 Task: Create new customer invoice with Date Opened: 06-May-23, Select Customer: Meijer, Terms: Net 30. Make invoice entry for item-1 with Date: 06-May-23, Description: Suave Kids 3 in 1 Shampoo, Conditioner & Body Wash Watermelon Wonder (18 oz), Income Account: Income:Sales, Quantity: 5, Unit Price: 15.99, Sales Tax: Y, Sales Tax Included: N, Tax Table: Sales Tax. Make entry for item-2 with Date: 06-May-23, Description: Necessaire Eucalyptus Body Wash (8.4 oz)
, Income Account: Income:Sales, Quantity: 2, Unit Price: 14.29, Sales Tax: Y, Sales Tax Included: N, Tax Table: Sales Tax. Post Invoice with Post Date: 06-May-23, Post to Accounts: Assets:Accounts Receivable. Pay / Process Payment with Transaction Date: 04-Jun-23, Amount: 115.04, Transfer Account: Checking Account. Go to 'Print Invoice'.
Action: Mouse moved to (194, 22)
Screenshot: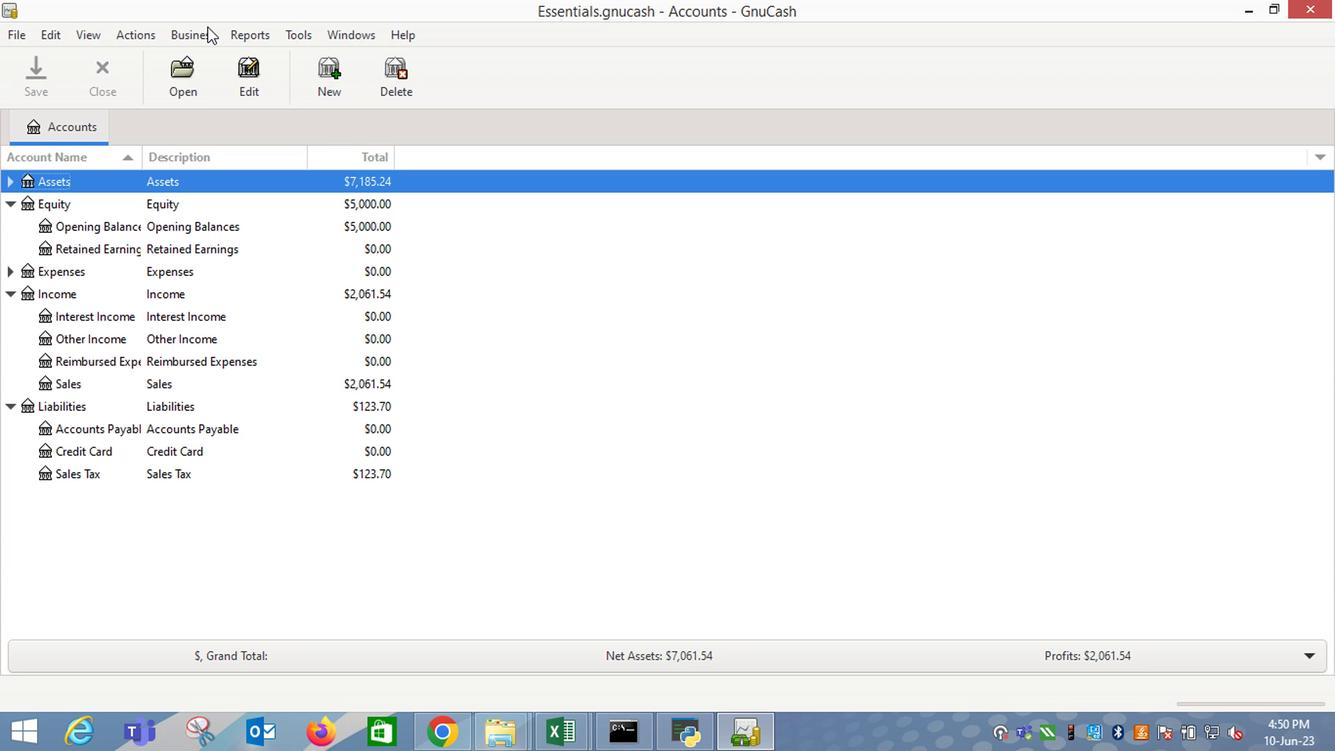 
Action: Mouse pressed left at (194, 22)
Screenshot: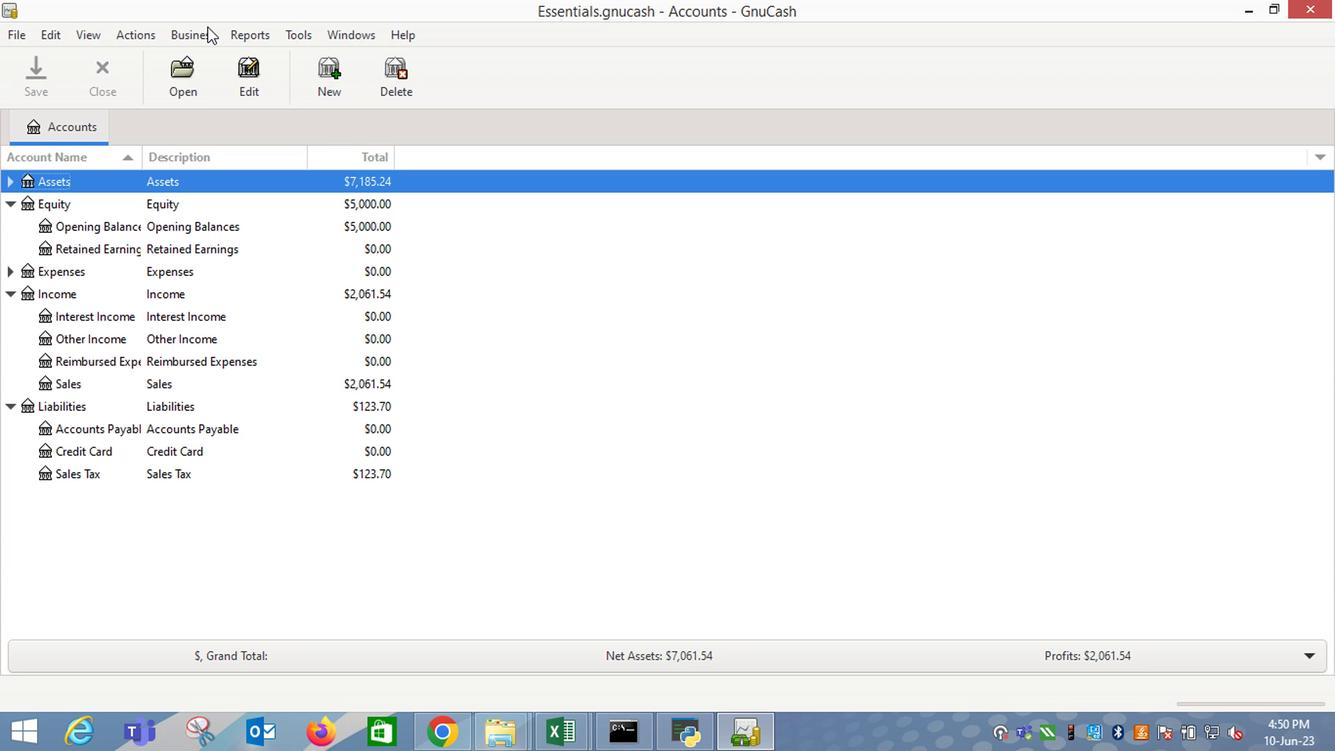 
Action: Mouse moved to (400, 129)
Screenshot: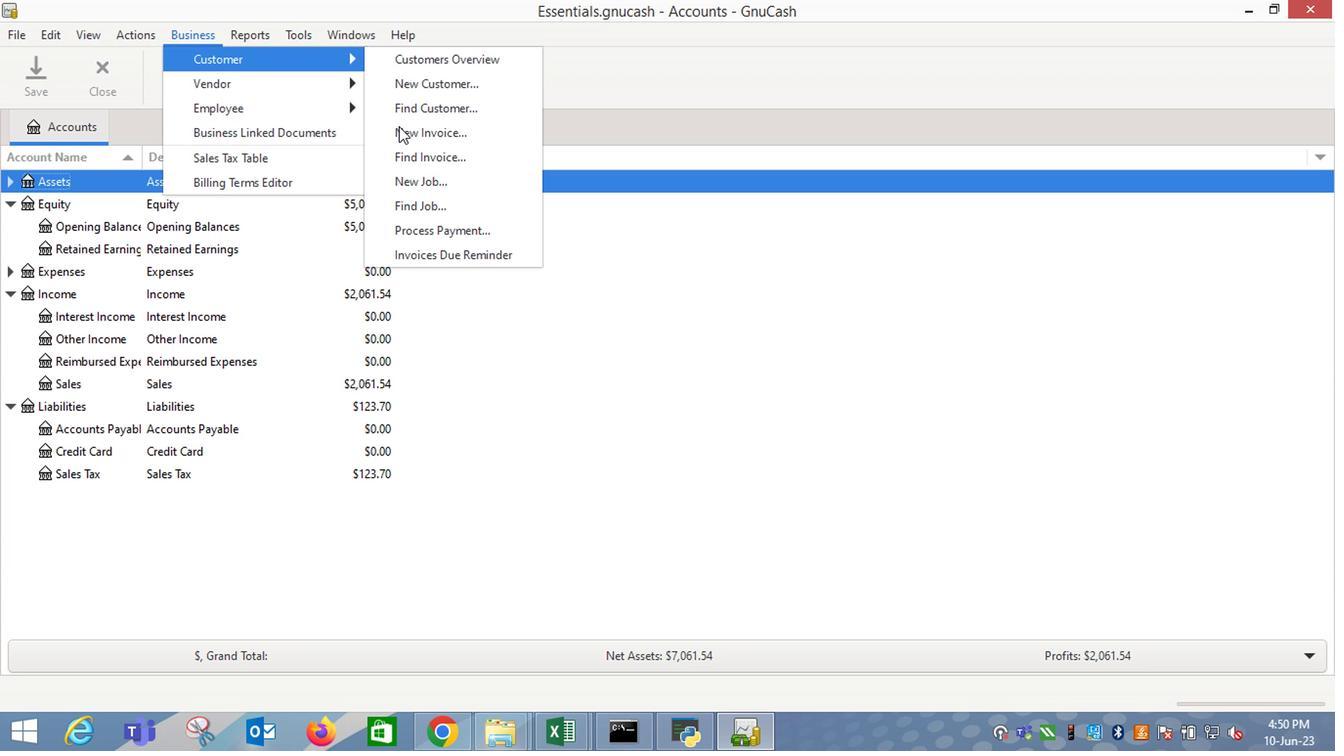 
Action: Mouse pressed left at (400, 129)
Screenshot: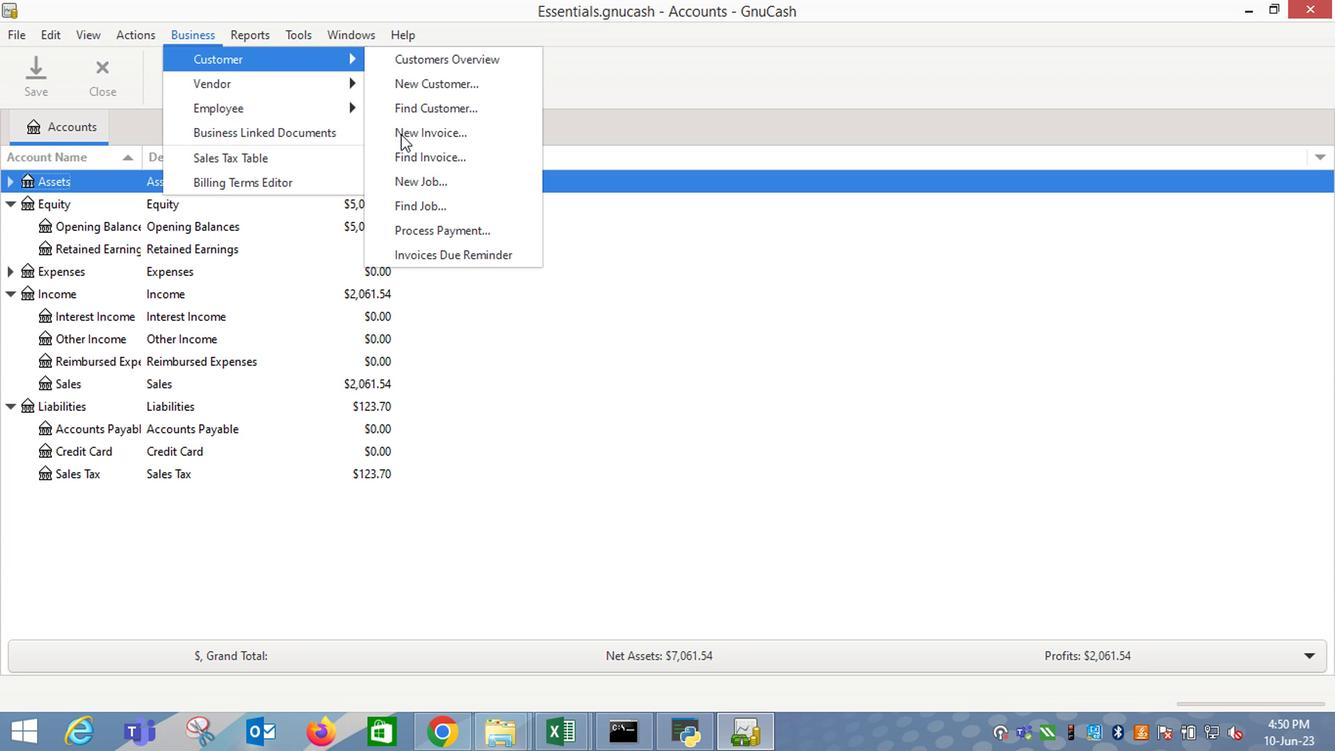 
Action: Mouse moved to (799, 301)
Screenshot: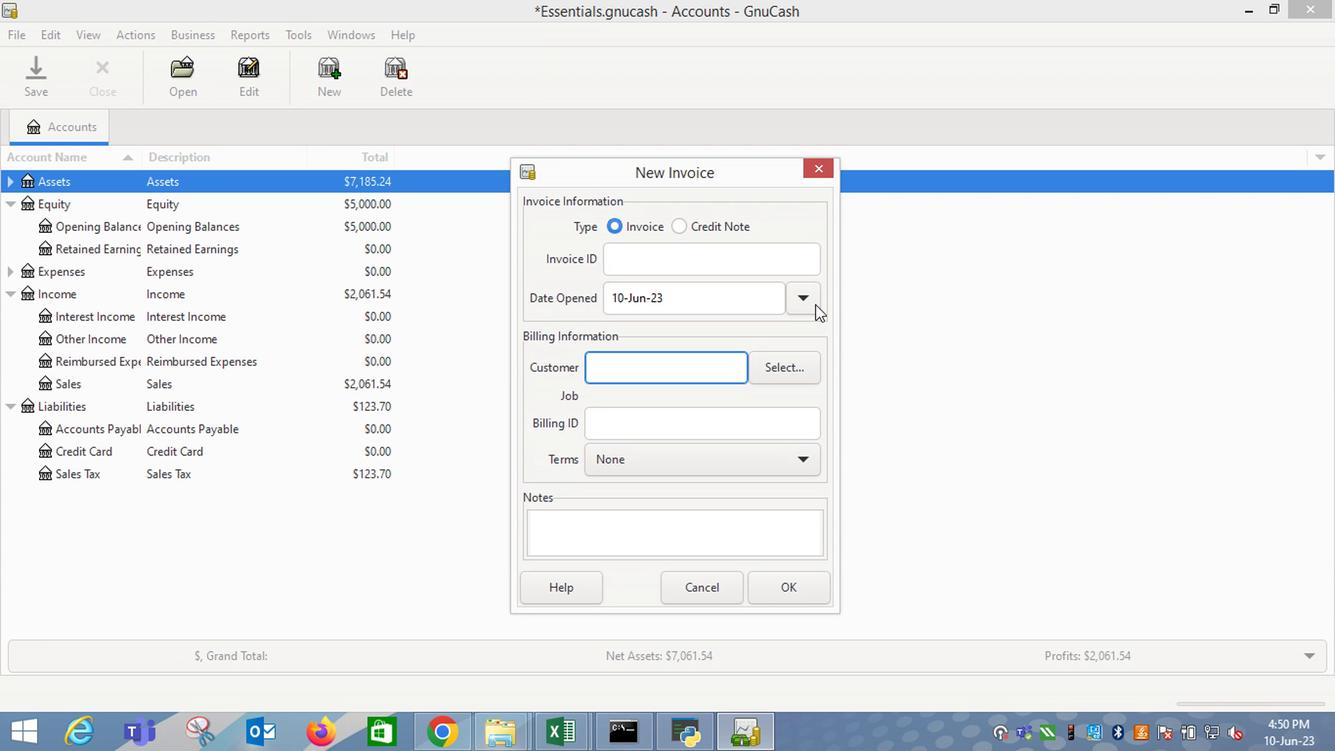
Action: Mouse pressed left at (799, 301)
Screenshot: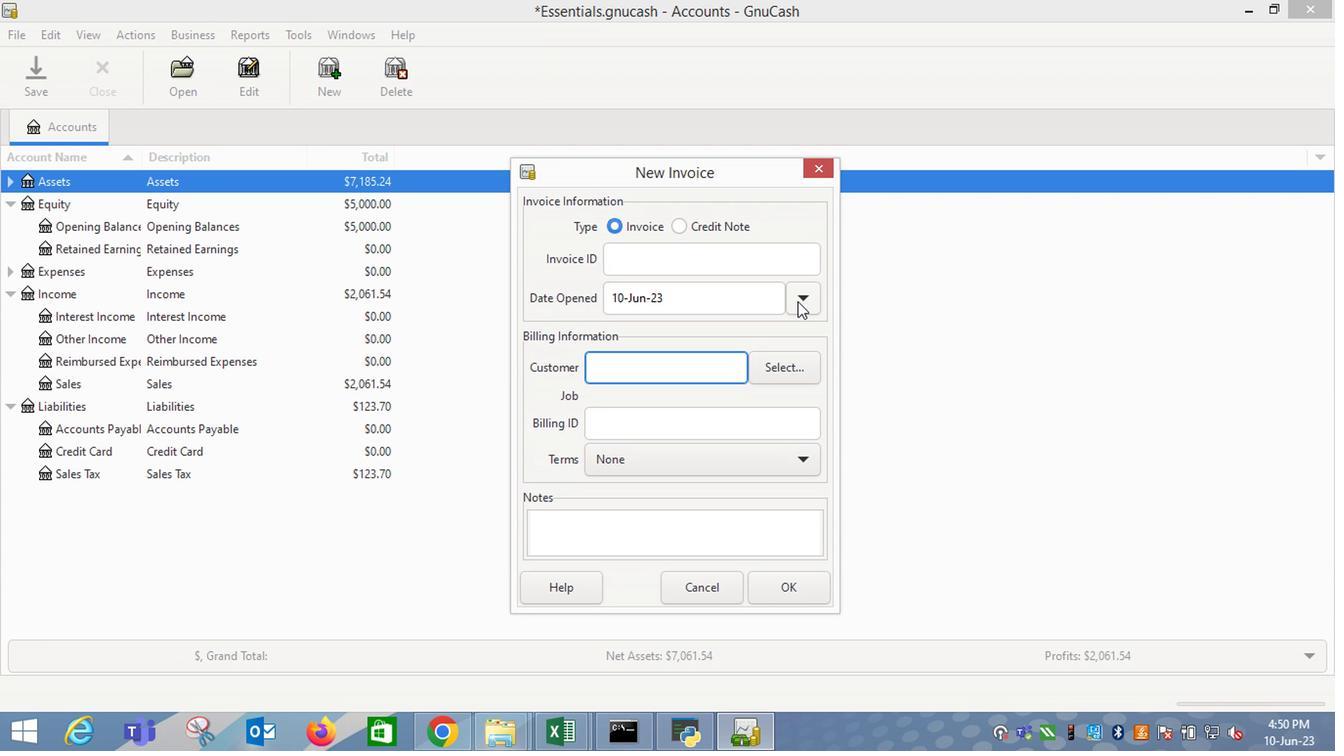 
Action: Mouse moved to (651, 330)
Screenshot: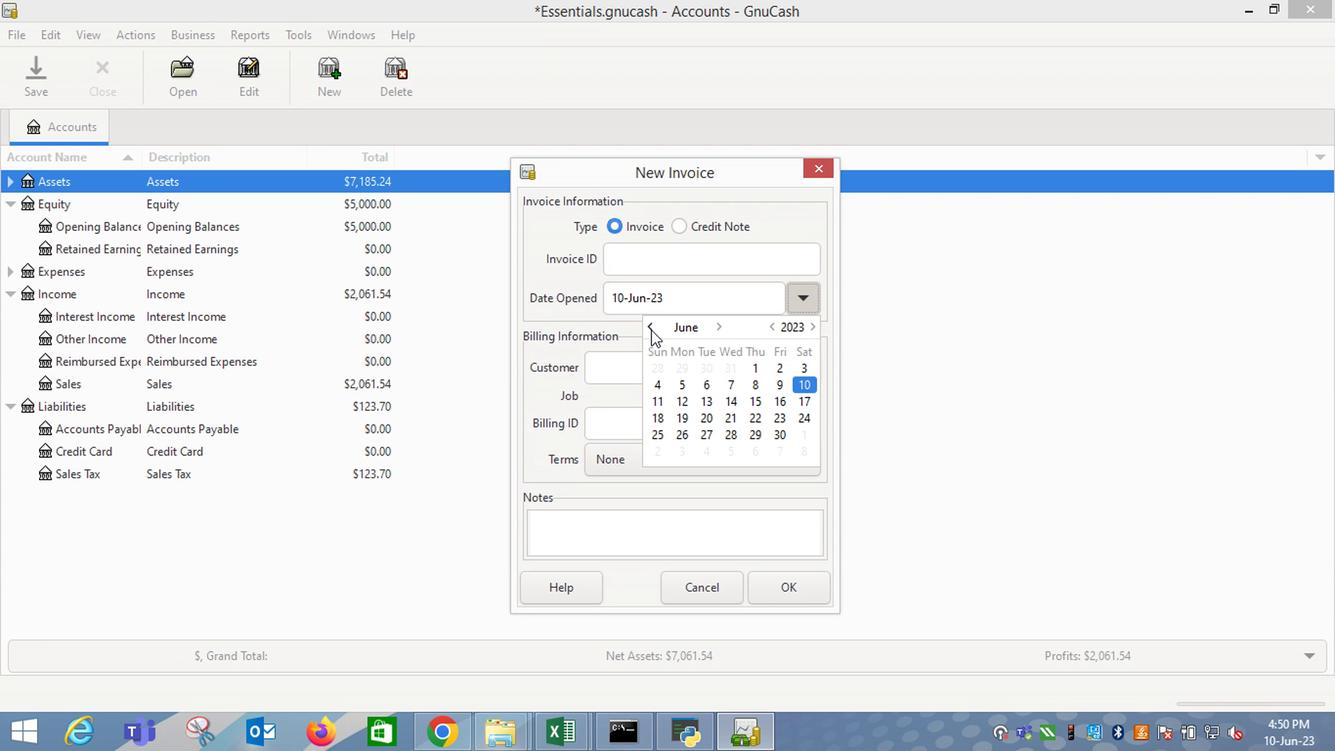 
Action: Mouse pressed left at (651, 330)
Screenshot: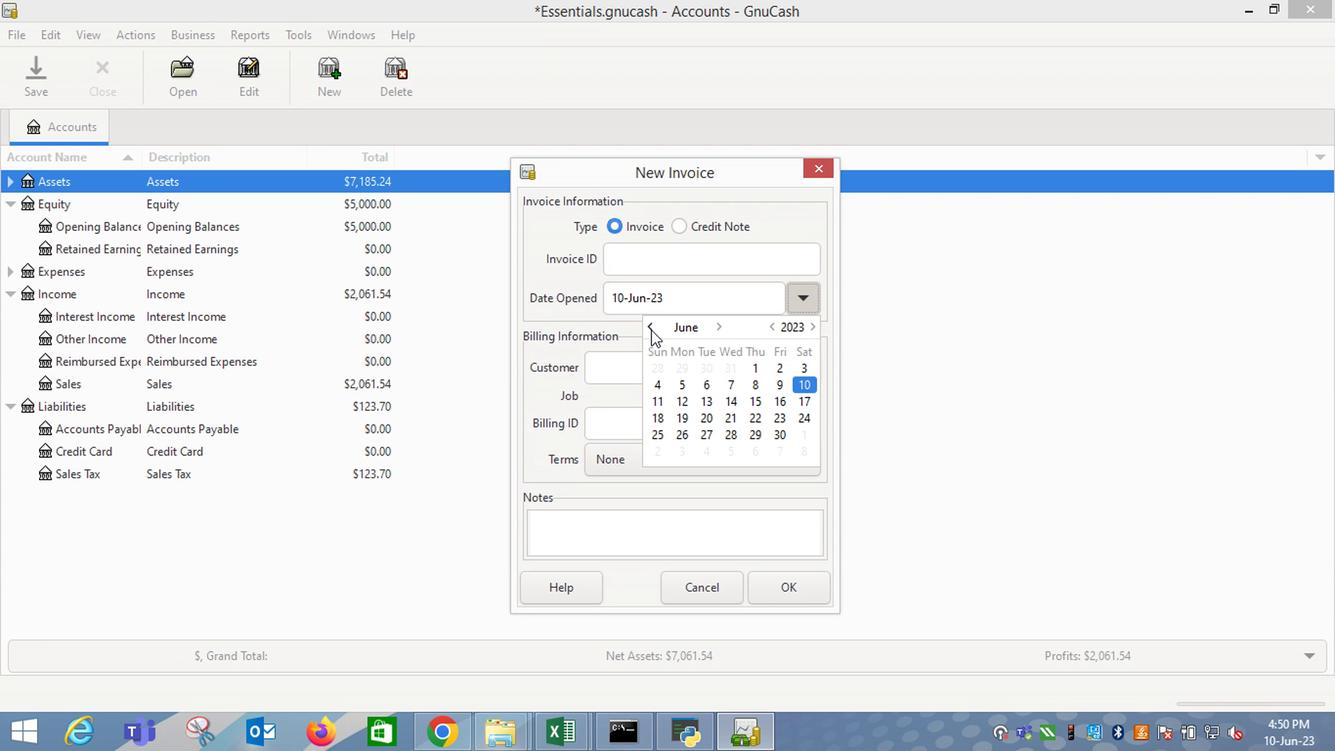
Action: Mouse moved to (804, 374)
Screenshot: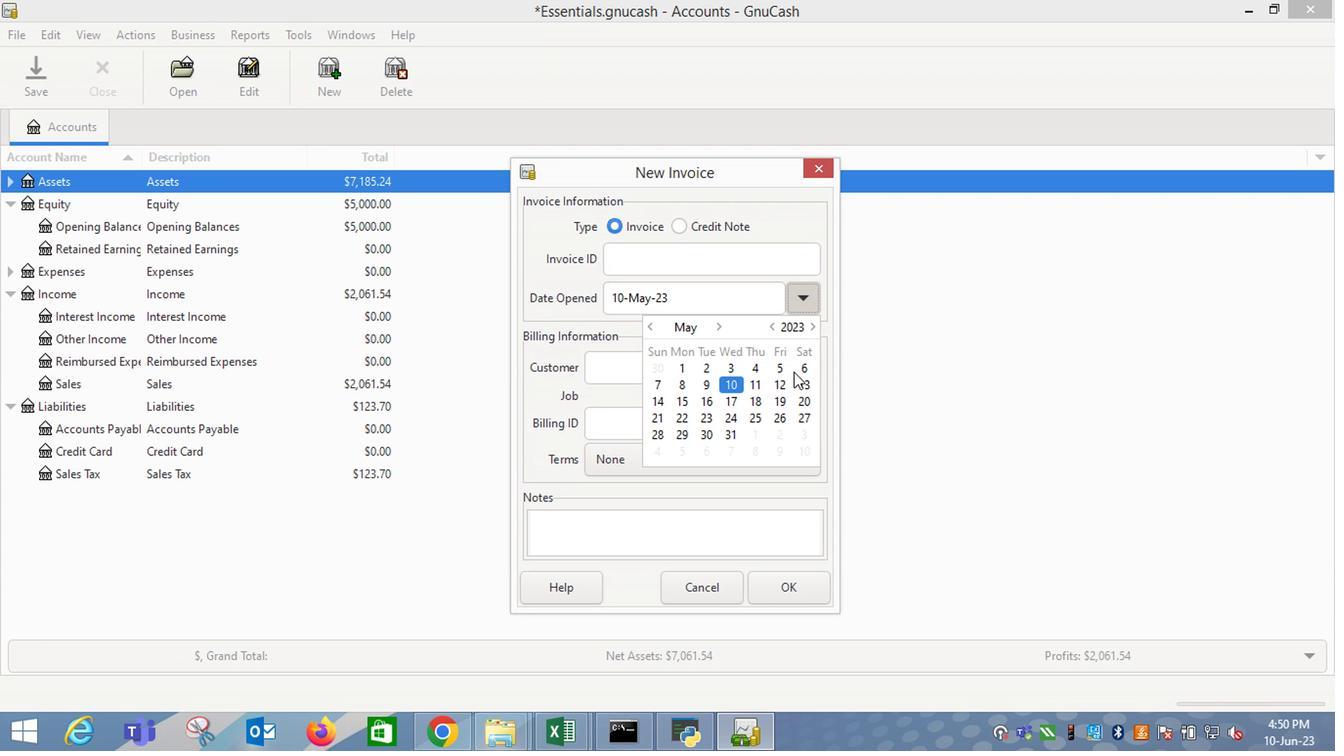 
Action: Mouse pressed left at (804, 374)
Screenshot: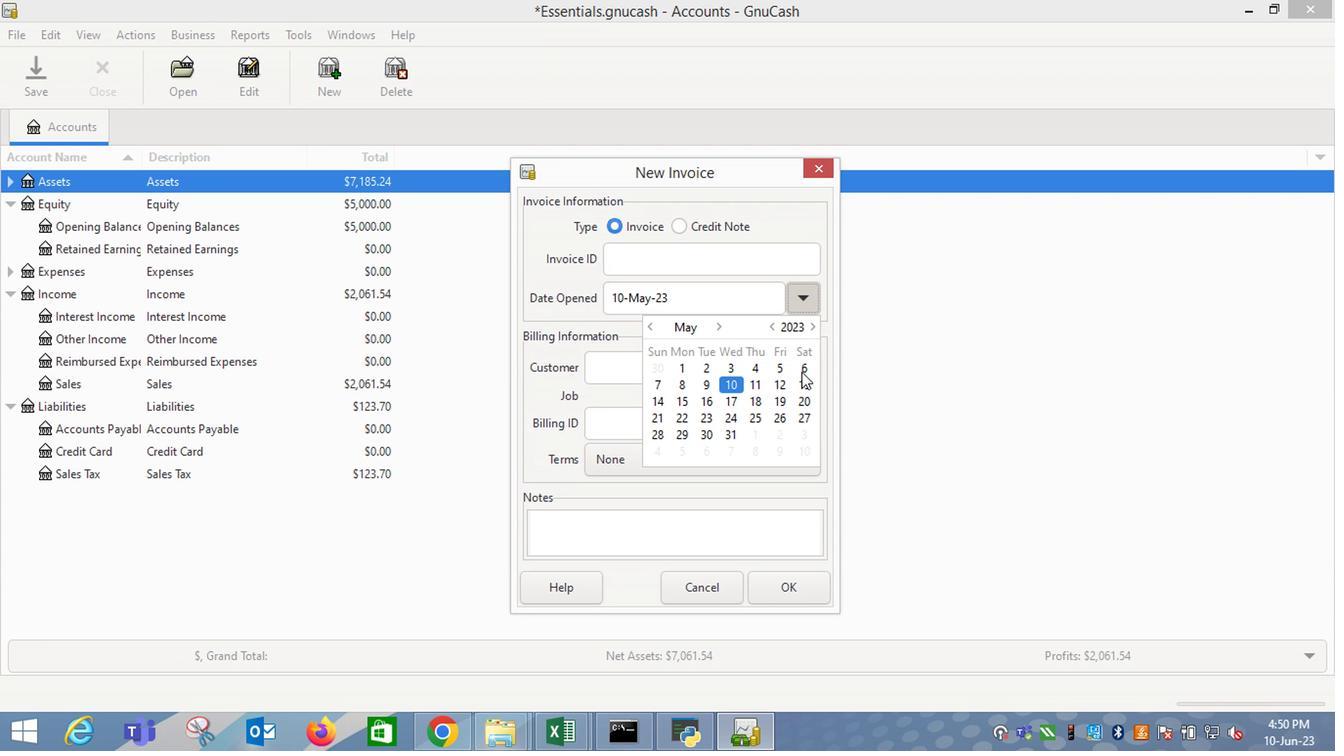 
Action: Mouse moved to (706, 379)
Screenshot: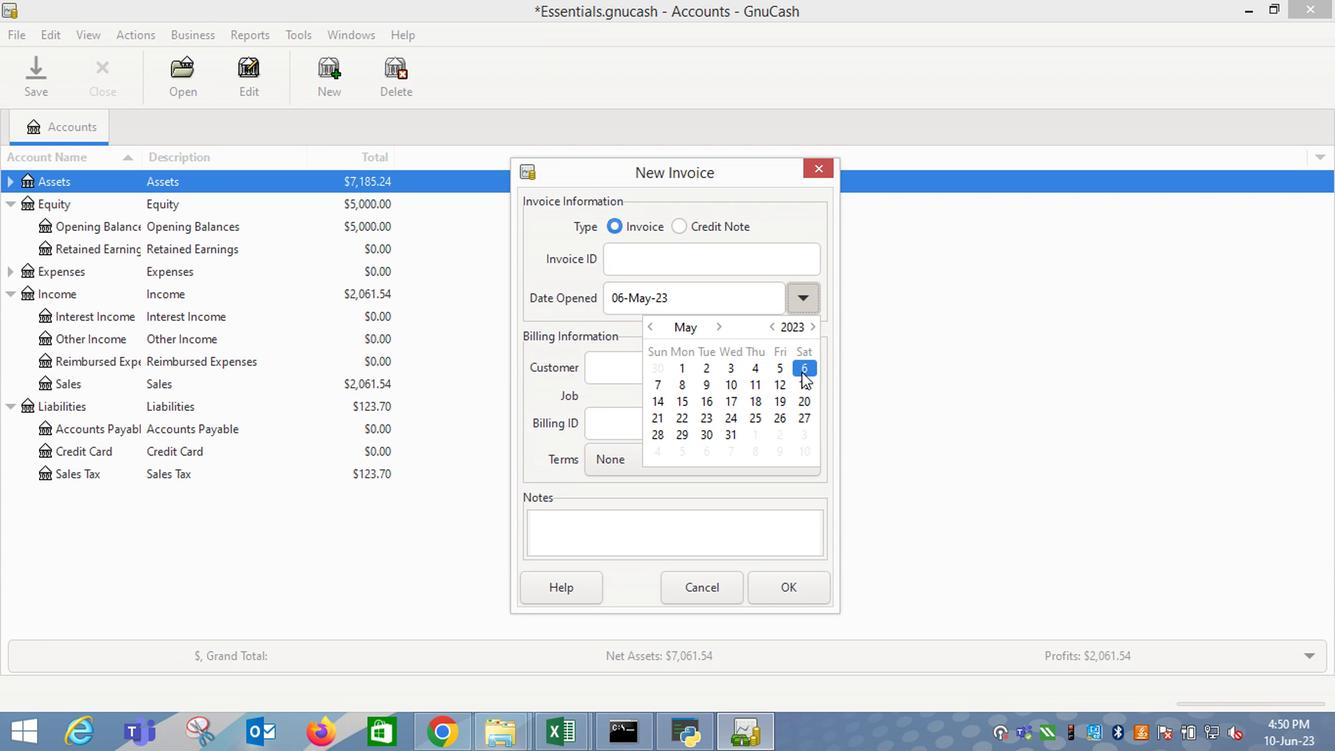
Action: Key pressed <Key.tab>
Screenshot: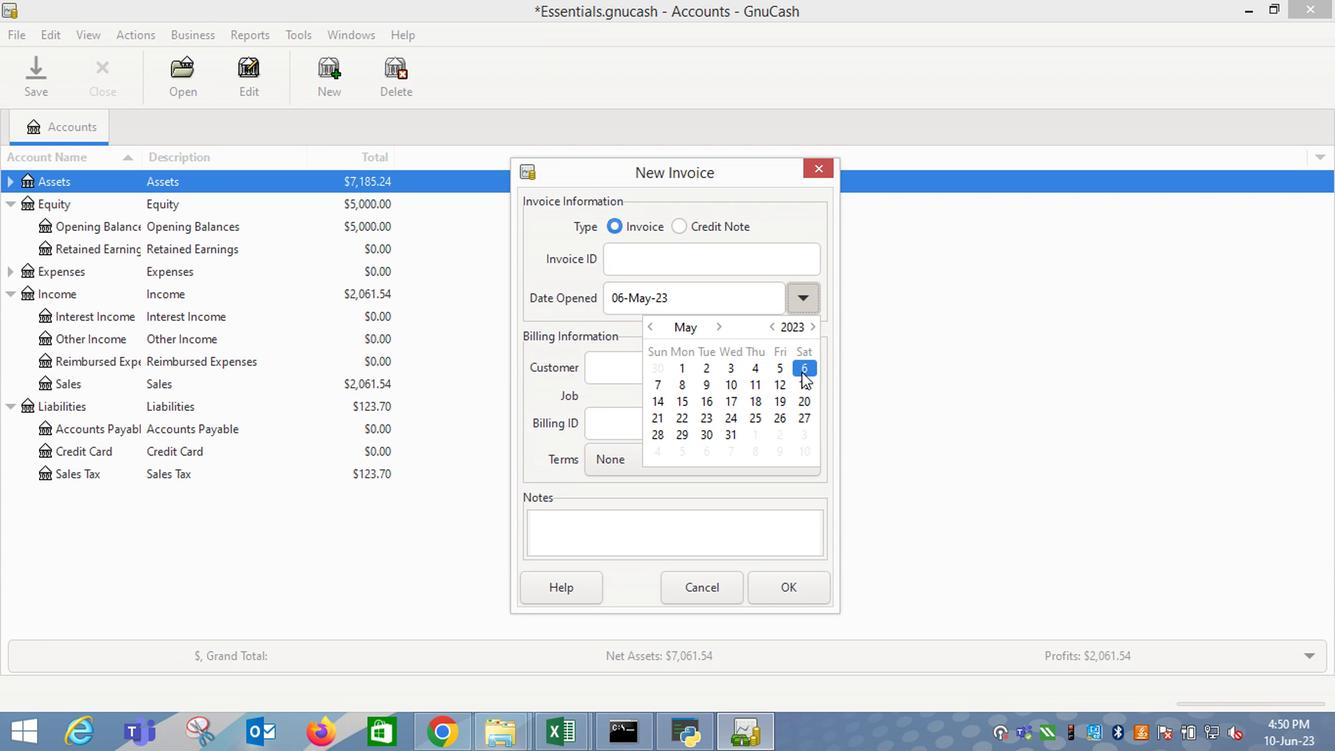 
Action: Mouse moved to (626, 370)
Screenshot: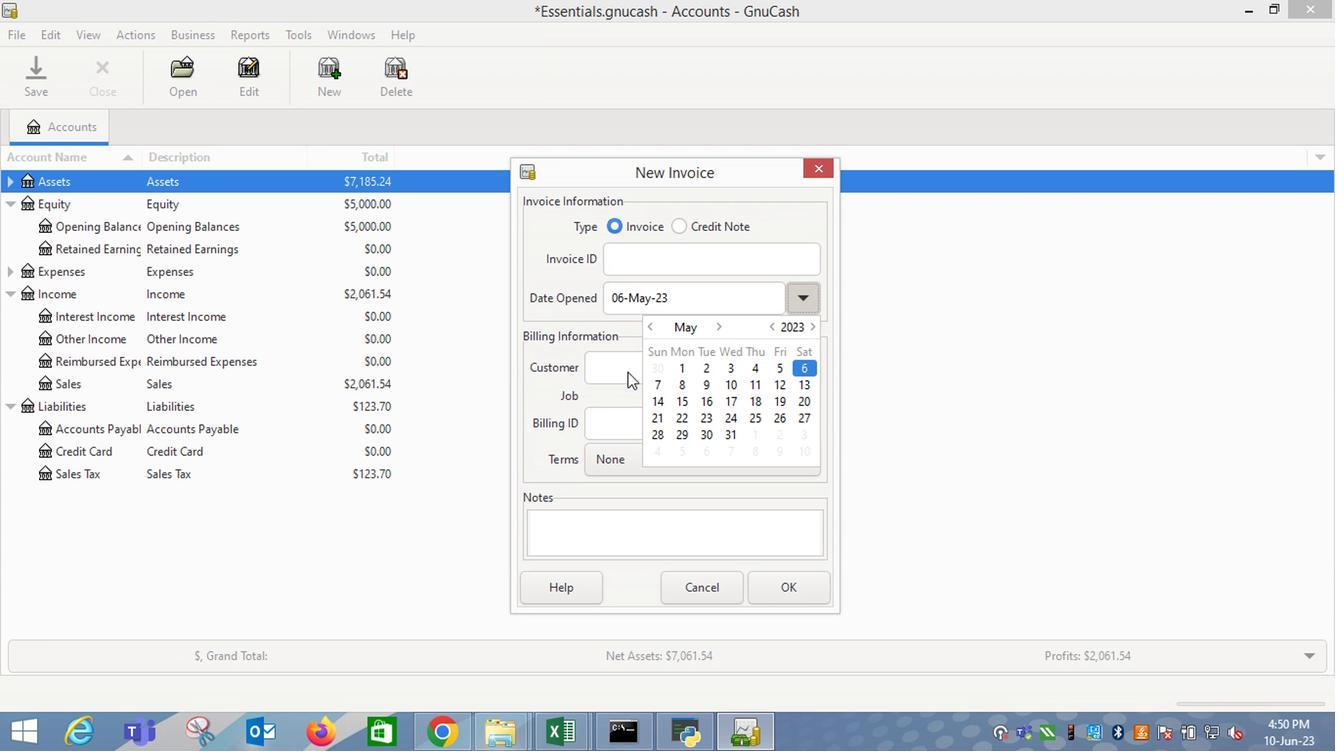 
Action: Mouse pressed left at (626, 370)
Screenshot: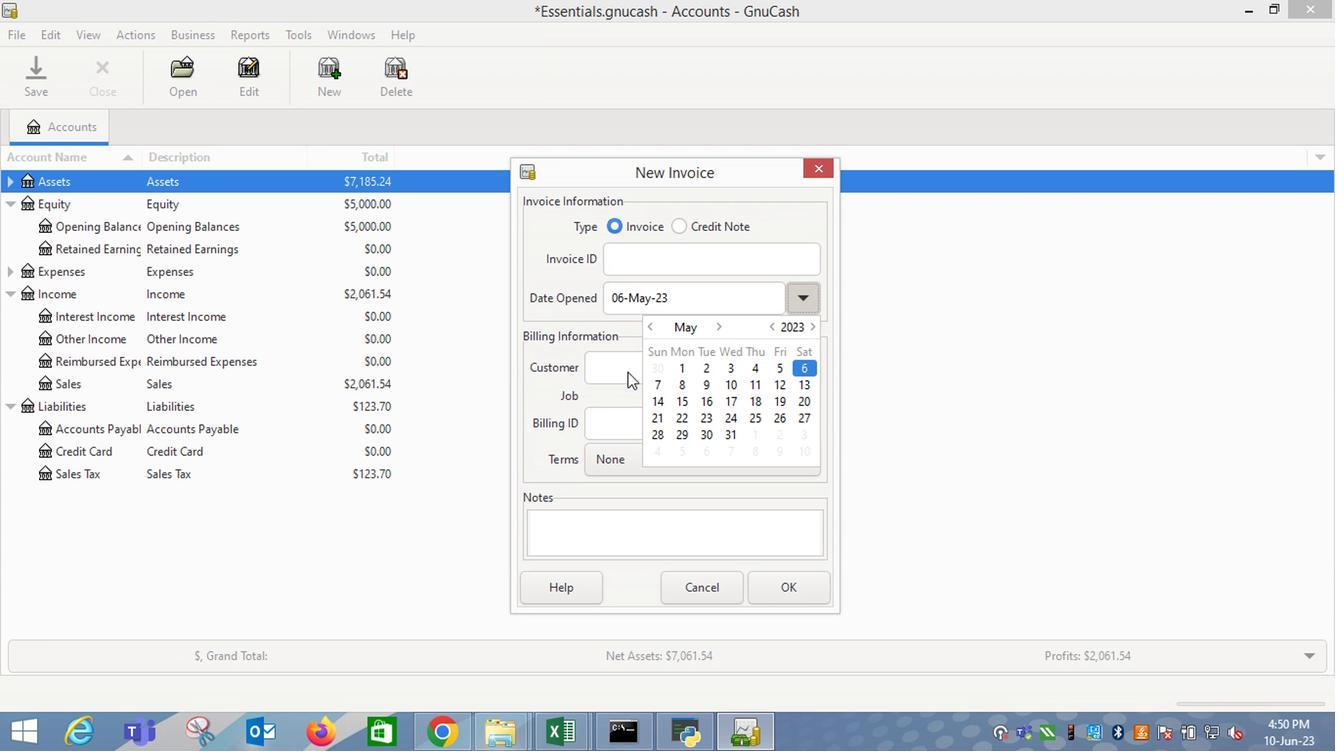 
Action: Mouse pressed left at (626, 370)
Screenshot: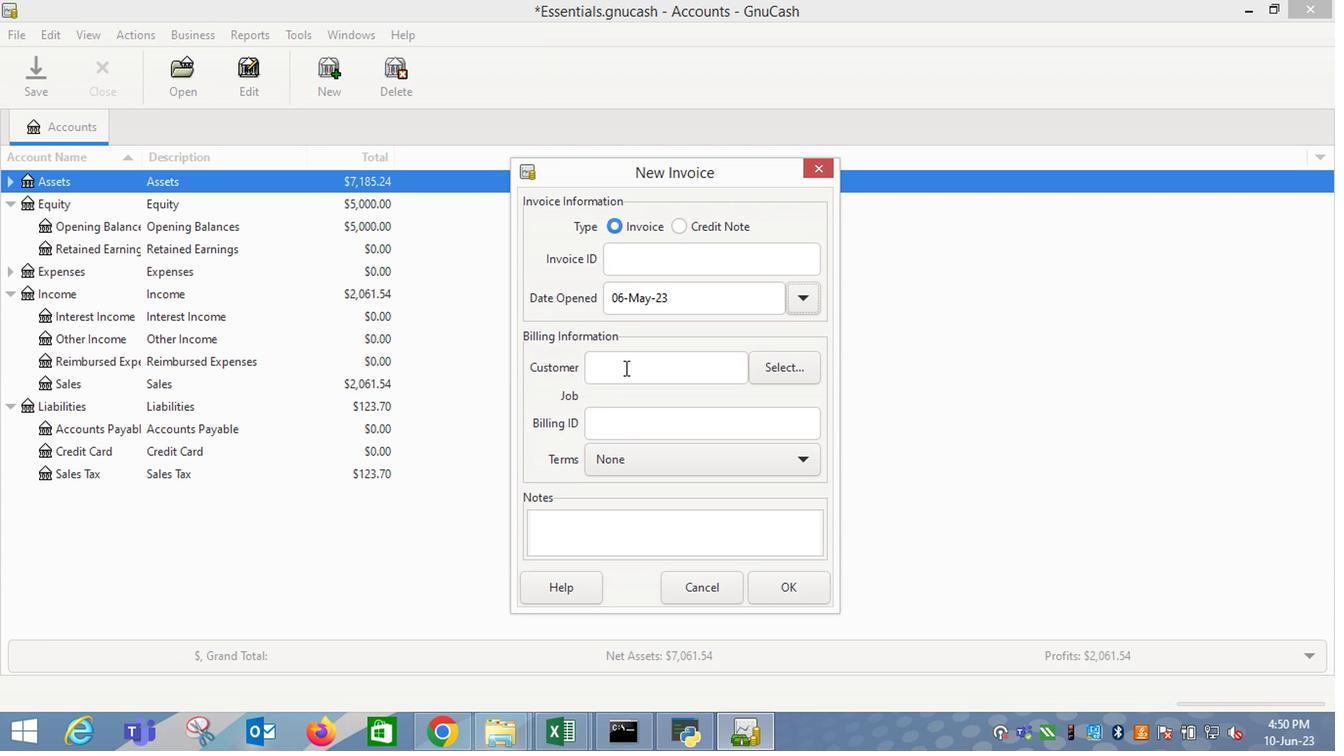 
Action: Key pressed <Key.shift_r>Mei
Screenshot: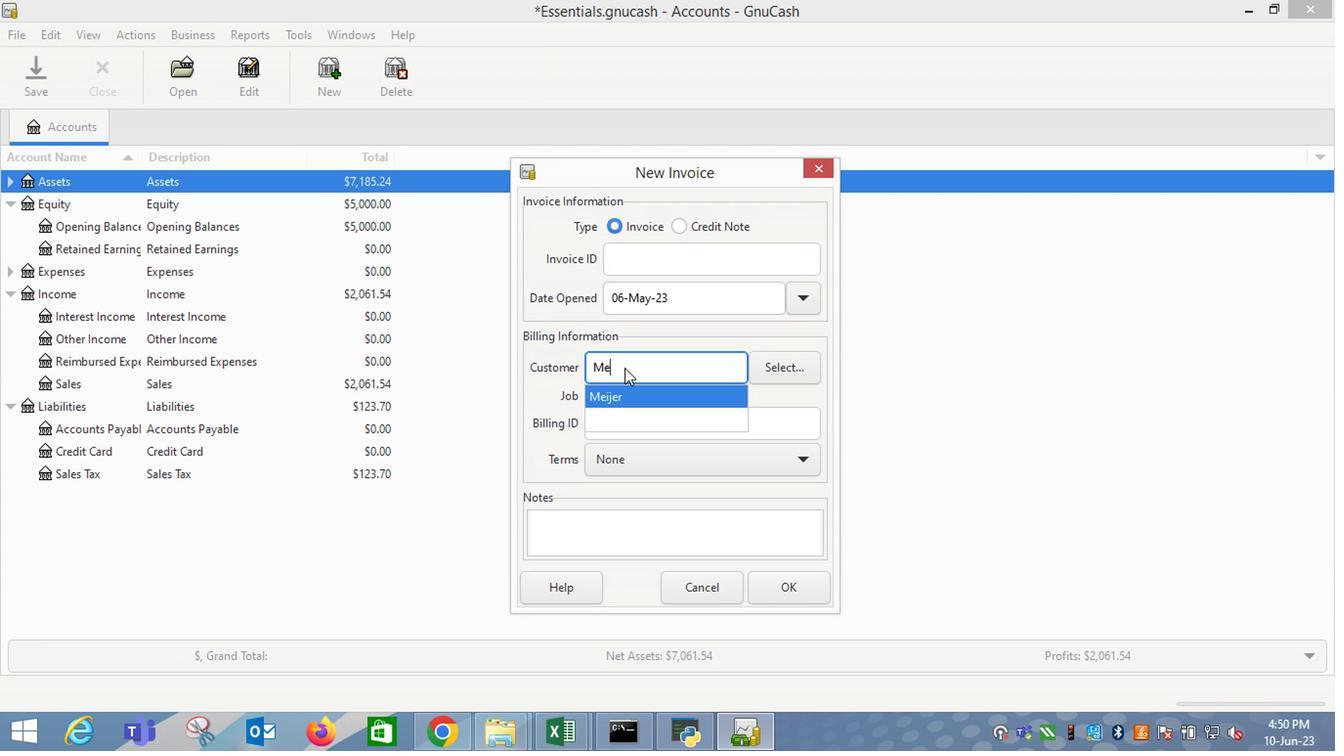 
Action: Mouse moved to (623, 402)
Screenshot: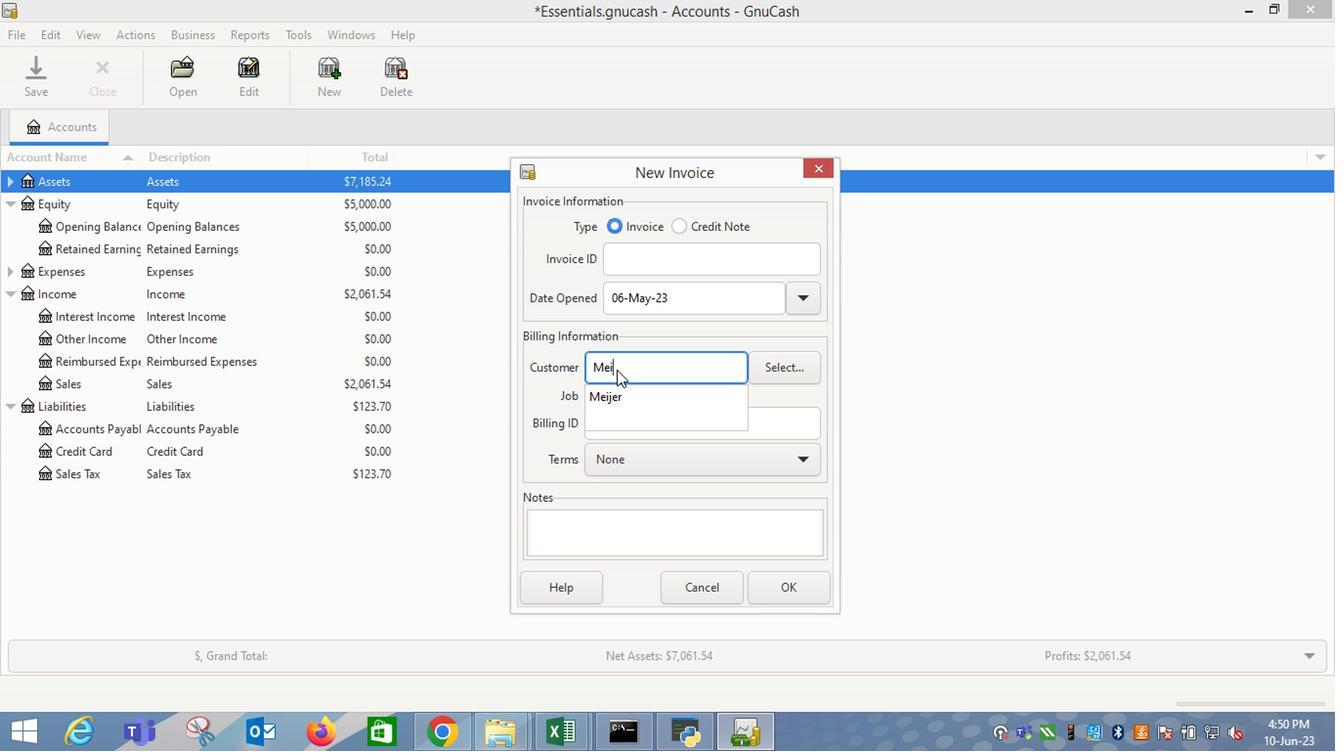 
Action: Mouse pressed left at (623, 402)
Screenshot: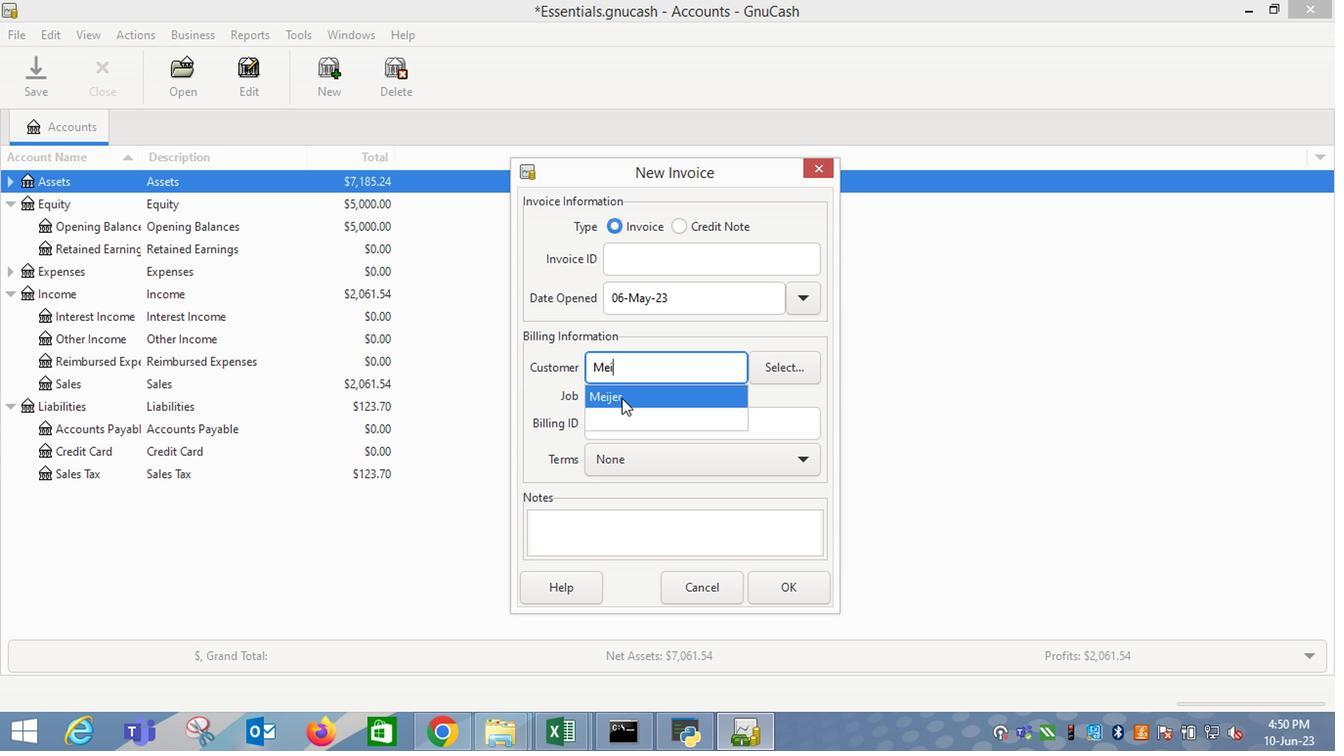 
Action: Mouse moved to (626, 491)
Screenshot: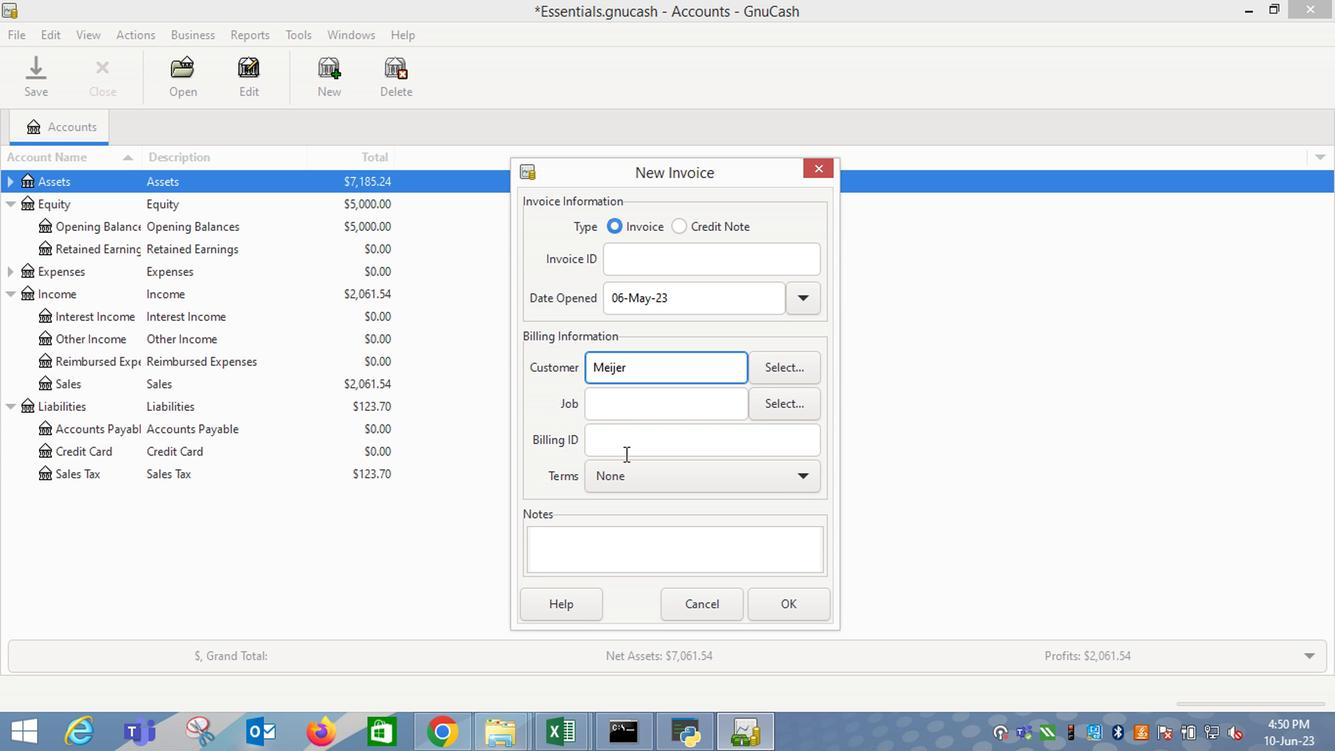 
Action: Mouse pressed left at (626, 491)
Screenshot: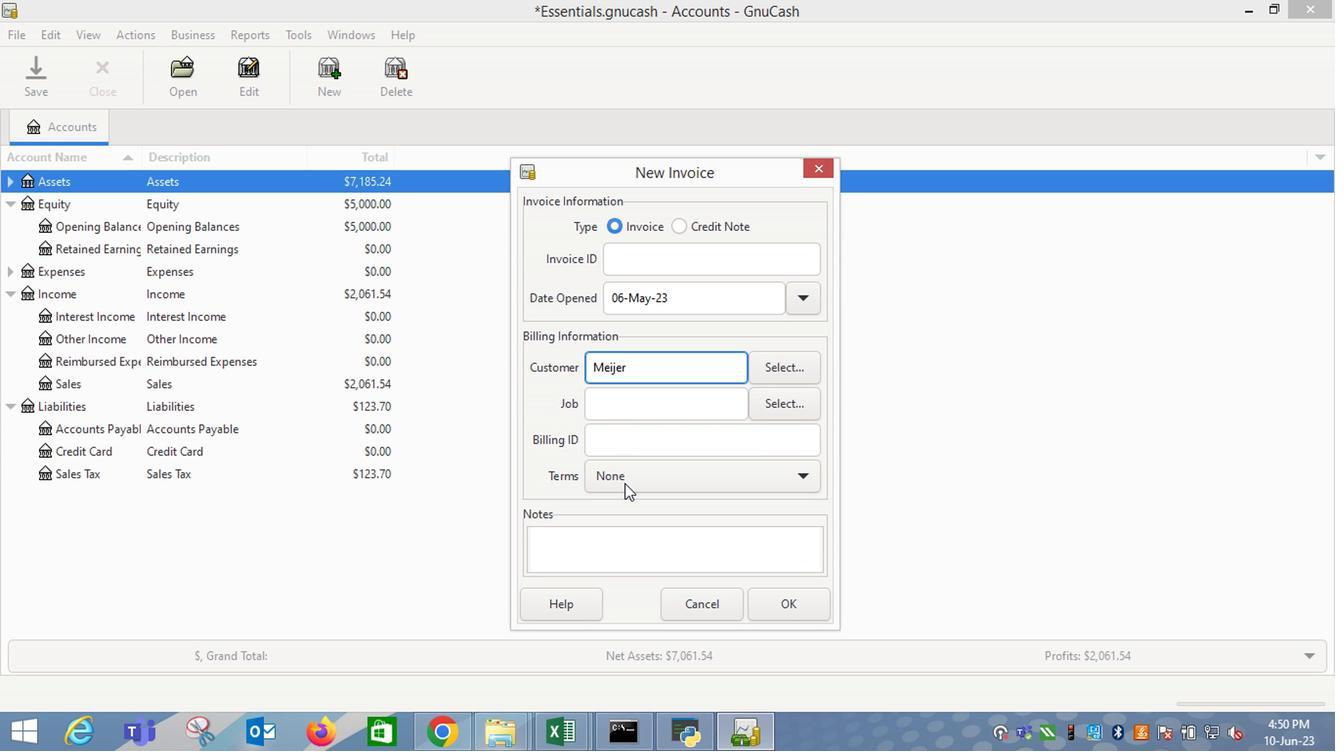 
Action: Mouse moved to (642, 549)
Screenshot: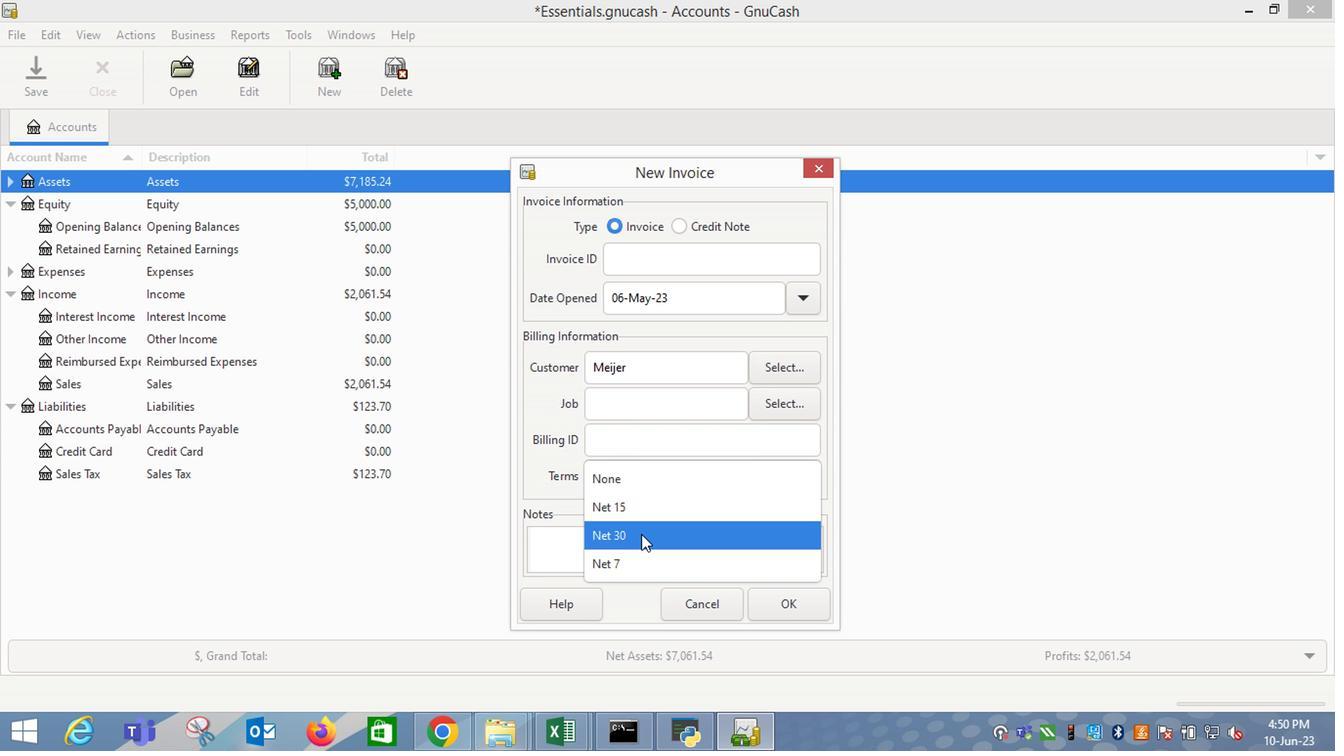
Action: Mouse pressed left at (642, 549)
Screenshot: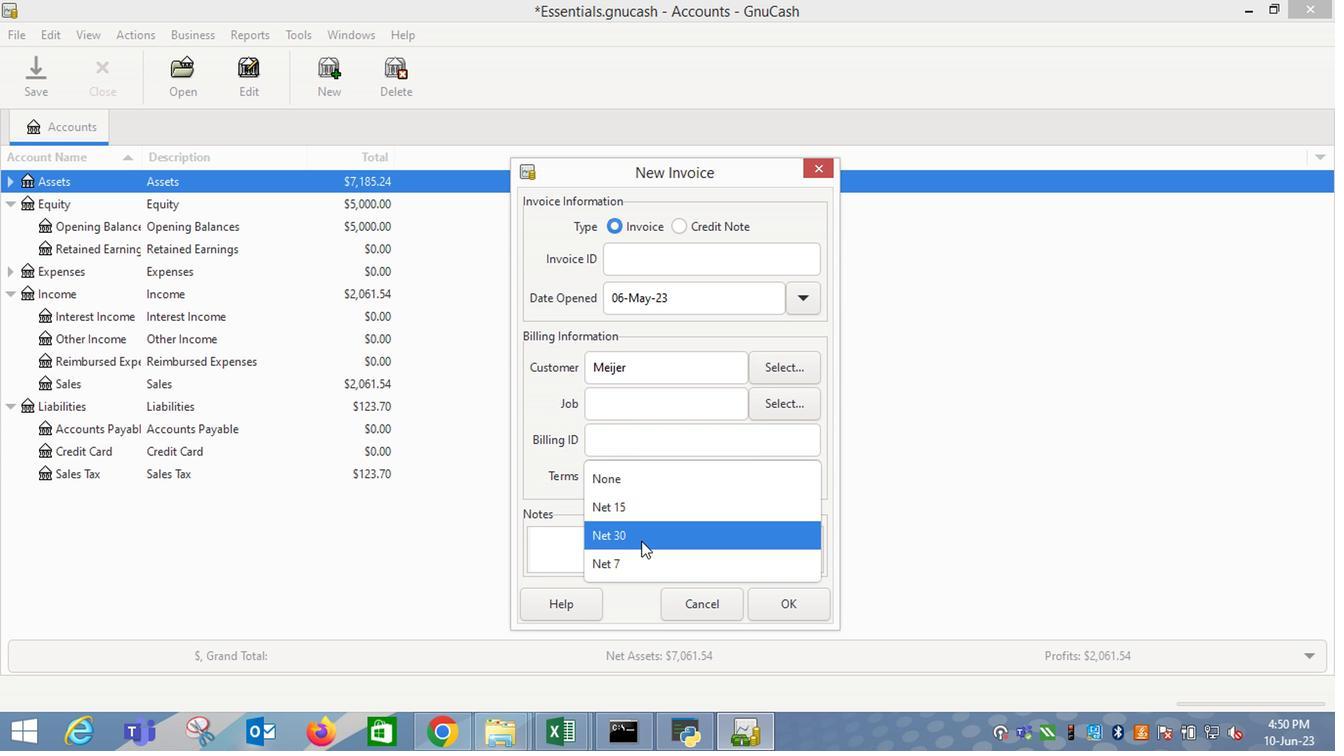 
Action: Mouse moved to (806, 619)
Screenshot: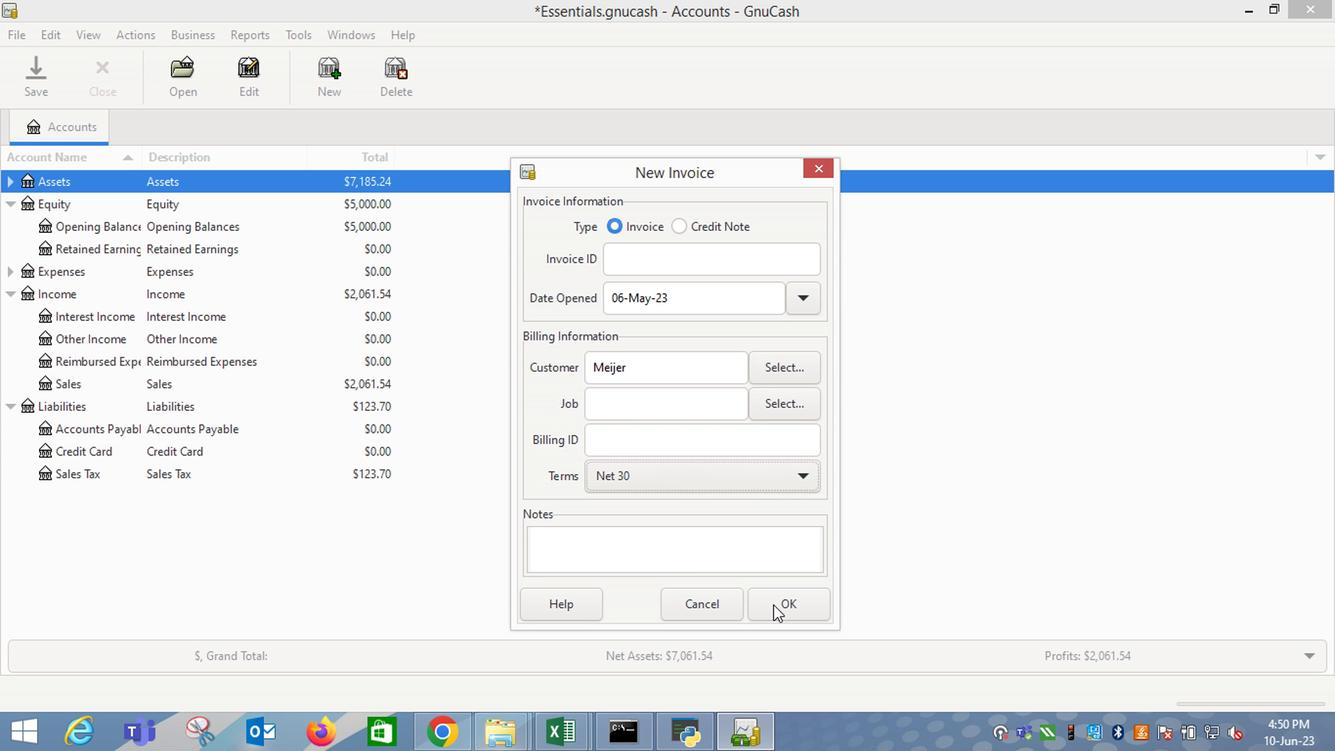 
Action: Mouse pressed left at (806, 619)
Screenshot: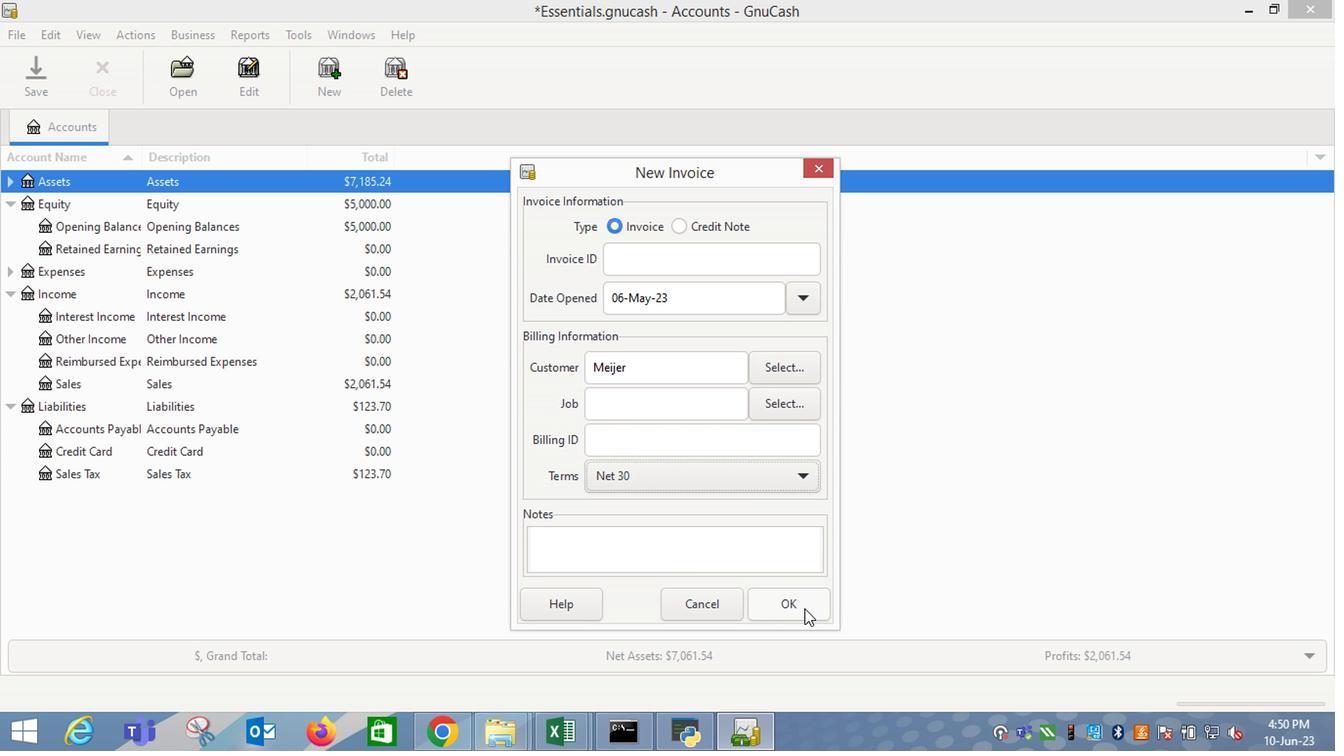 
Action: Mouse moved to (89, 386)
Screenshot: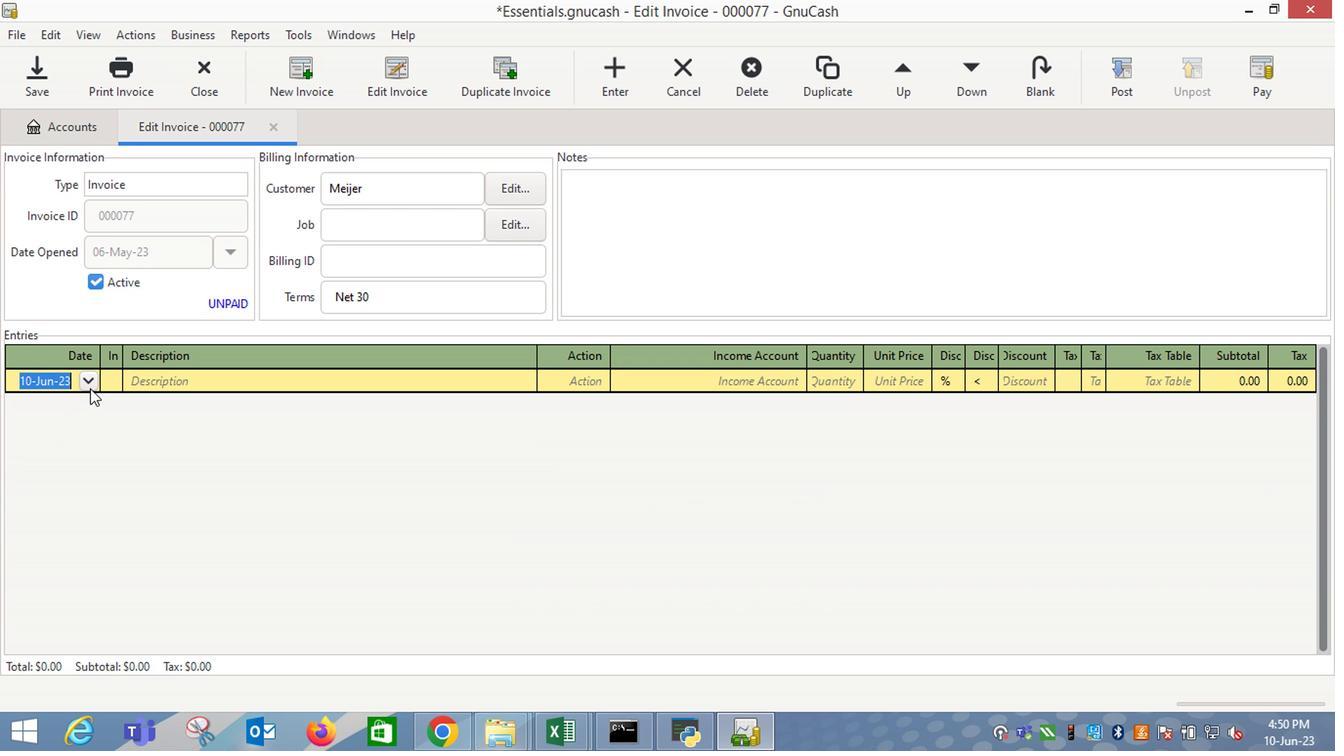 
Action: Mouse pressed left at (89, 386)
Screenshot: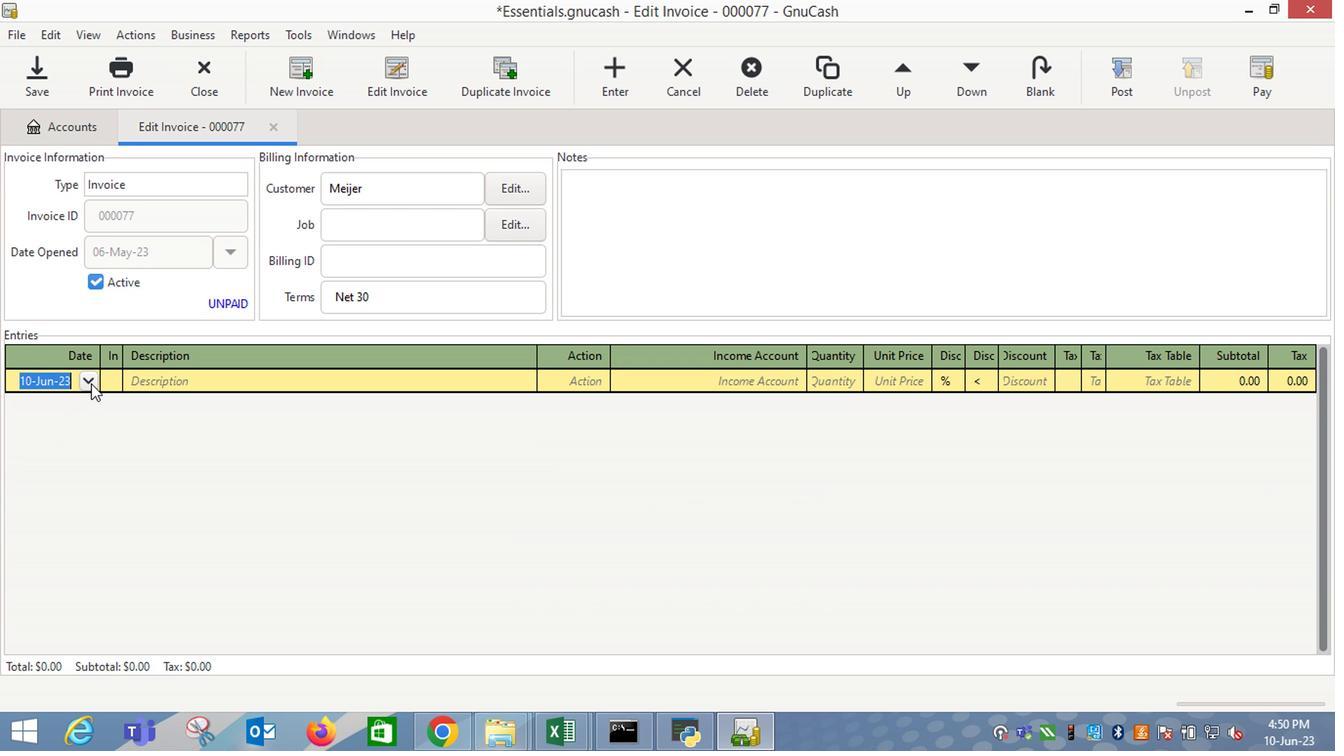 
Action: Mouse moved to (11, 409)
Screenshot: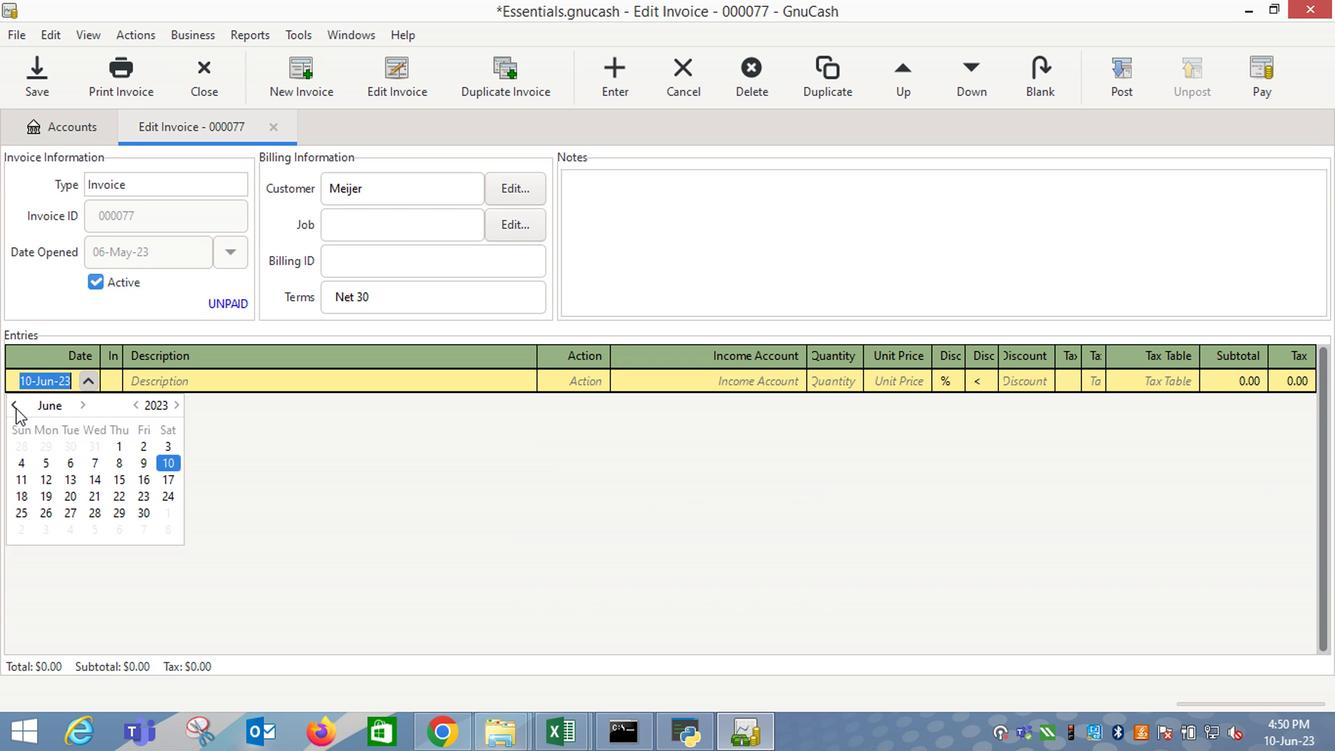 
Action: Mouse pressed left at (11, 409)
Screenshot: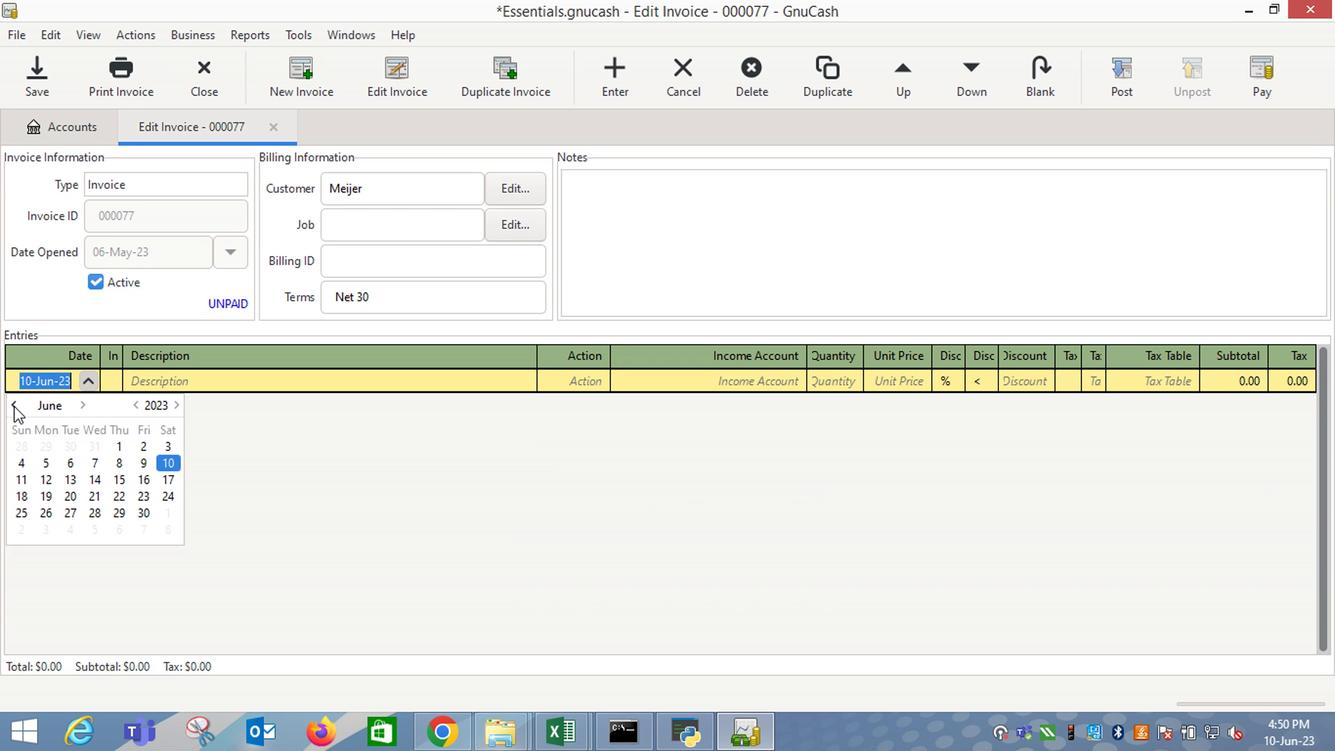 
Action: Mouse moved to (168, 452)
Screenshot: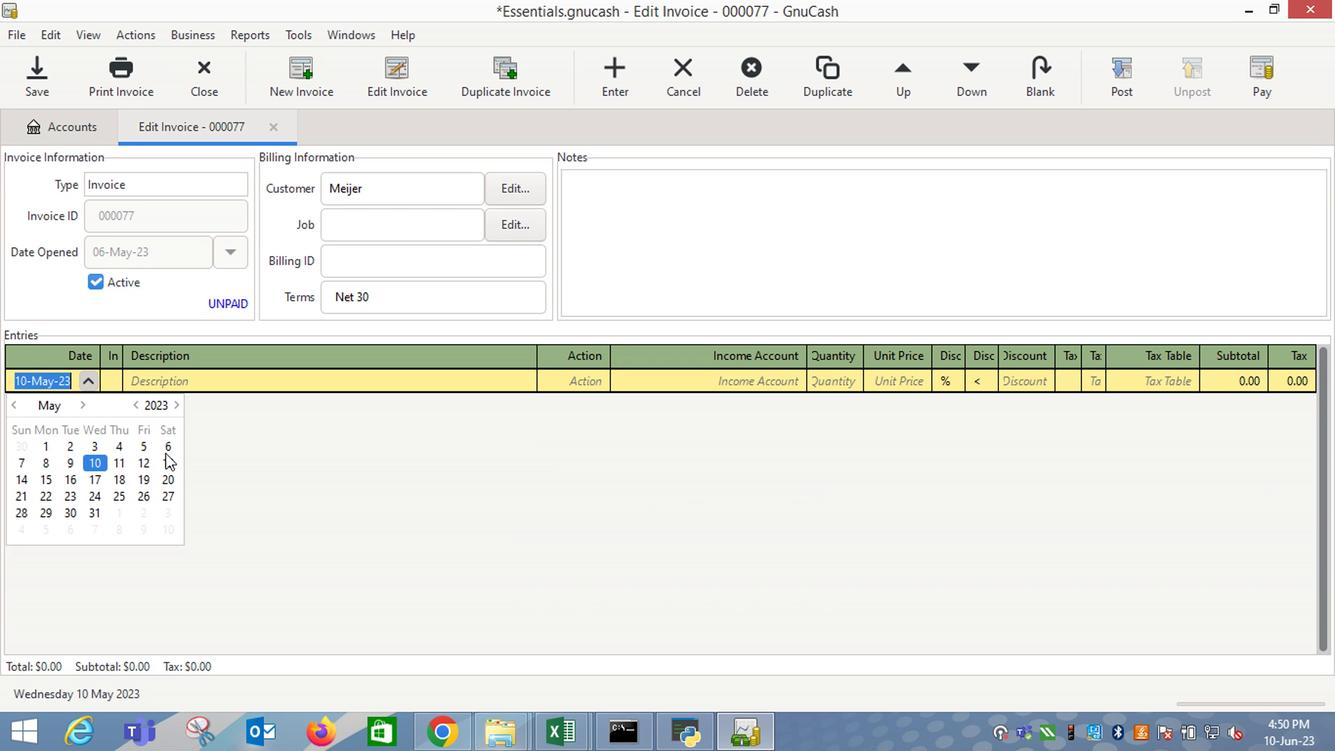 
Action: Mouse pressed left at (168, 452)
Screenshot: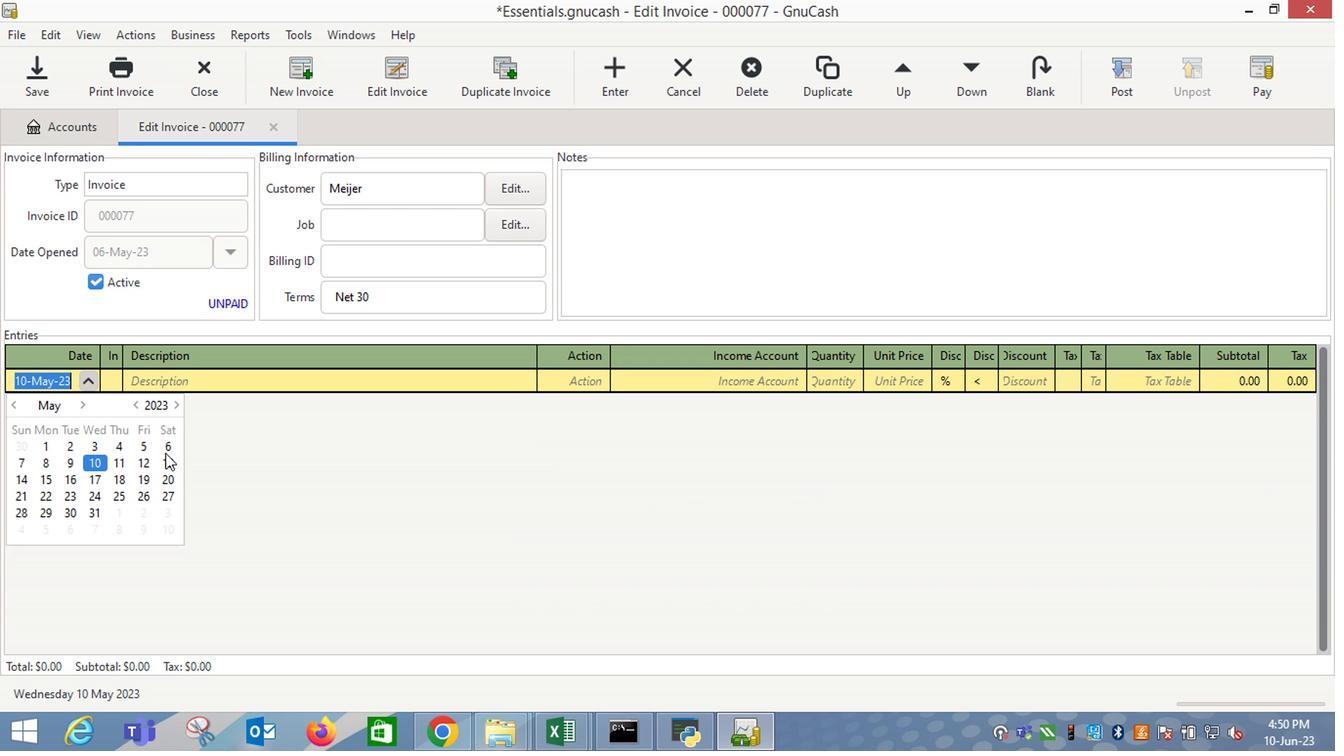 
Action: Key pressed <Key.tab><Key.shift_r>Su<Key.tab>5<Key.tab>15.99<Key.tab>
Screenshot: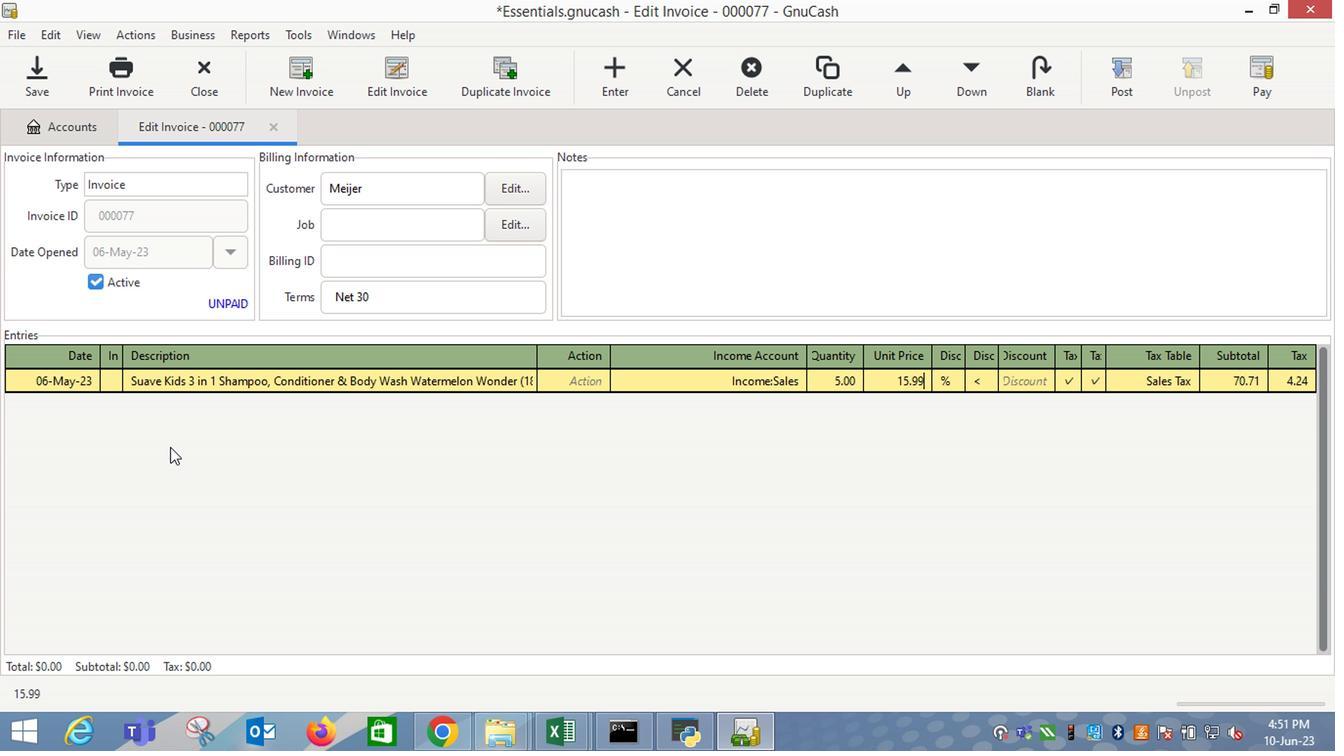
Action: Mouse moved to (1098, 381)
Screenshot: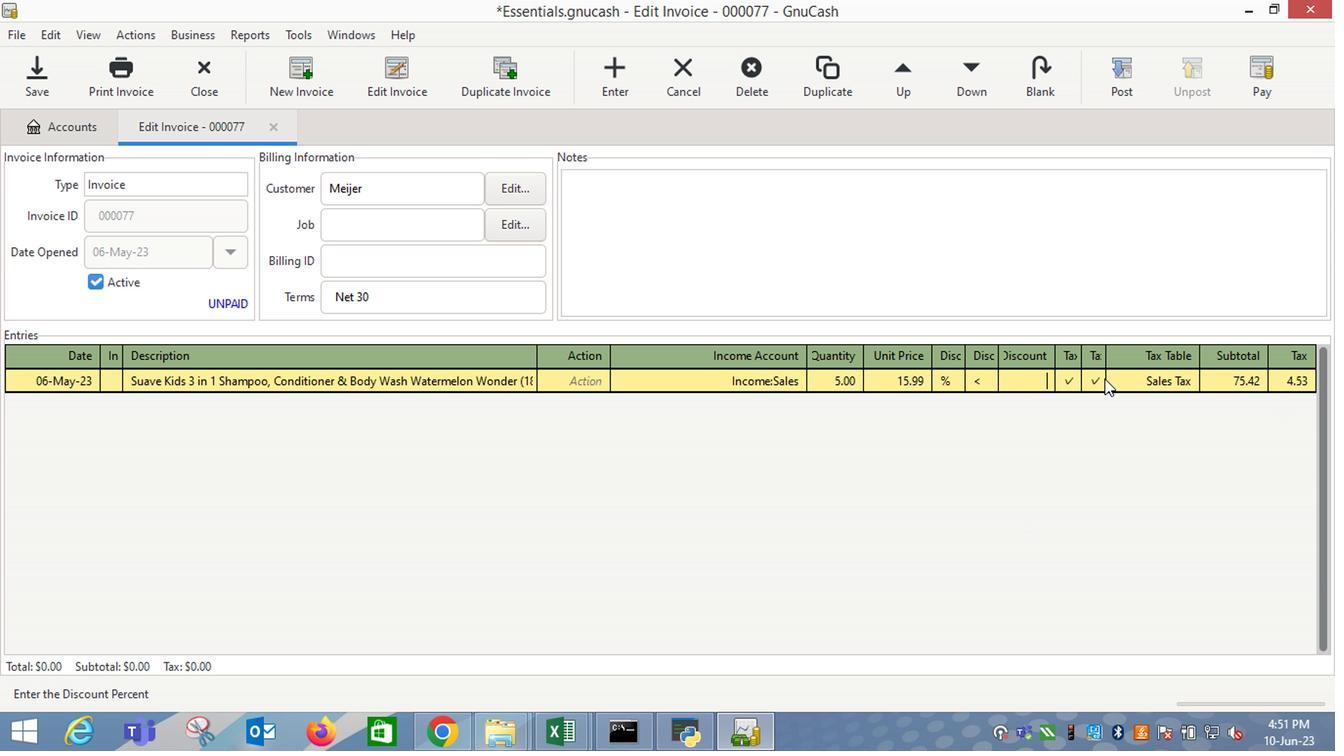 
Action: Mouse pressed left at (1098, 381)
Screenshot: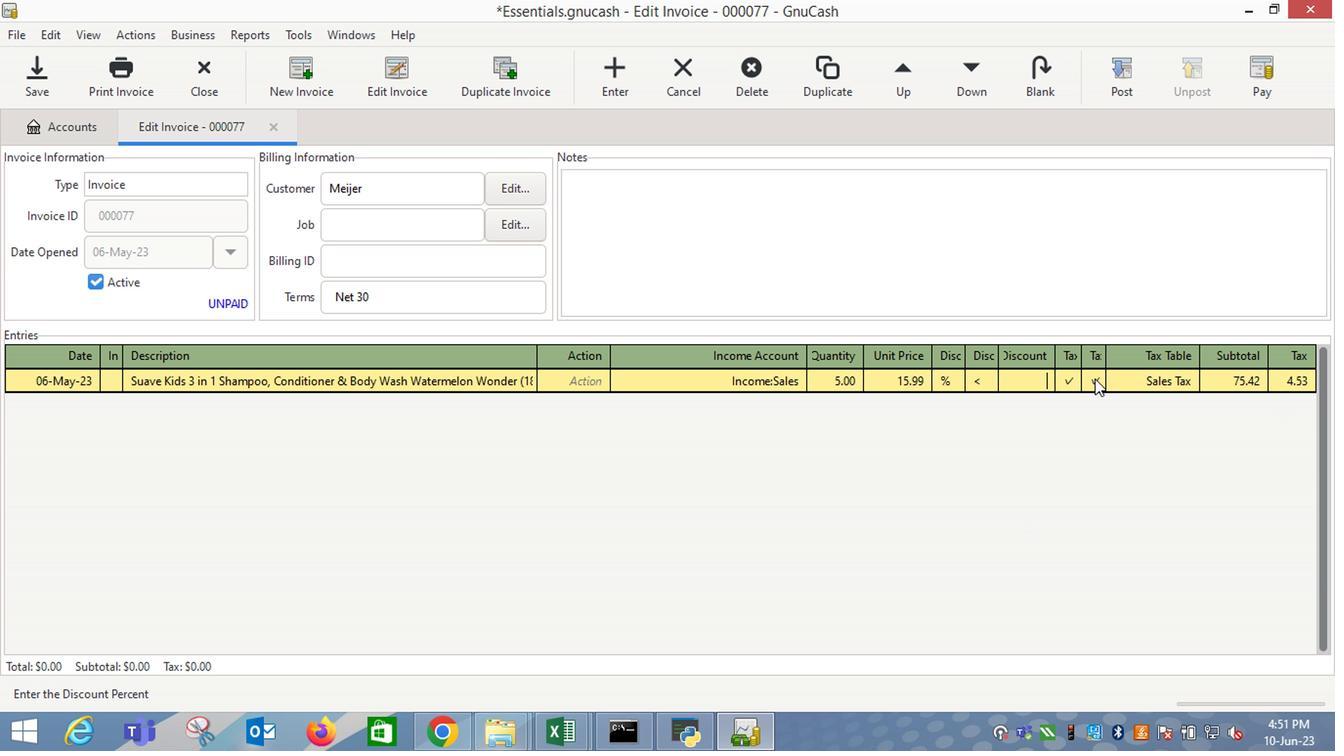 
Action: Mouse moved to (1146, 386)
Screenshot: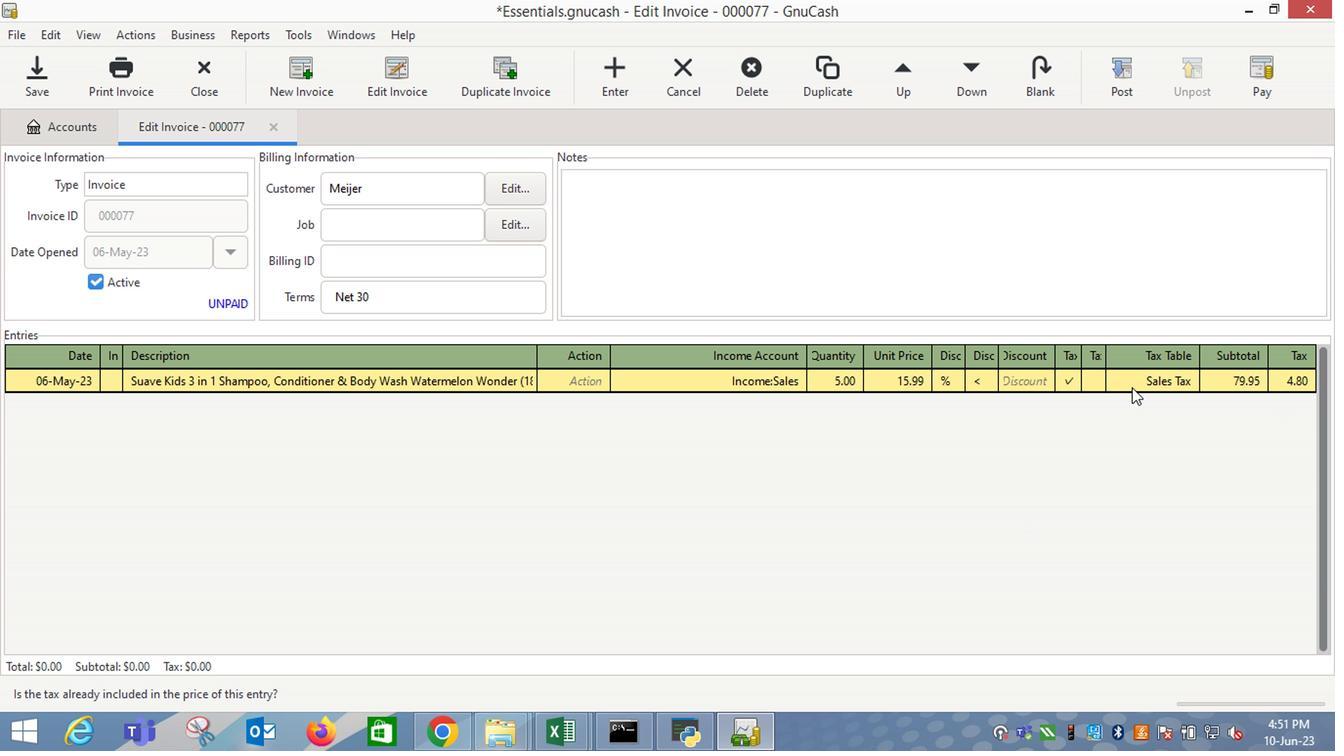 
Action: Mouse pressed left at (1146, 386)
Screenshot: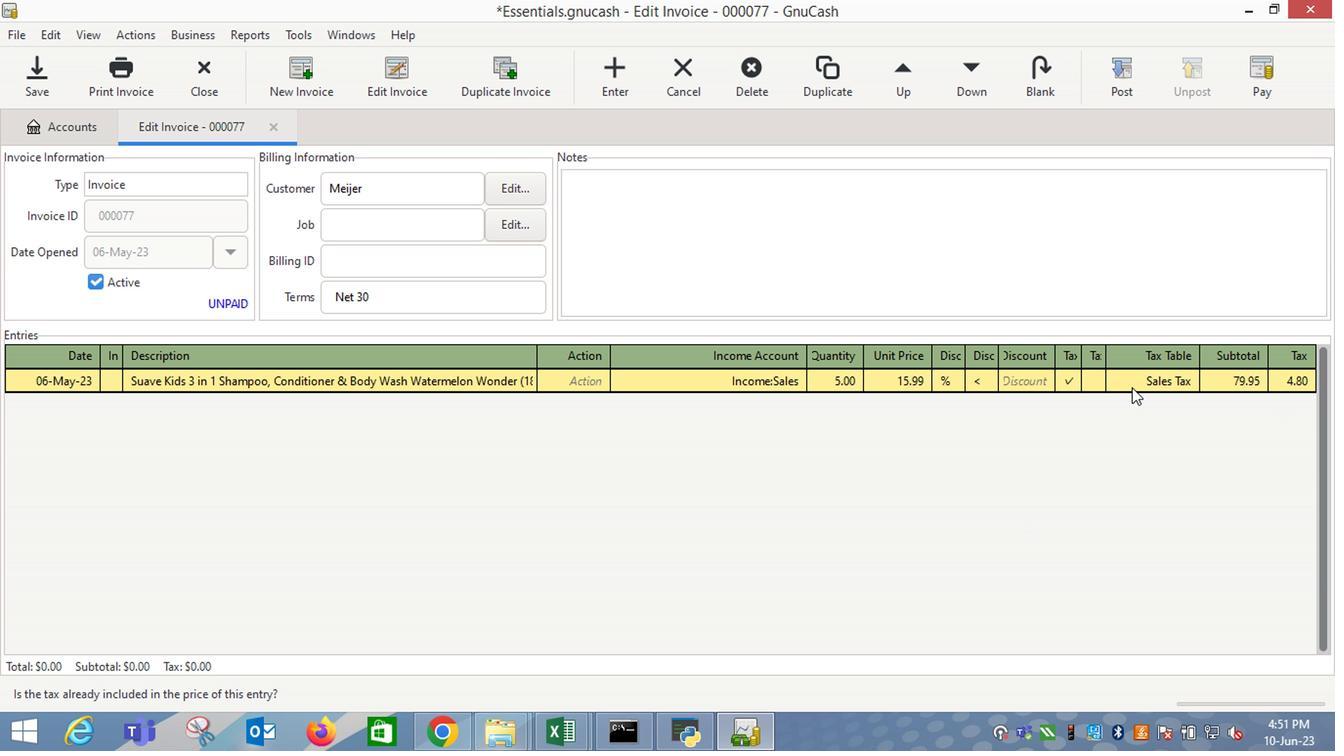 
Action: Key pressed <Key.enter><Key.tab><Key.shift_r>Necessaire<Key.space><Key.shift_r>E<Key.tab>2<Key.tab>14.29<Key.tab>
Screenshot: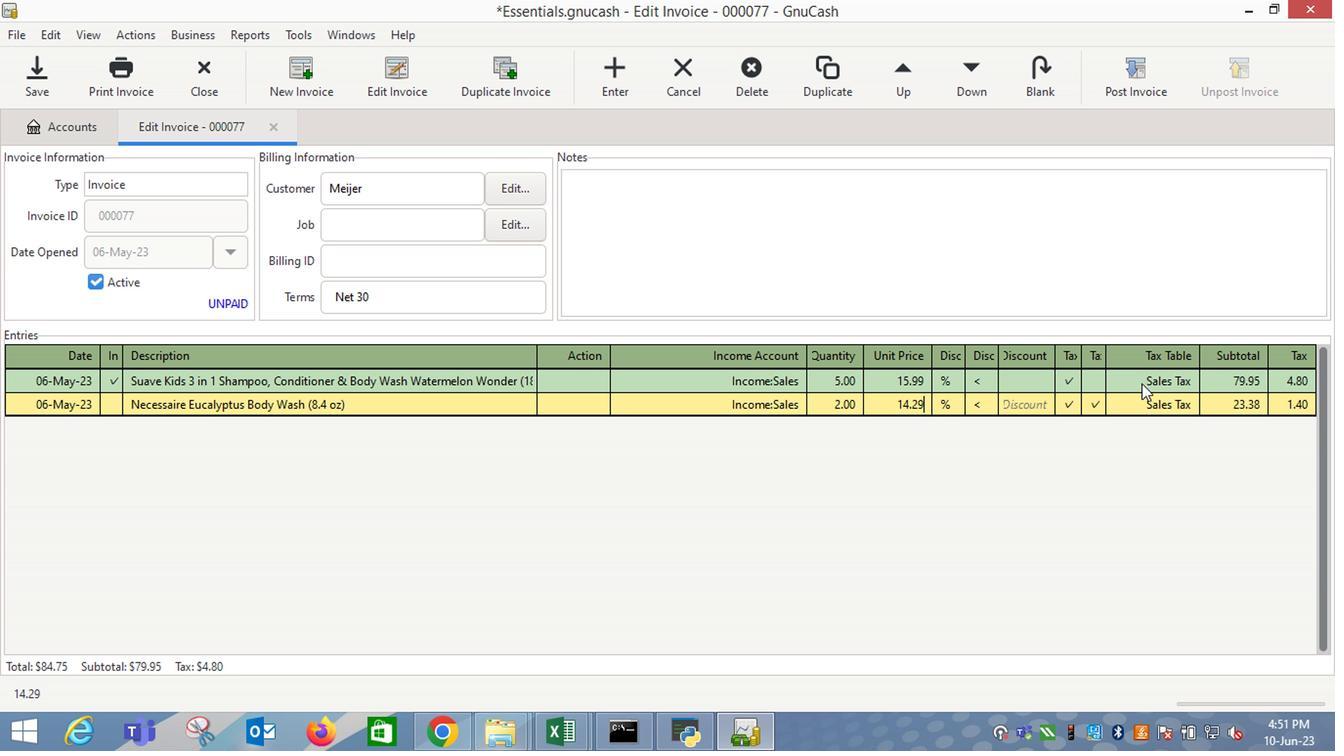 
Action: Mouse moved to (1101, 417)
Screenshot: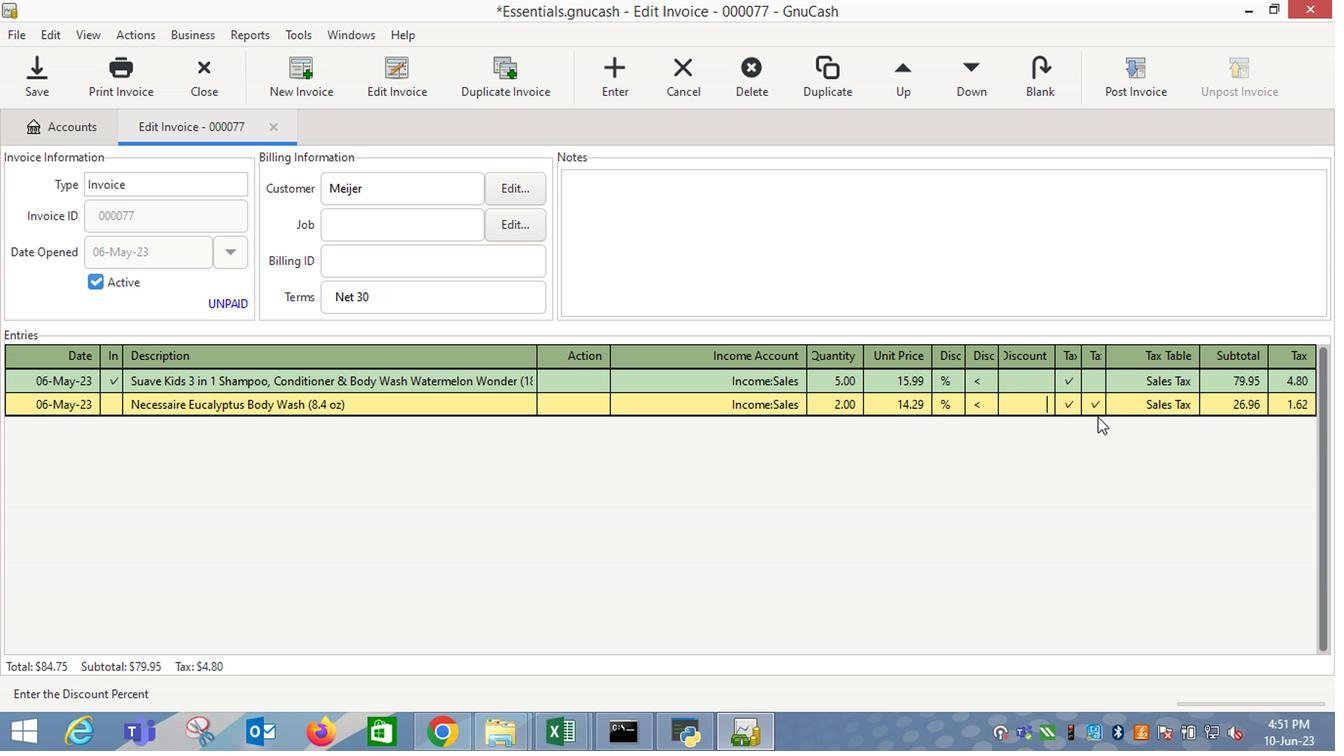 
Action: Mouse pressed left at (1101, 417)
Screenshot: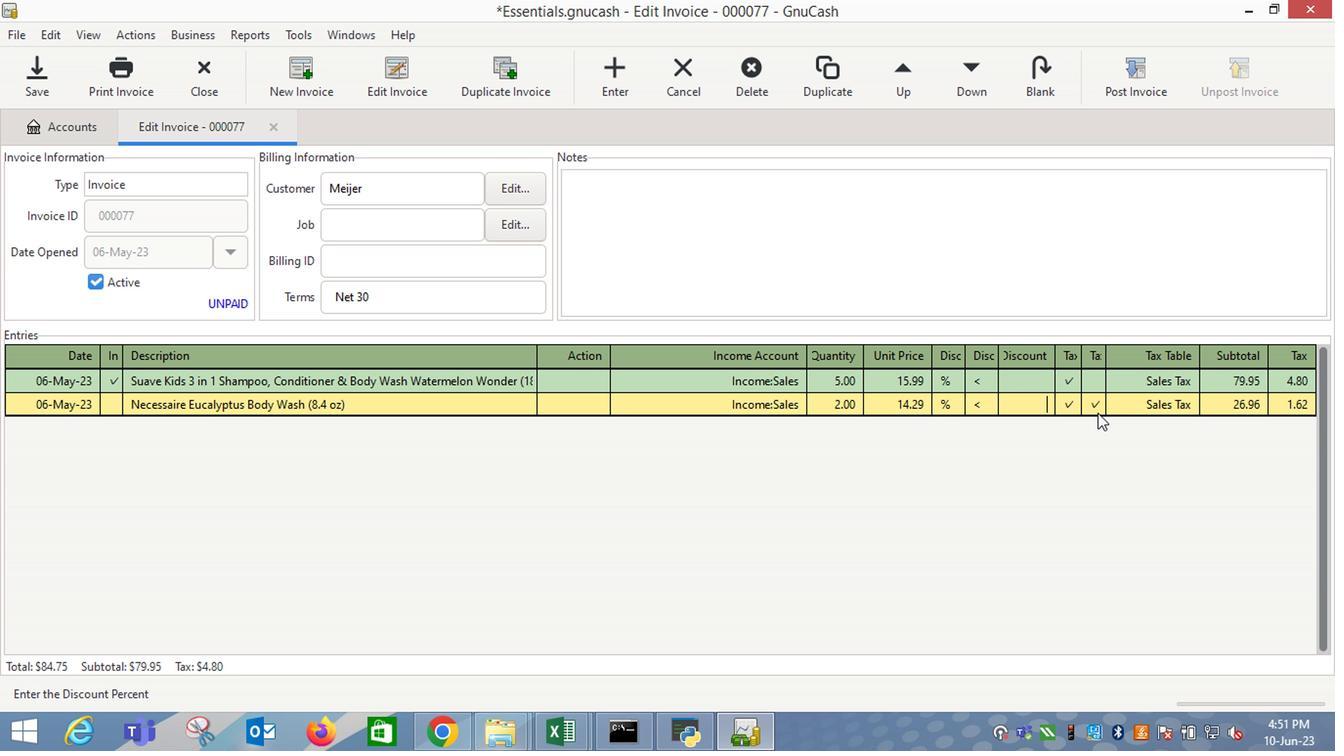 
Action: Mouse moved to (1174, 406)
Screenshot: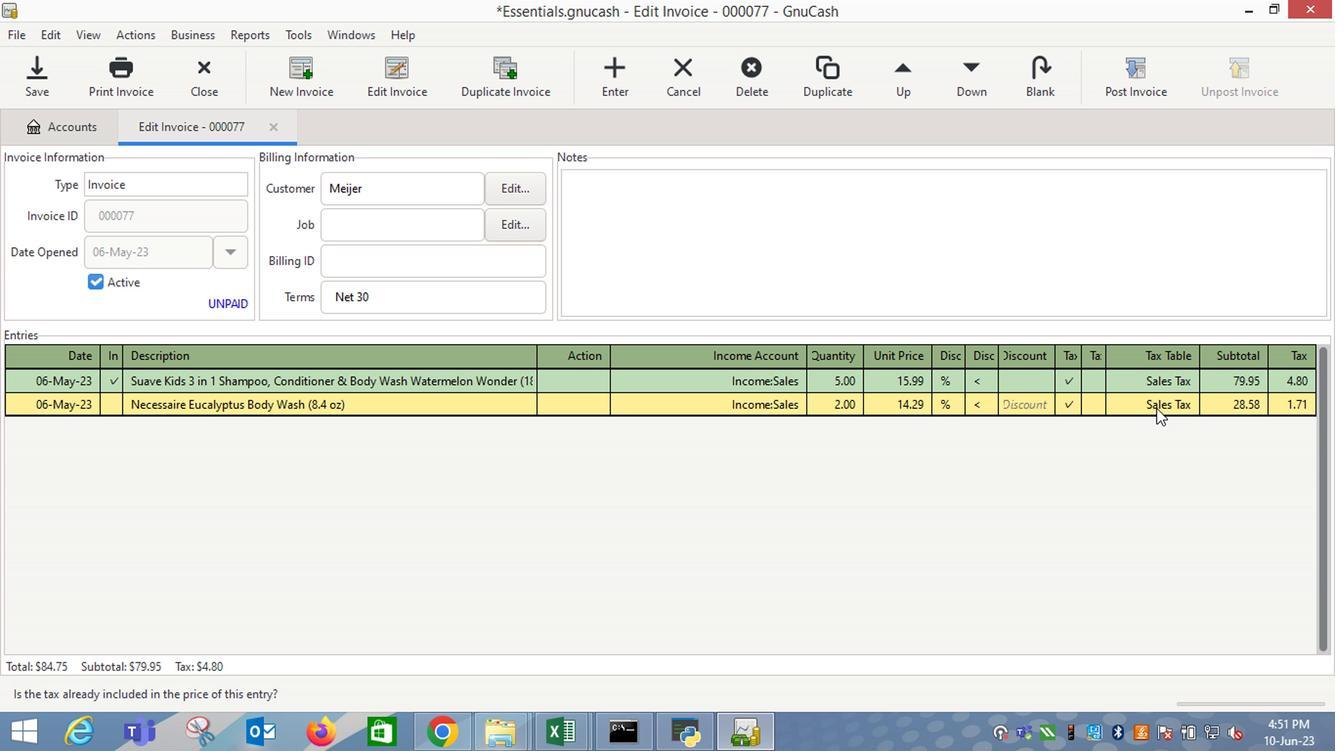 
Action: Mouse pressed left at (1174, 406)
Screenshot: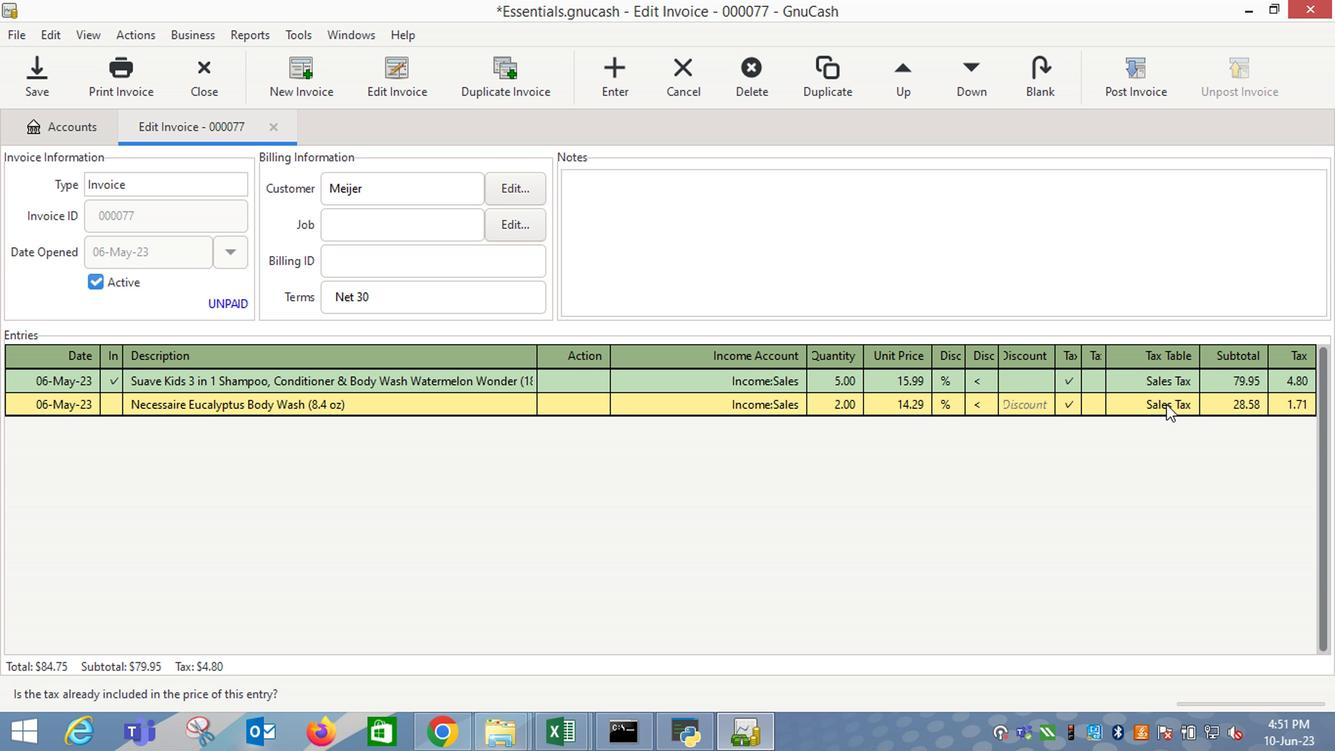
Action: Mouse moved to (1170, 406)
Screenshot: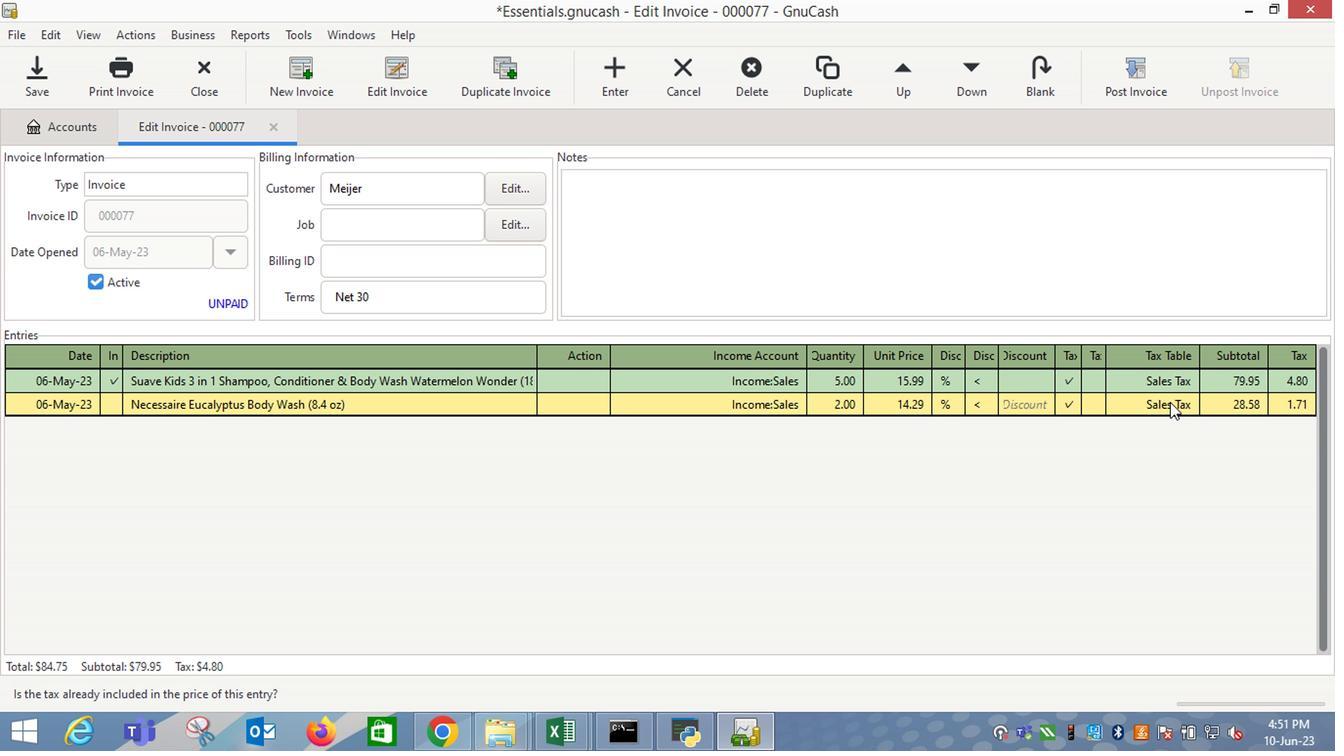 
Action: Key pressed <Key.enter>
Screenshot: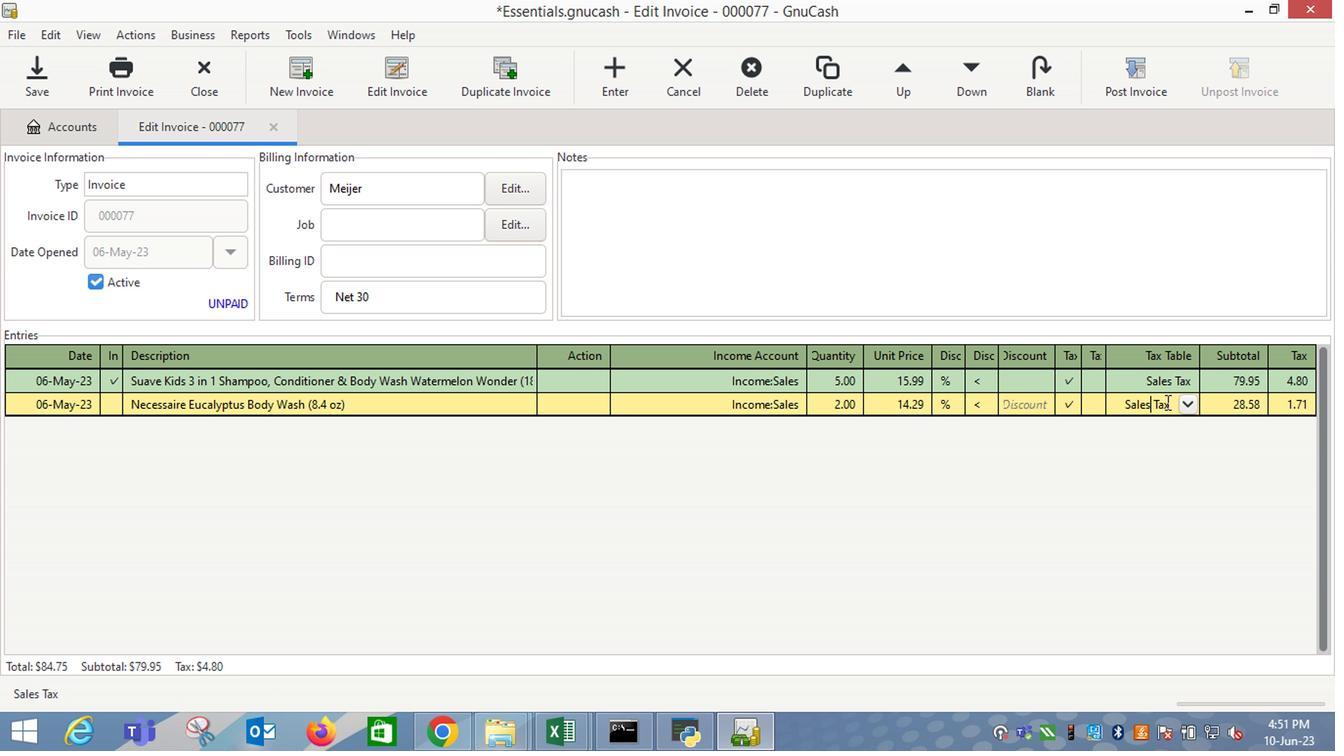 
Action: Mouse moved to (1136, 81)
Screenshot: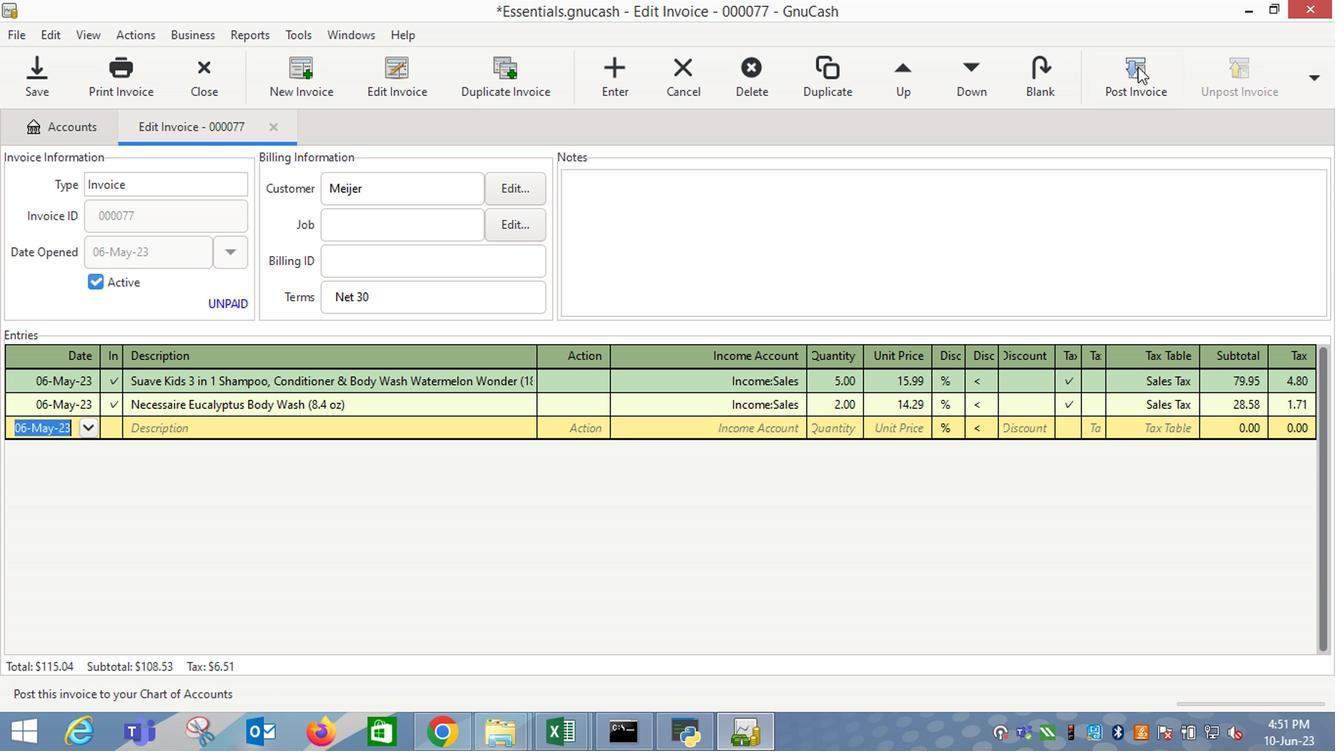 
Action: Mouse pressed left at (1136, 81)
Screenshot: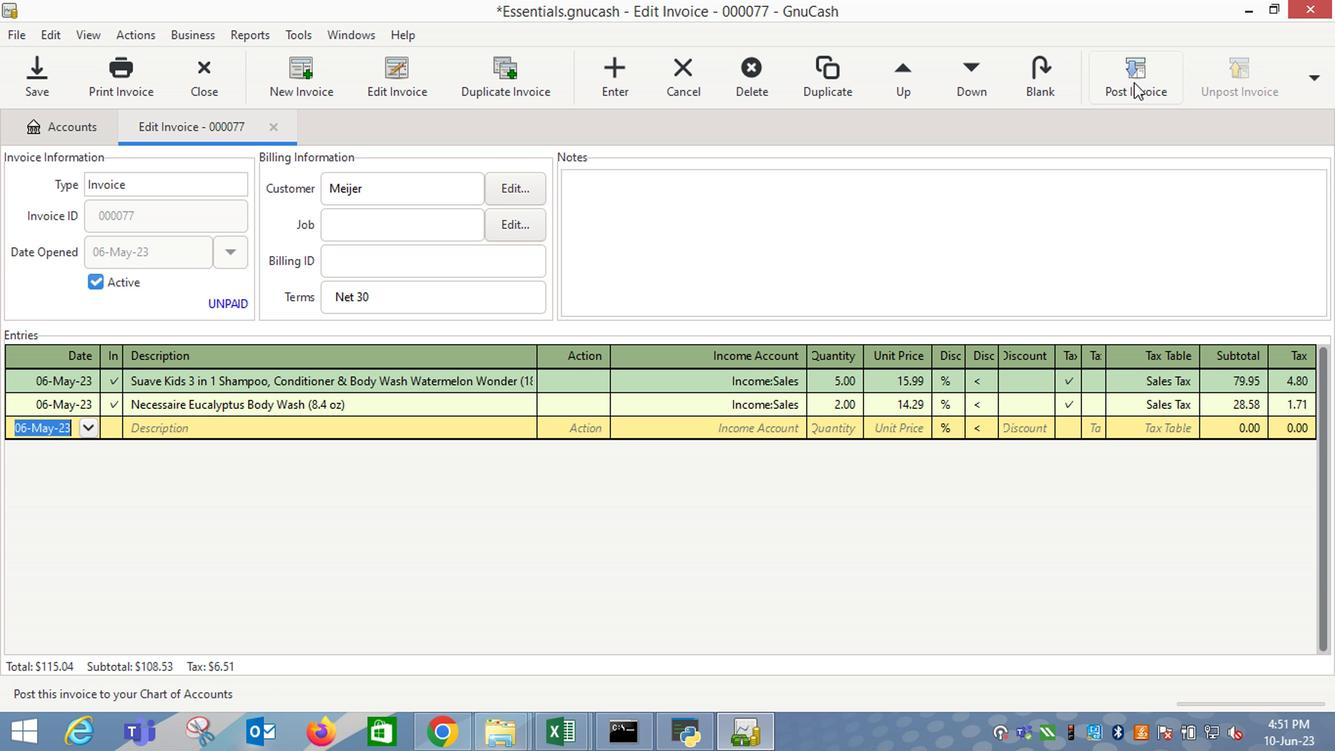 
Action: Mouse moved to (835, 322)
Screenshot: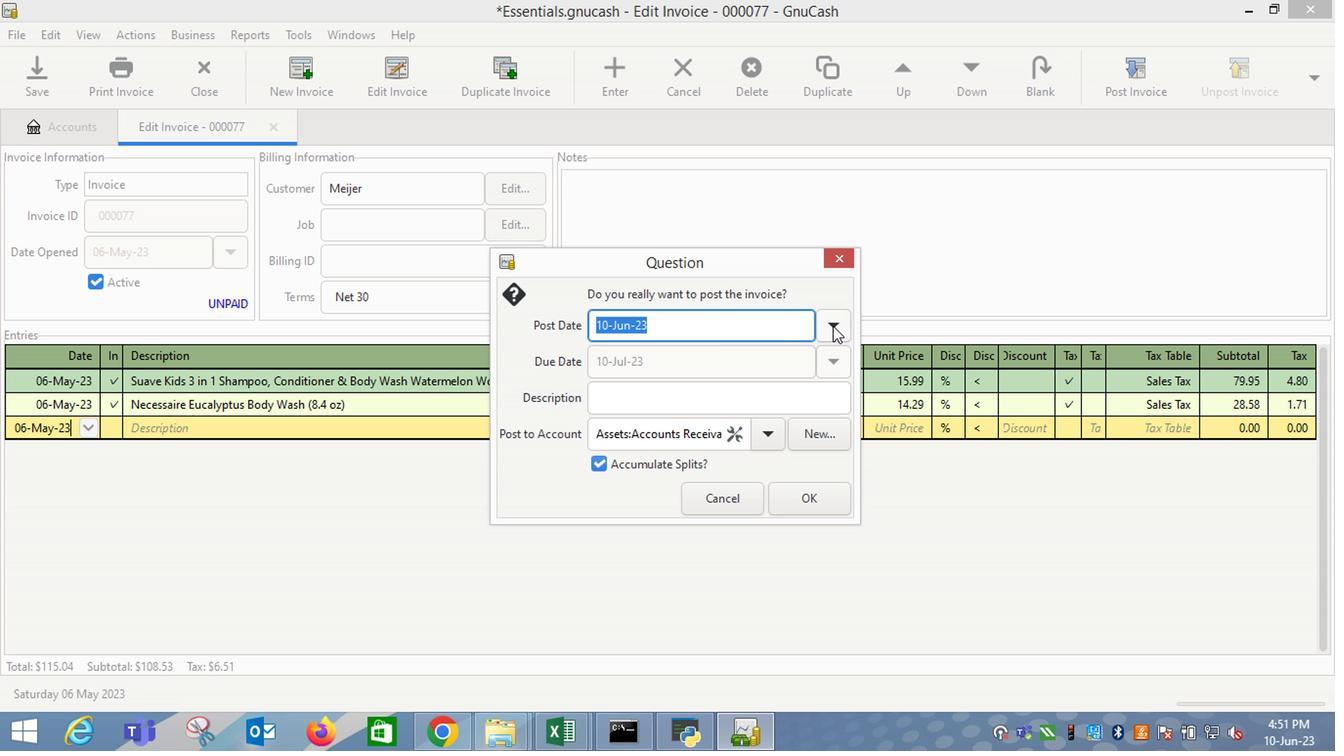 
Action: Mouse pressed left at (835, 322)
Screenshot: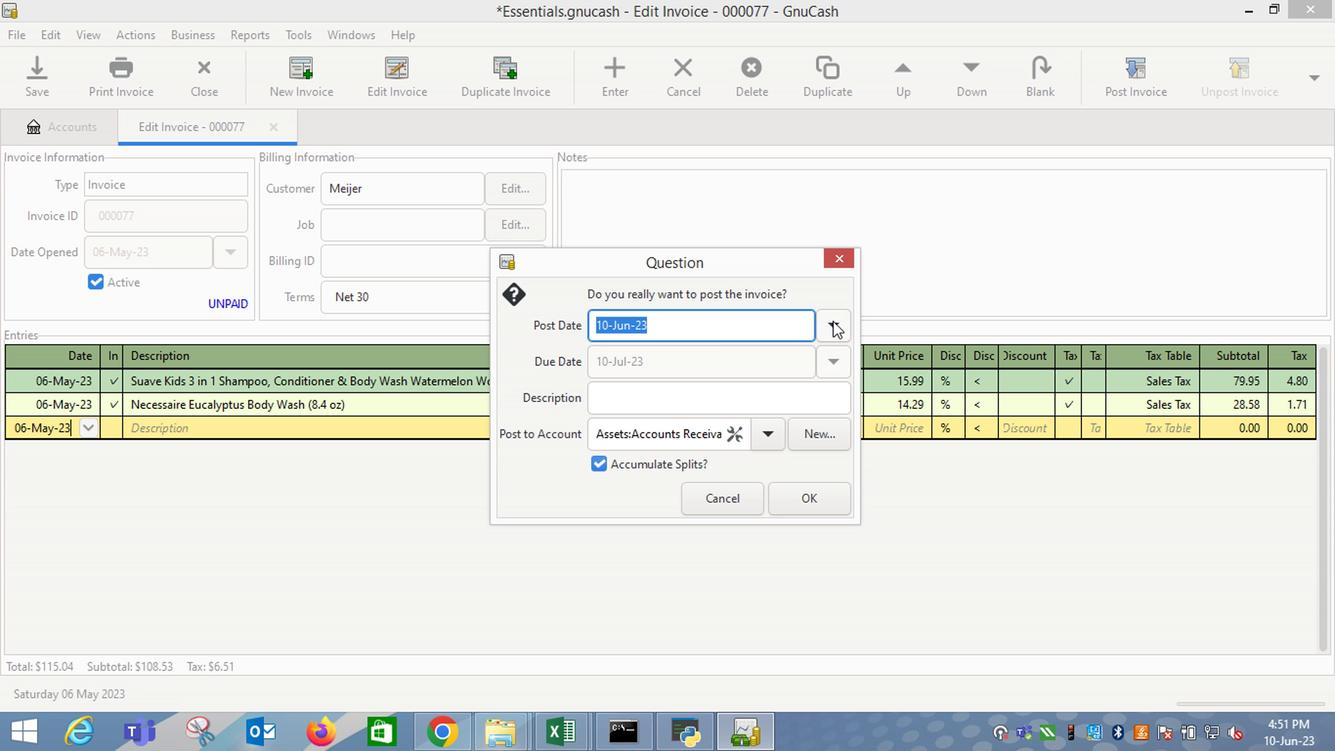
Action: Mouse moved to (681, 356)
Screenshot: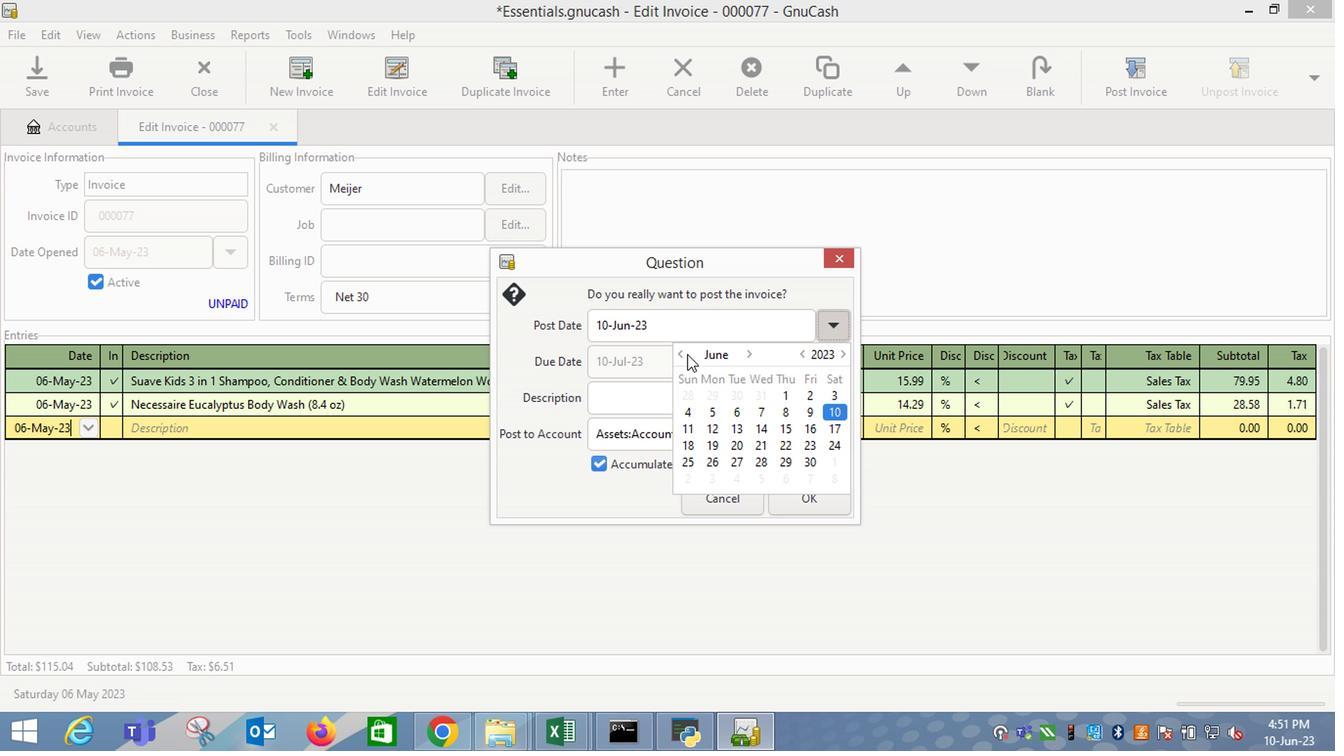 
Action: Mouse pressed left at (681, 356)
Screenshot: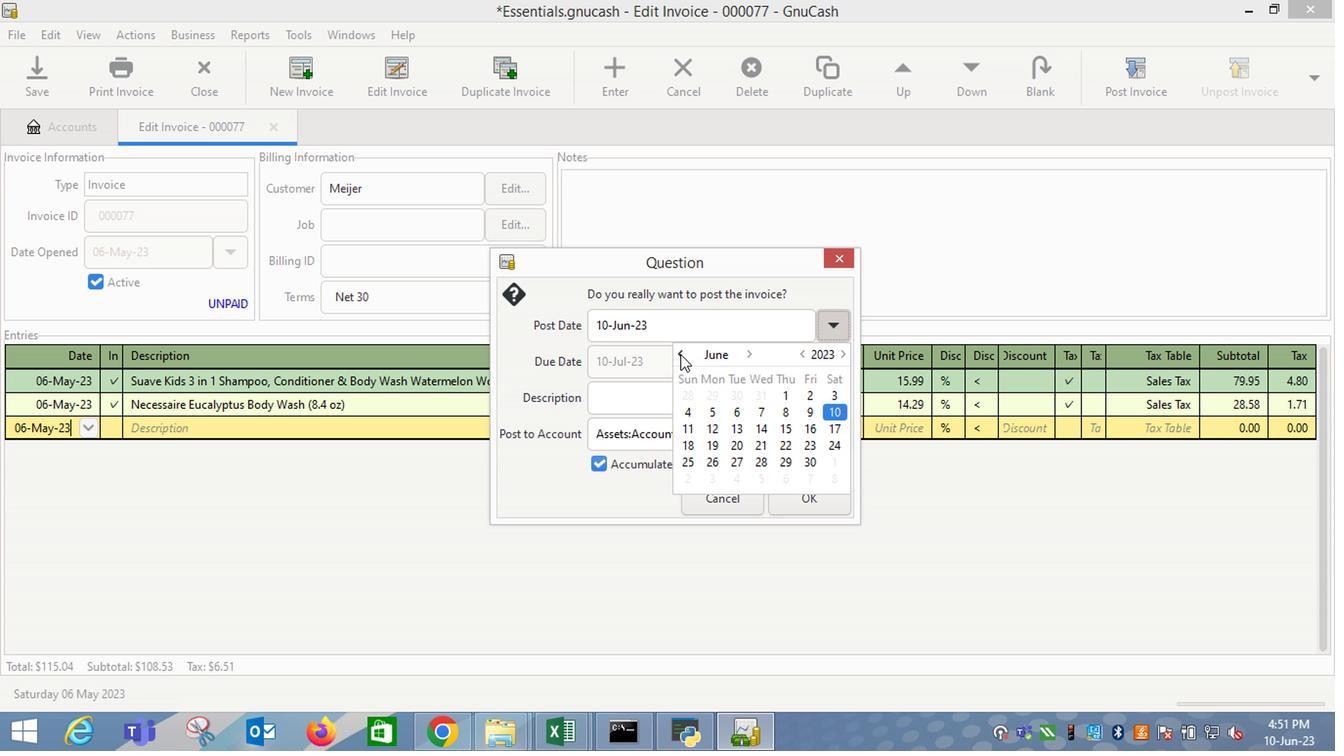 
Action: Mouse moved to (845, 400)
Screenshot: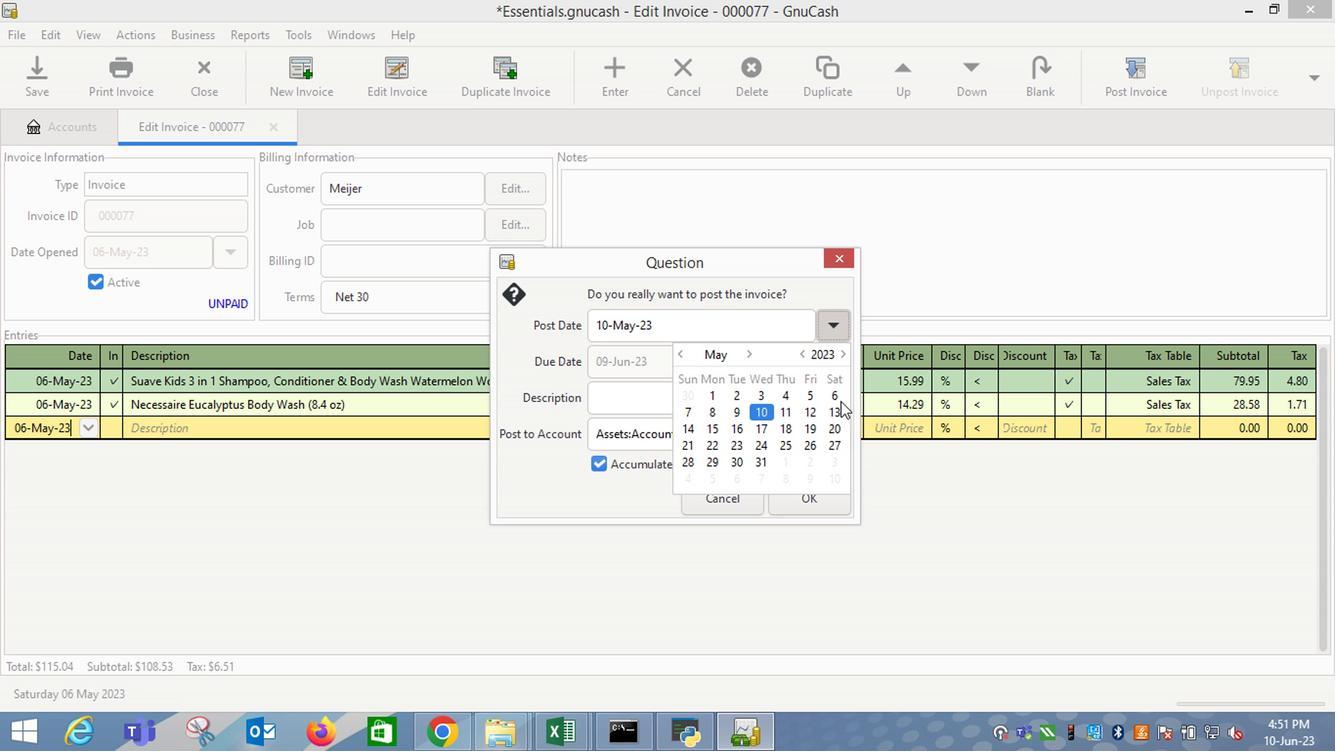 
Action: Mouse pressed left at (845, 400)
Screenshot: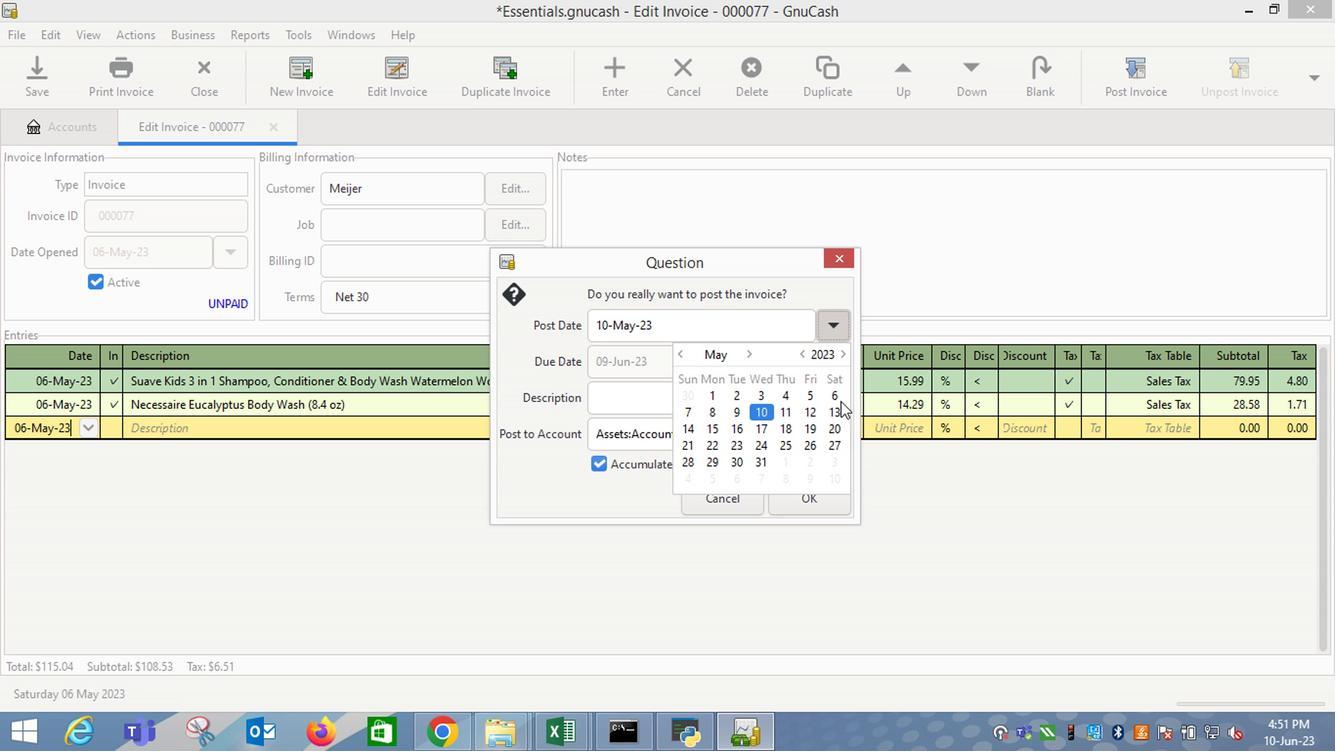 
Action: Mouse moved to (630, 393)
Screenshot: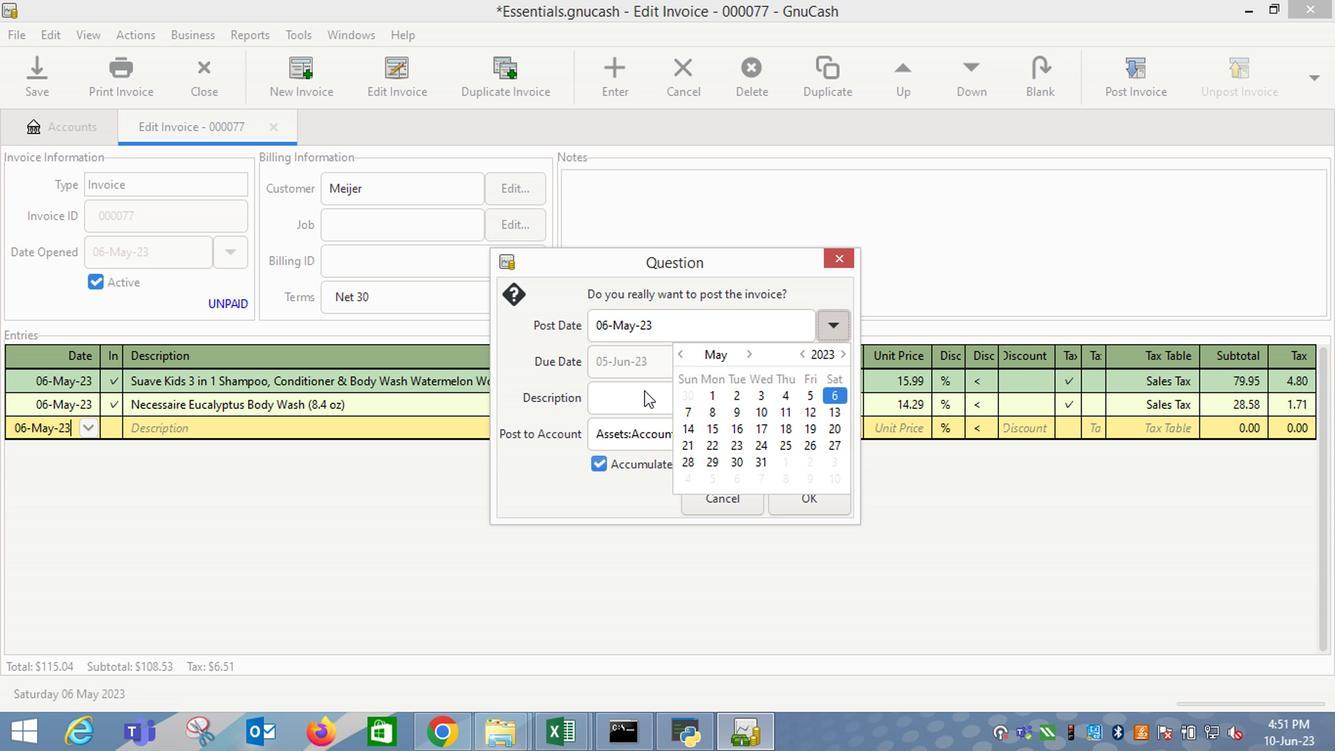 
Action: Mouse pressed left at (630, 393)
Screenshot: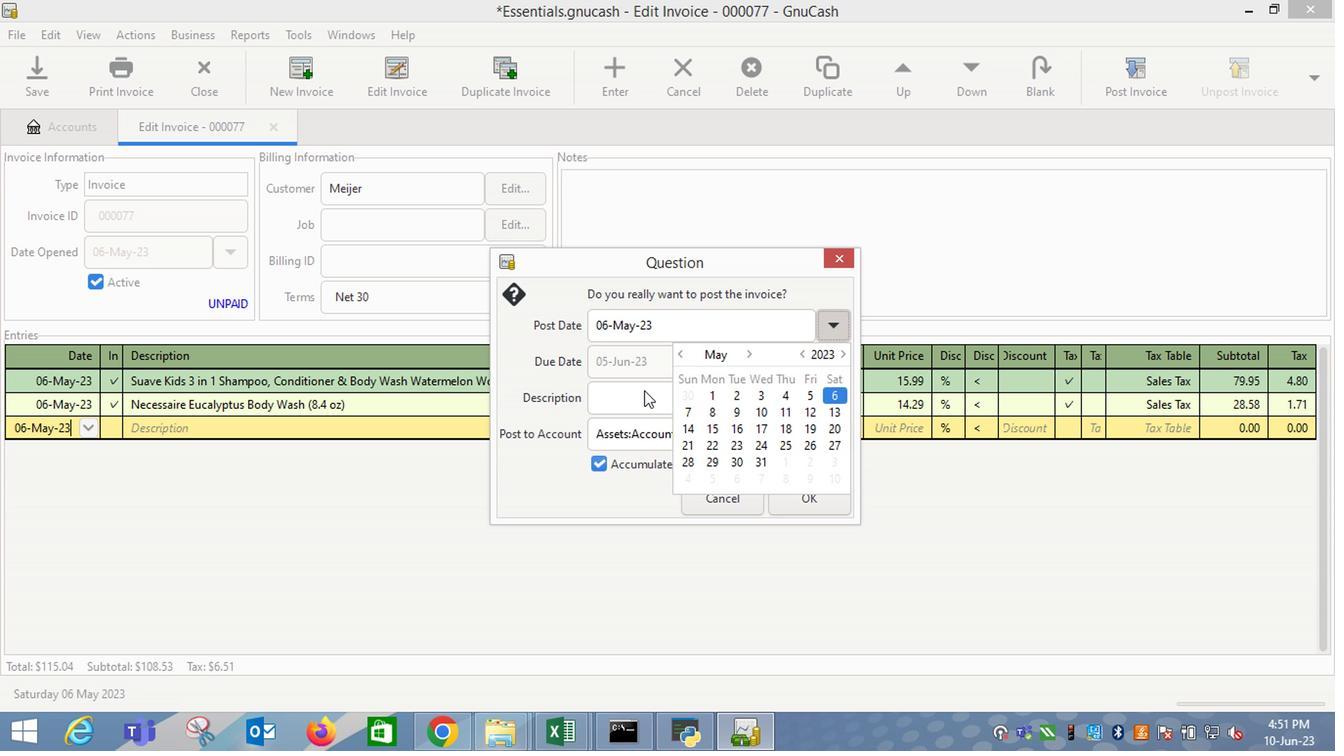
Action: Mouse moved to (823, 509)
Screenshot: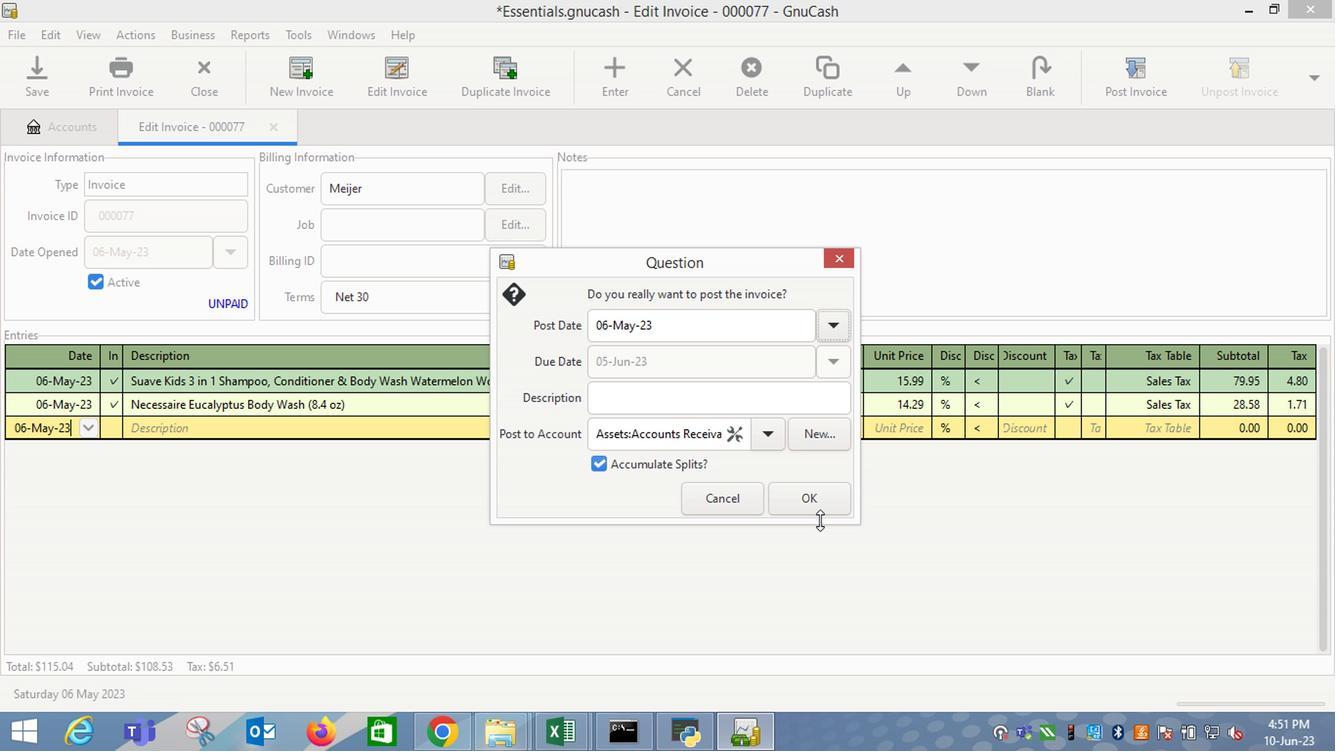
Action: Mouse pressed left at (823, 509)
Screenshot: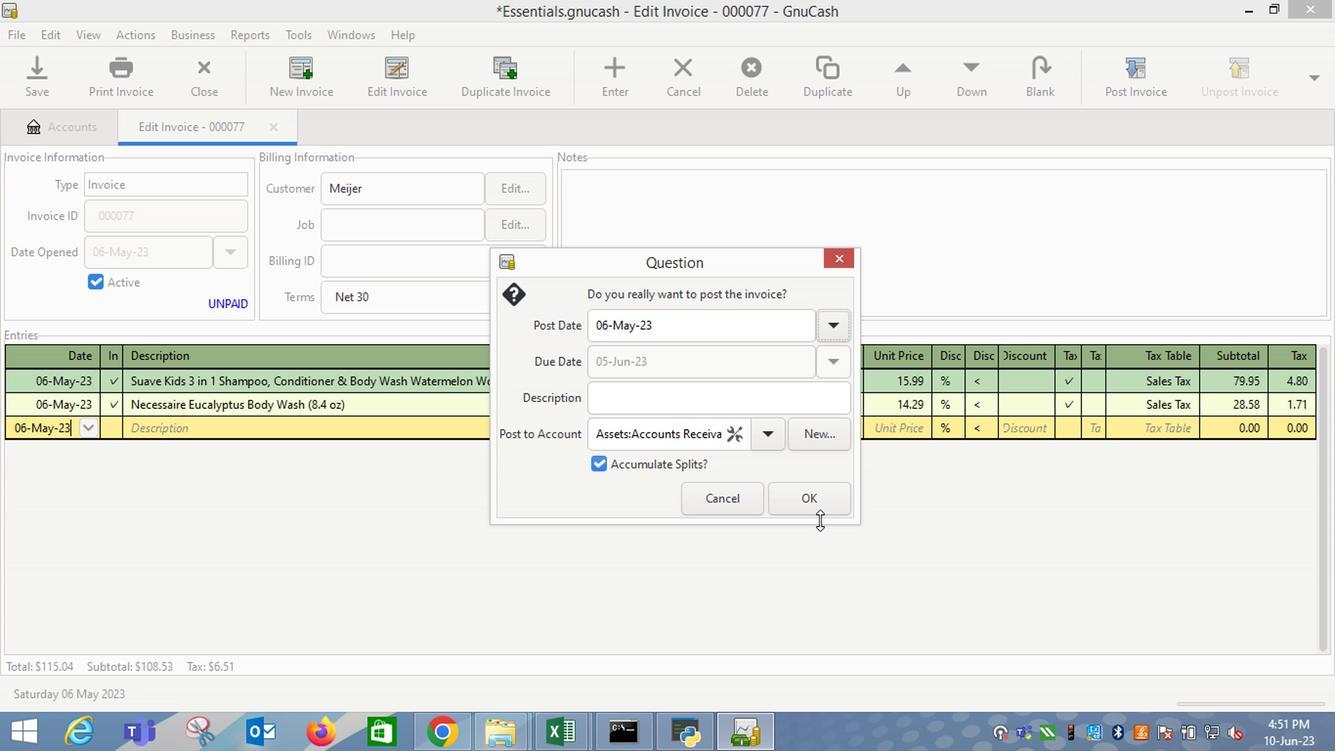 
Action: Mouse moved to (1265, 80)
Screenshot: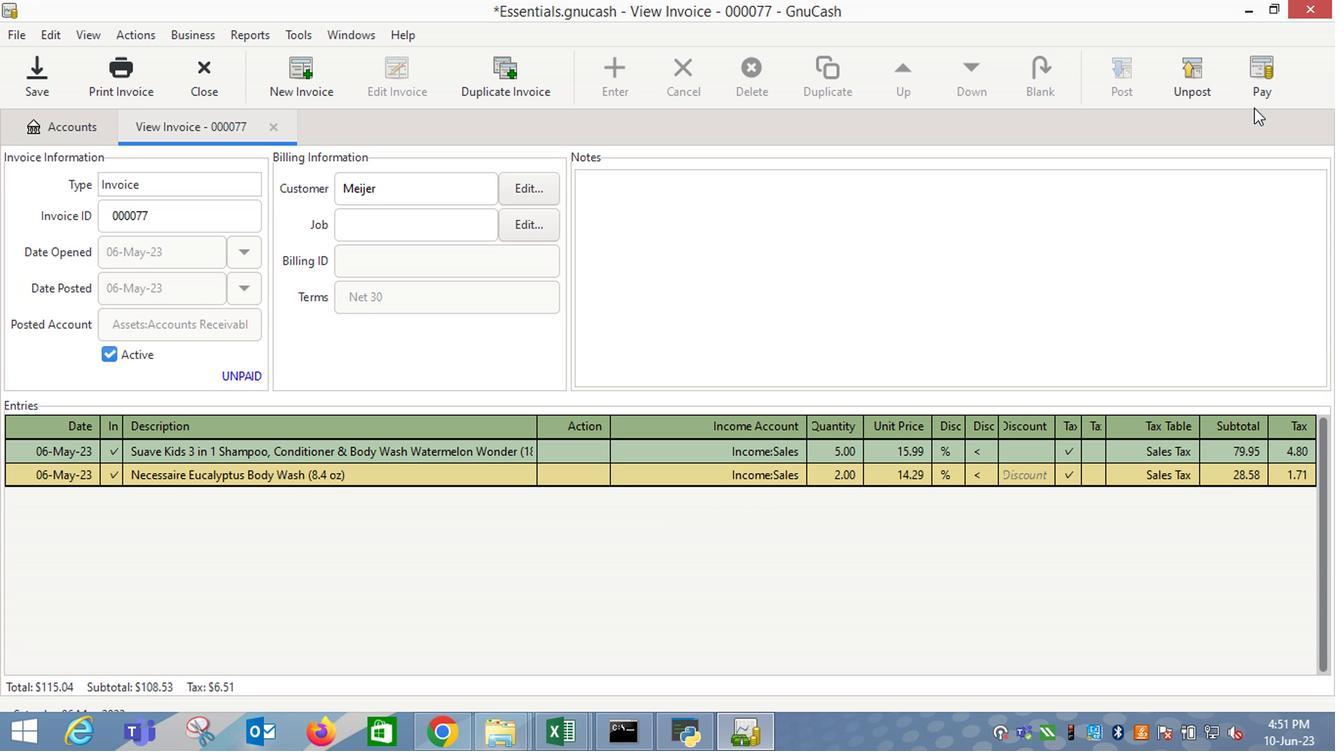
Action: Mouse pressed left at (1265, 80)
Screenshot: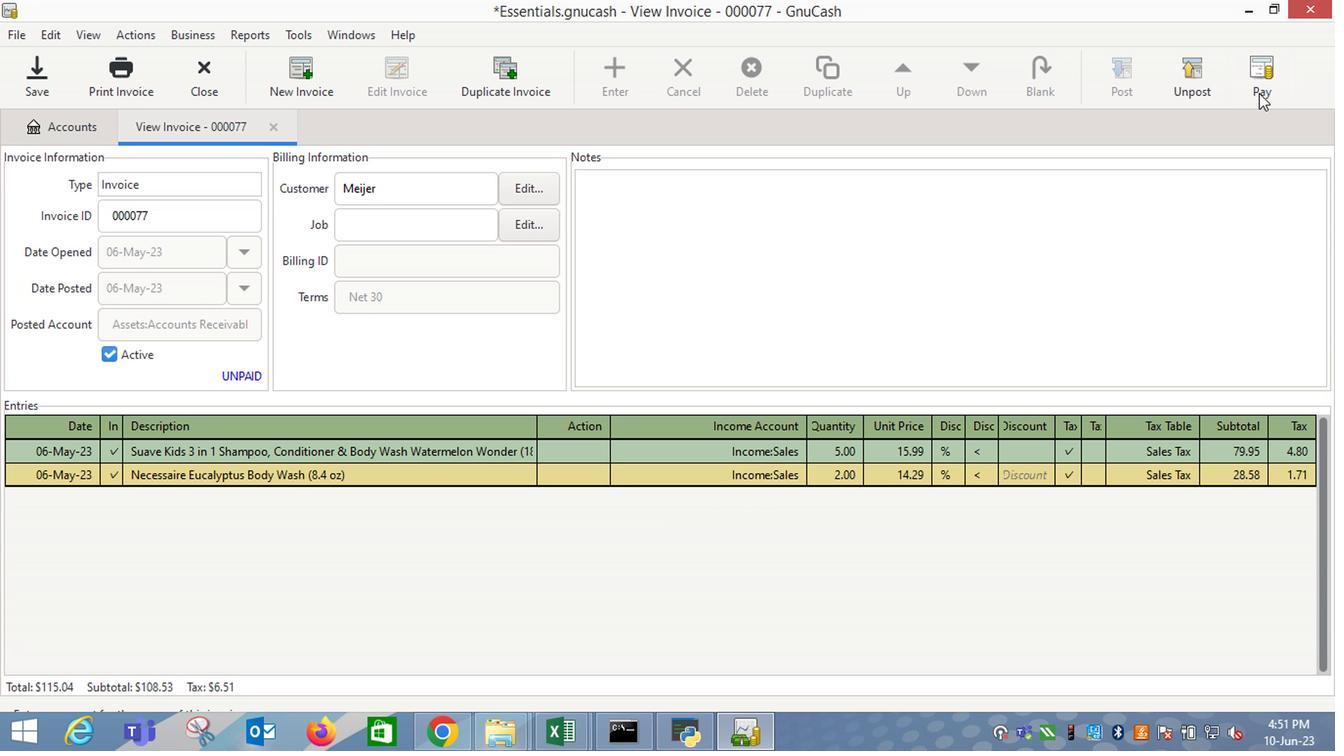 
Action: Mouse moved to (592, 395)
Screenshot: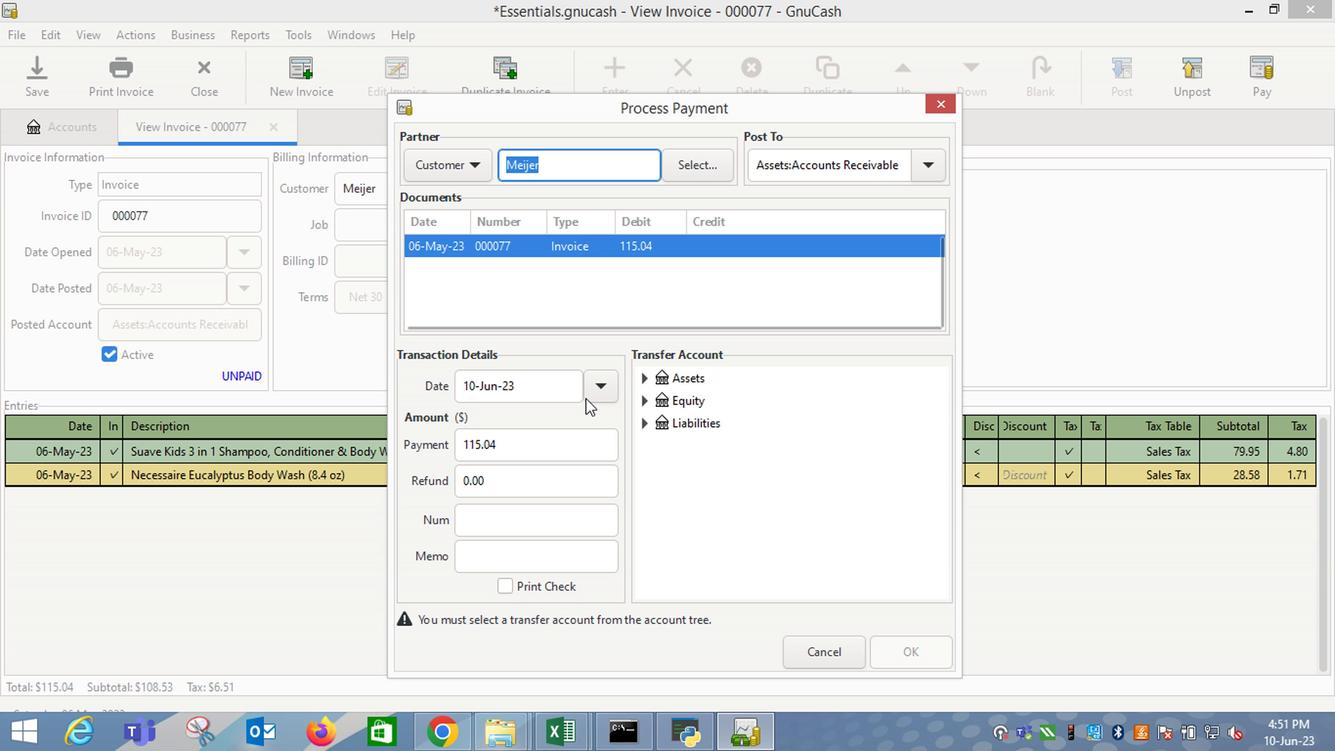 
Action: Mouse pressed left at (592, 395)
Screenshot: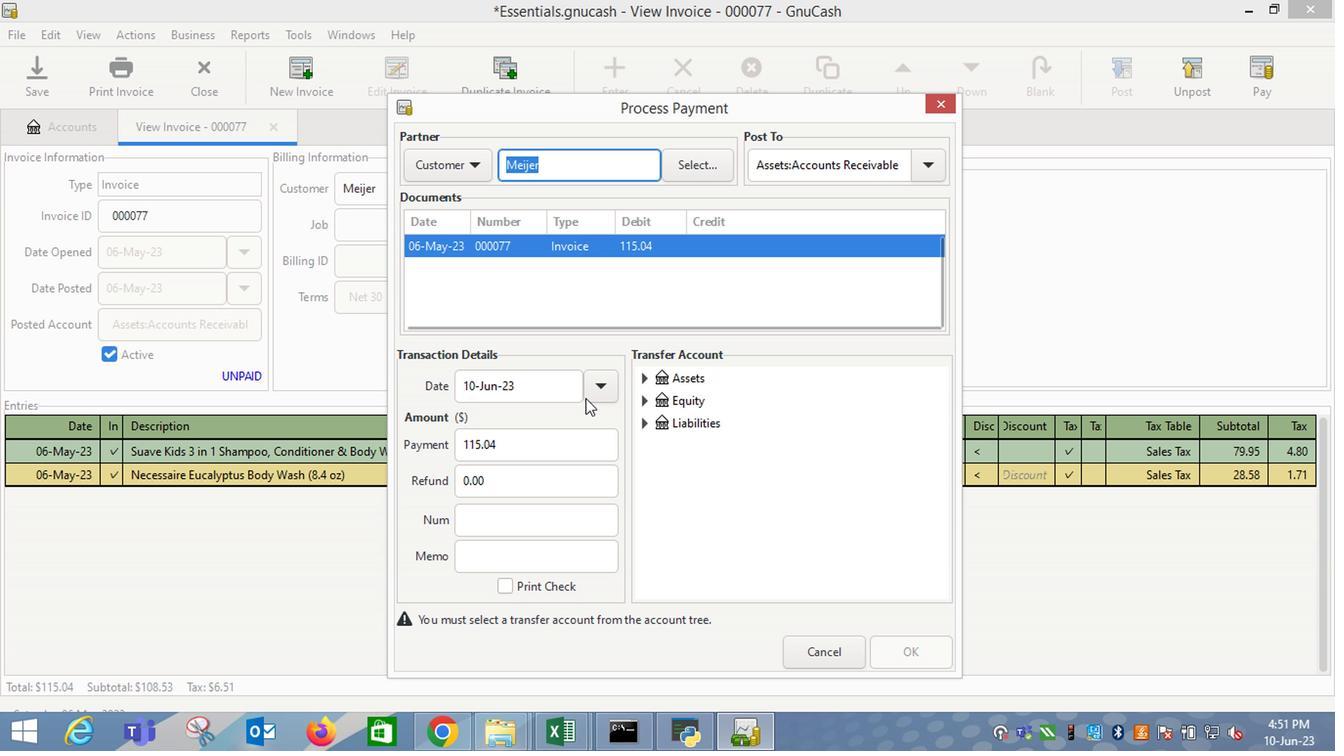 
Action: Mouse moved to (450, 479)
Screenshot: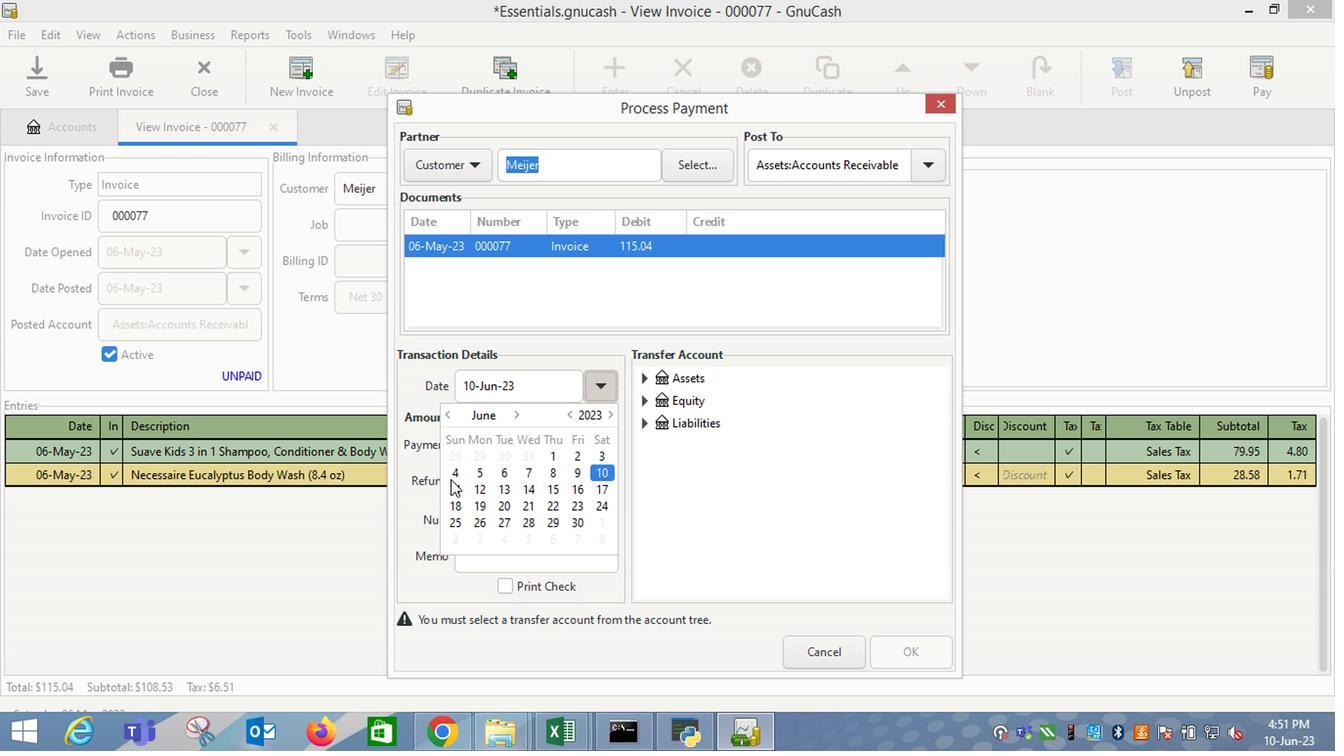 
Action: Mouse pressed left at (450, 479)
Screenshot: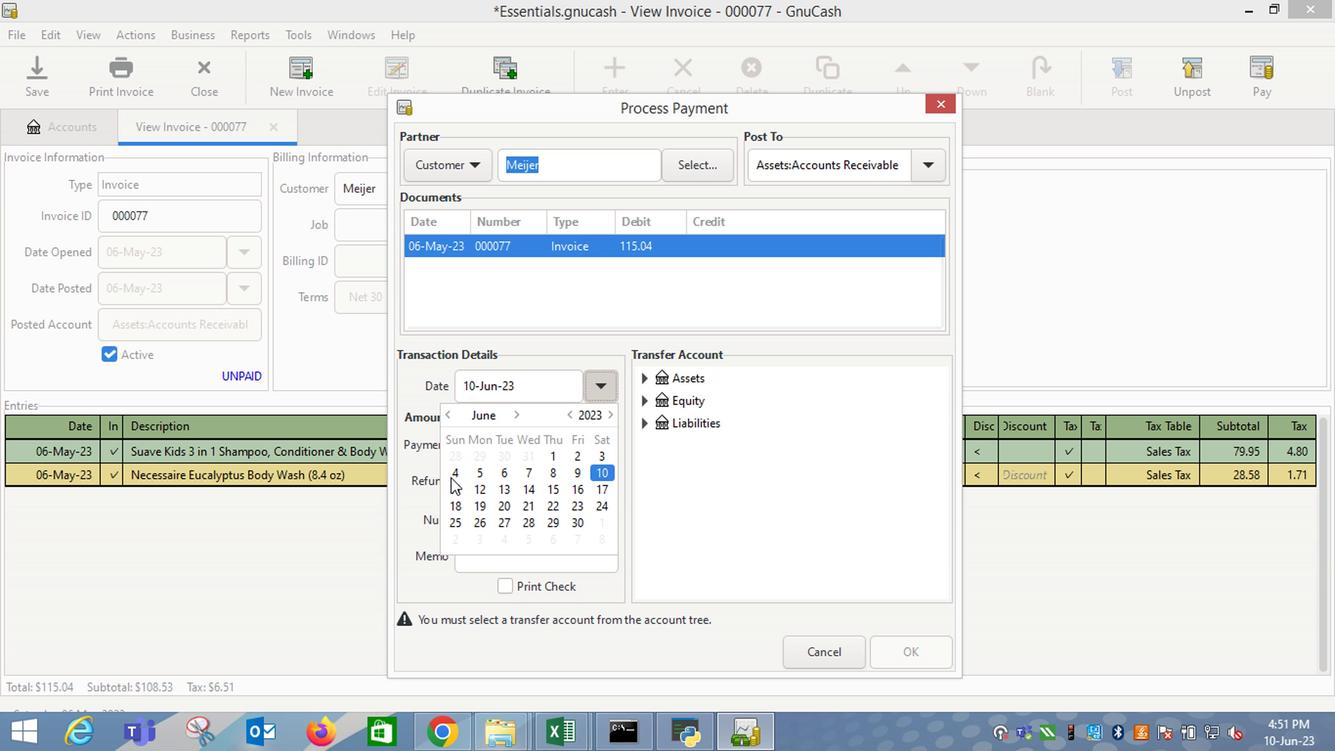 
Action: Mouse moved to (738, 507)
Screenshot: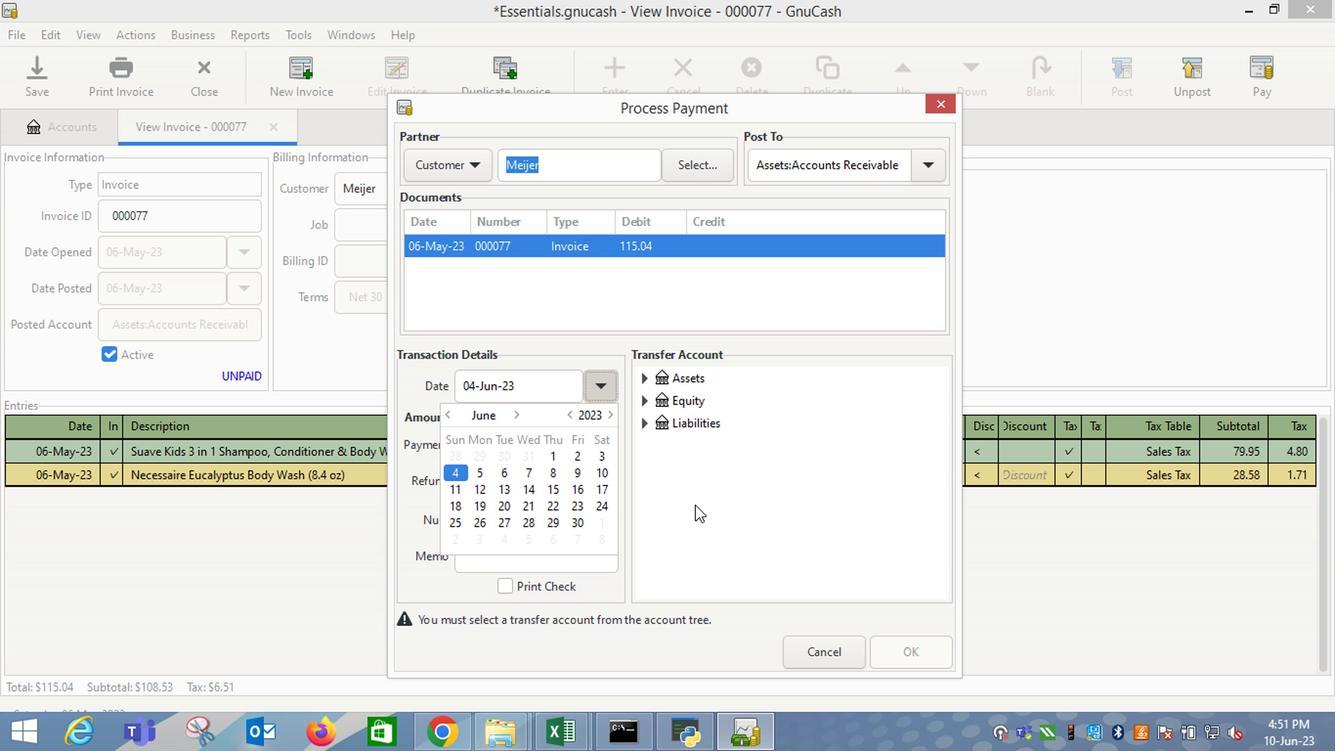 
Action: Mouse pressed left at (738, 507)
Screenshot: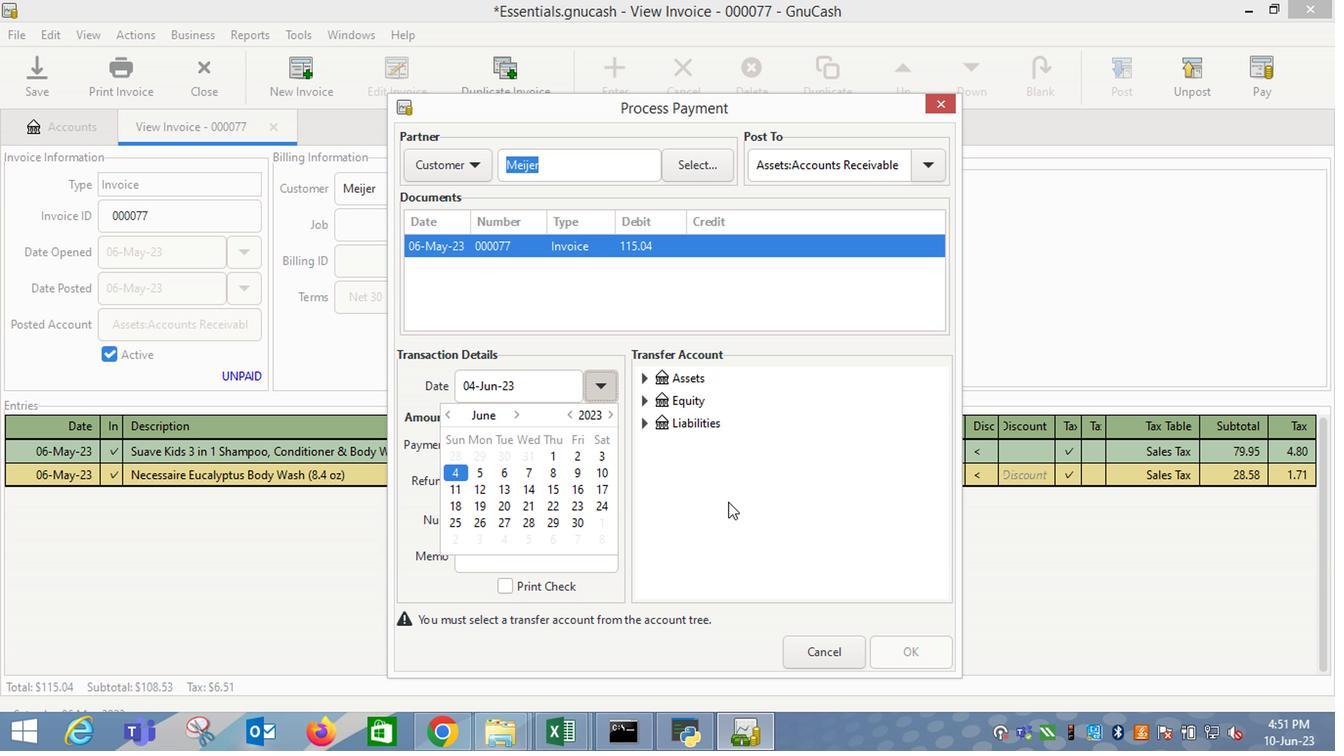 
Action: Mouse moved to (644, 378)
Screenshot: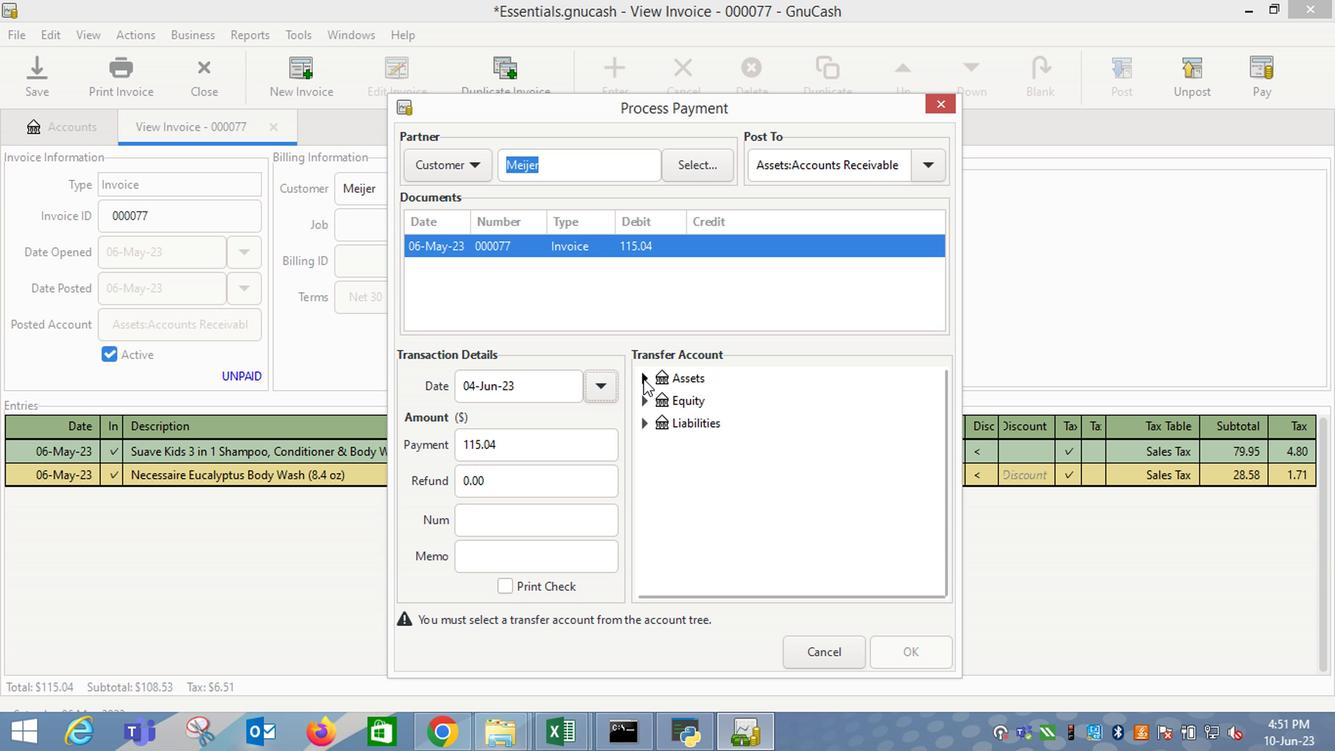 
Action: Mouse pressed left at (644, 378)
Screenshot: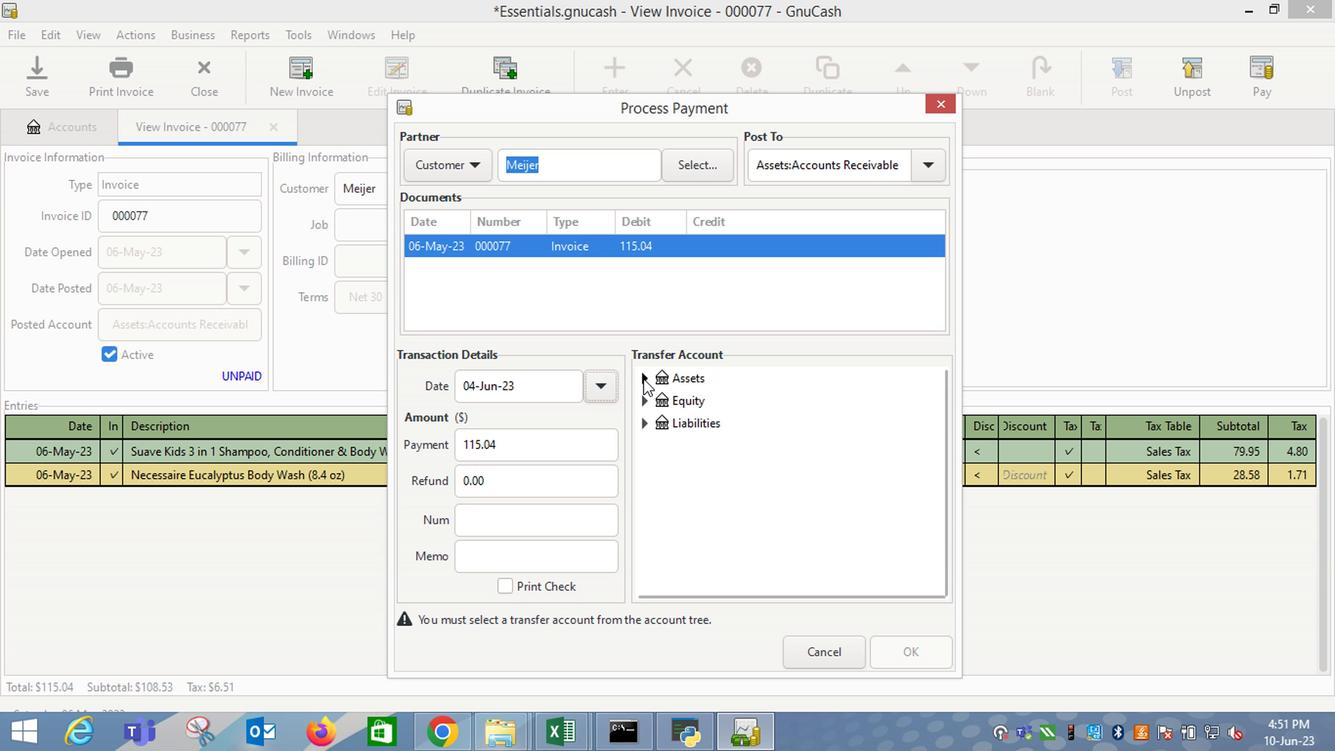 
Action: Mouse moved to (668, 404)
Screenshot: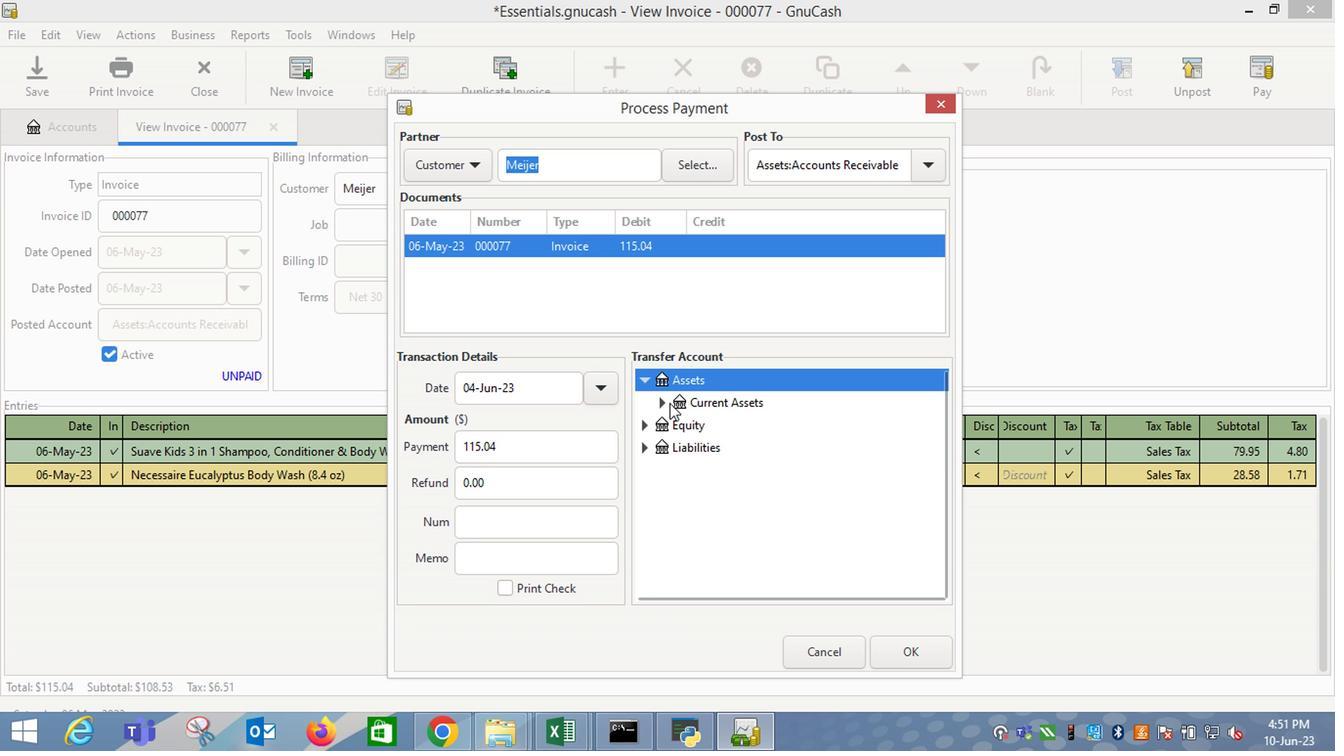 
Action: Mouse pressed left at (668, 404)
Screenshot: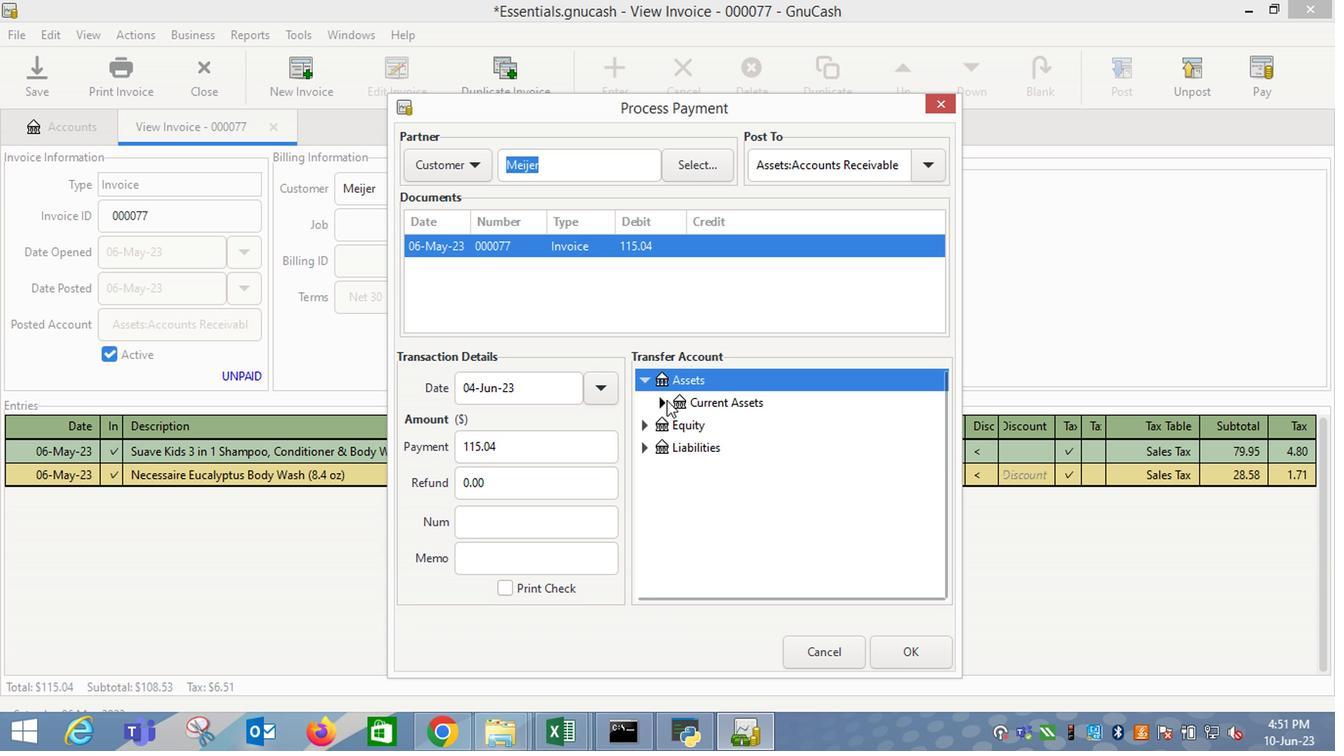 
Action: Mouse moved to (725, 424)
Screenshot: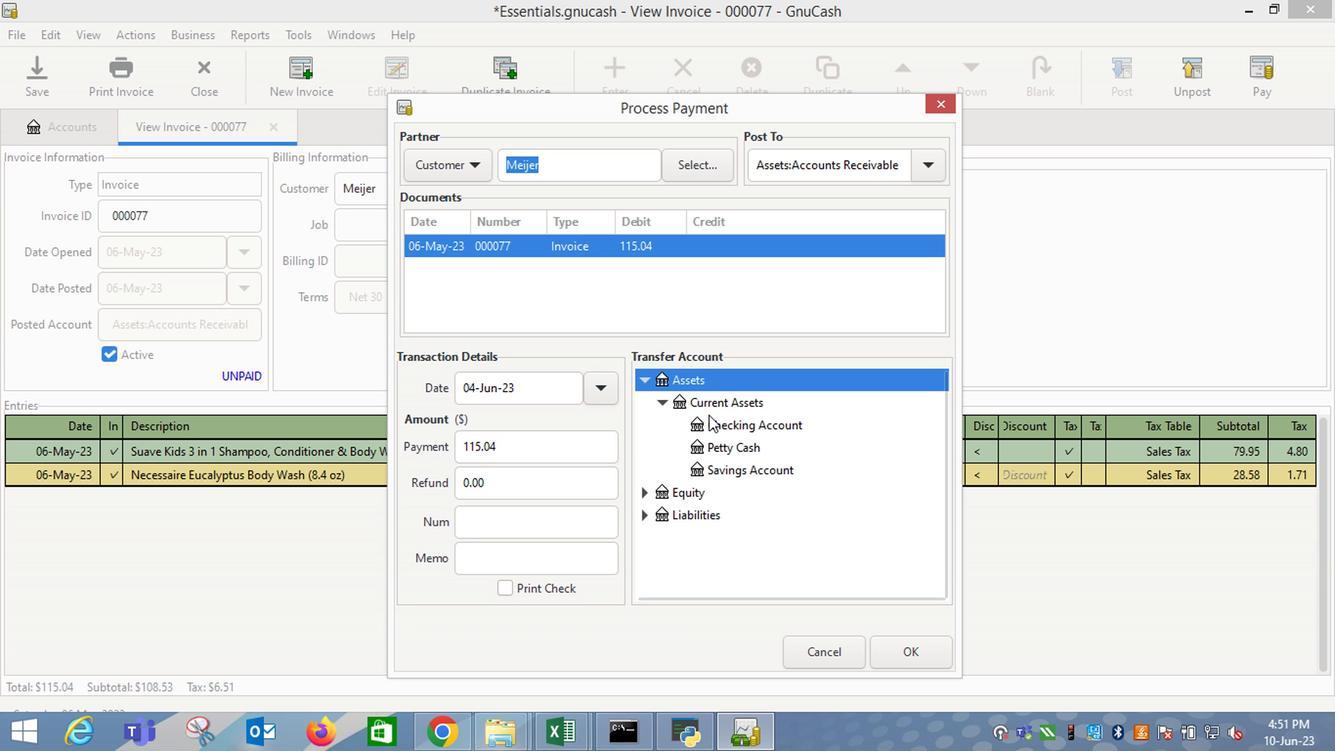 
Action: Mouse pressed left at (725, 424)
Screenshot: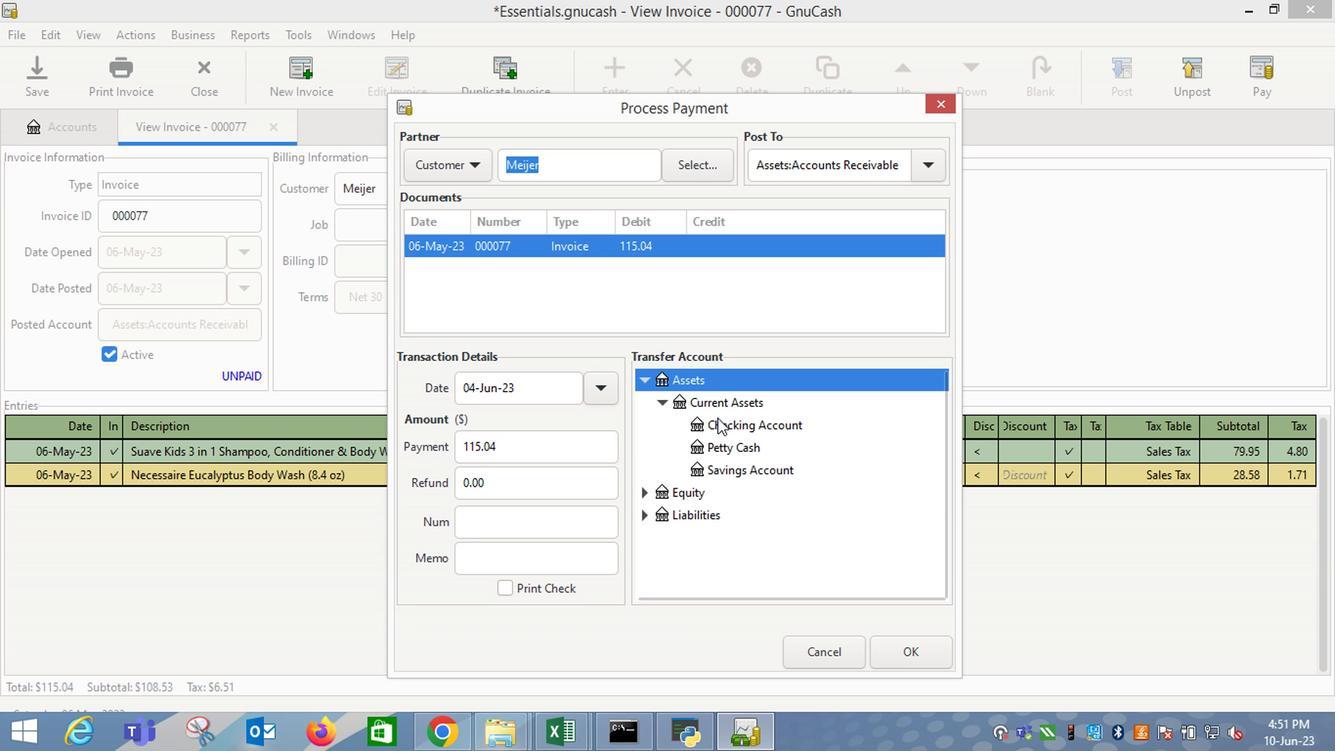 
Action: Mouse moved to (900, 654)
Screenshot: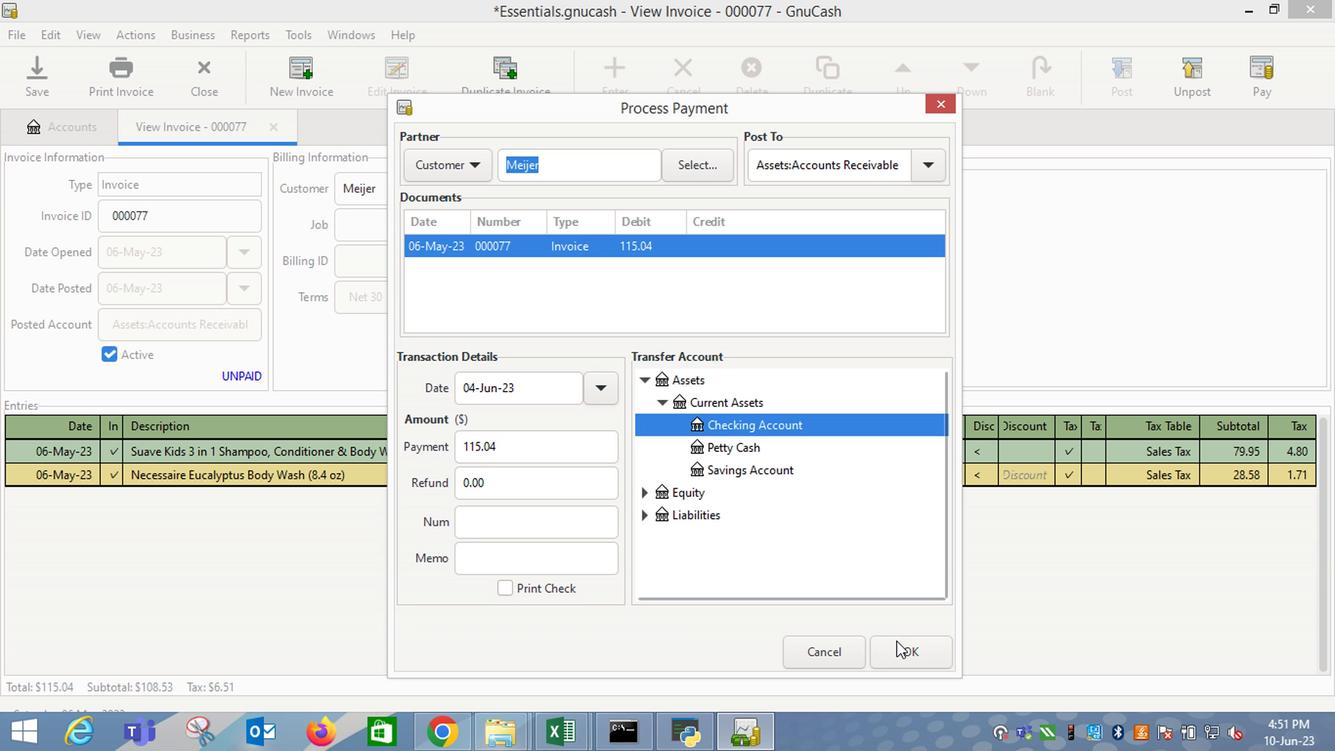 
Action: Mouse pressed left at (900, 654)
Screenshot: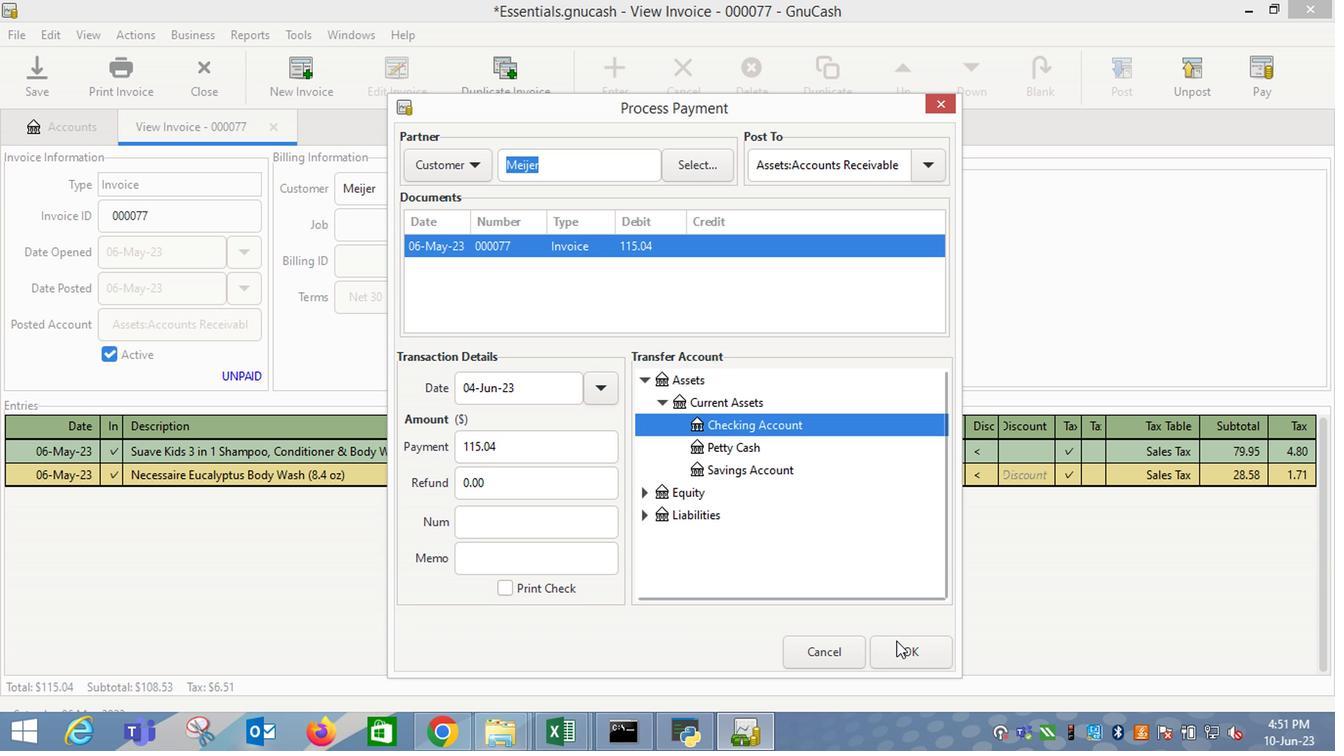 
Action: Mouse moved to (116, 66)
Screenshot: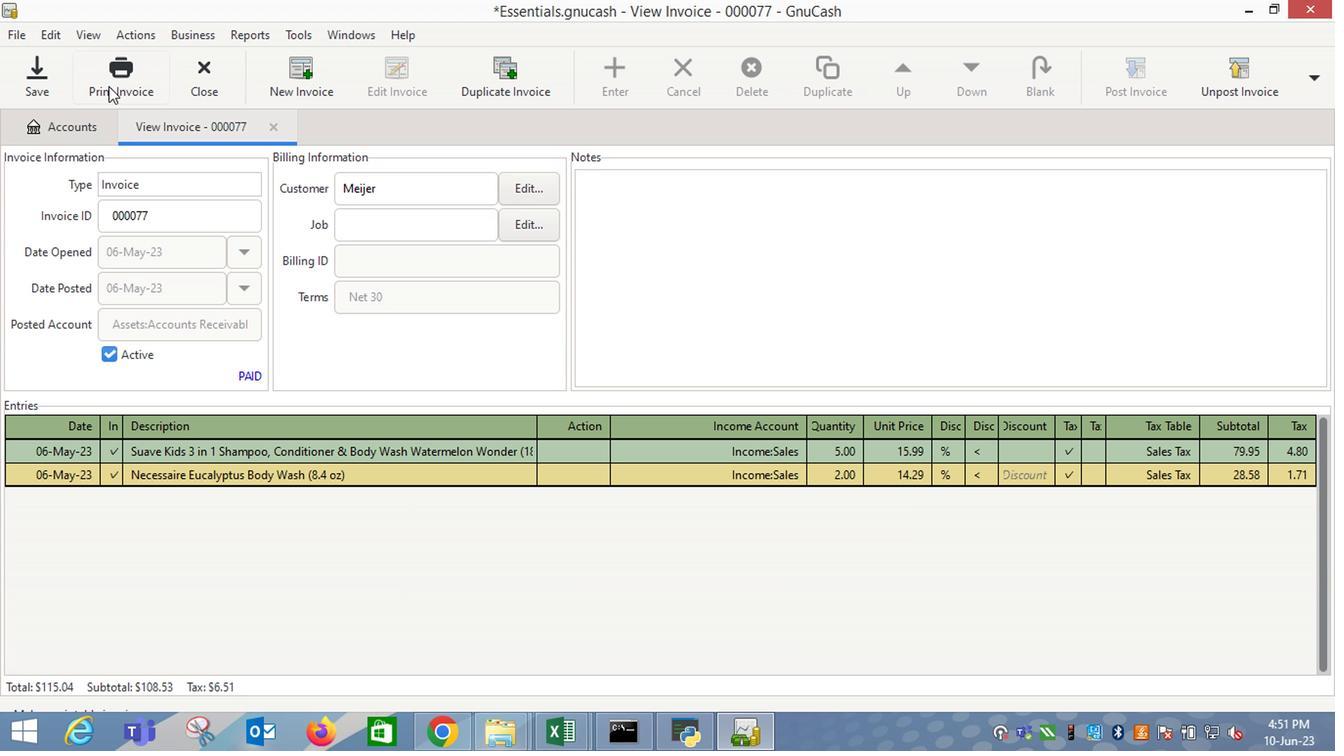
Action: Mouse pressed left at (116, 66)
Screenshot: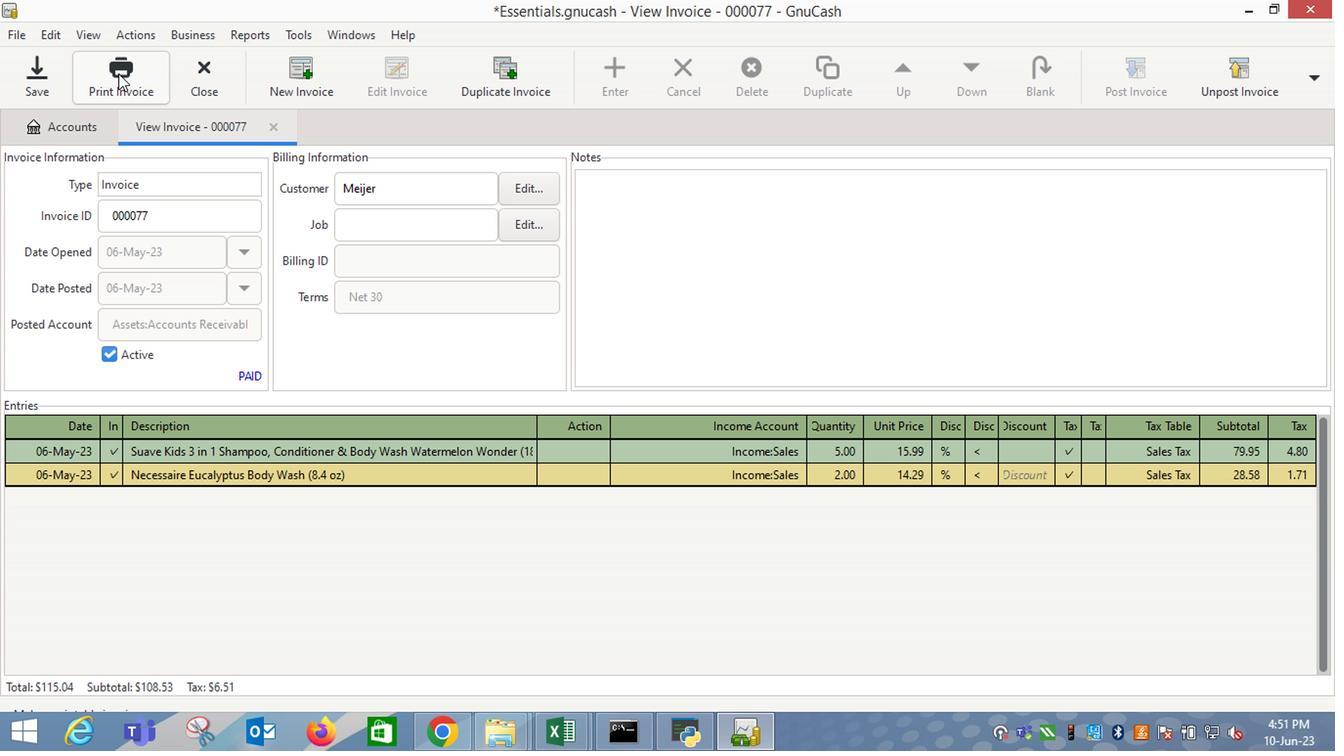 
Action: Mouse moved to (476, 299)
Screenshot: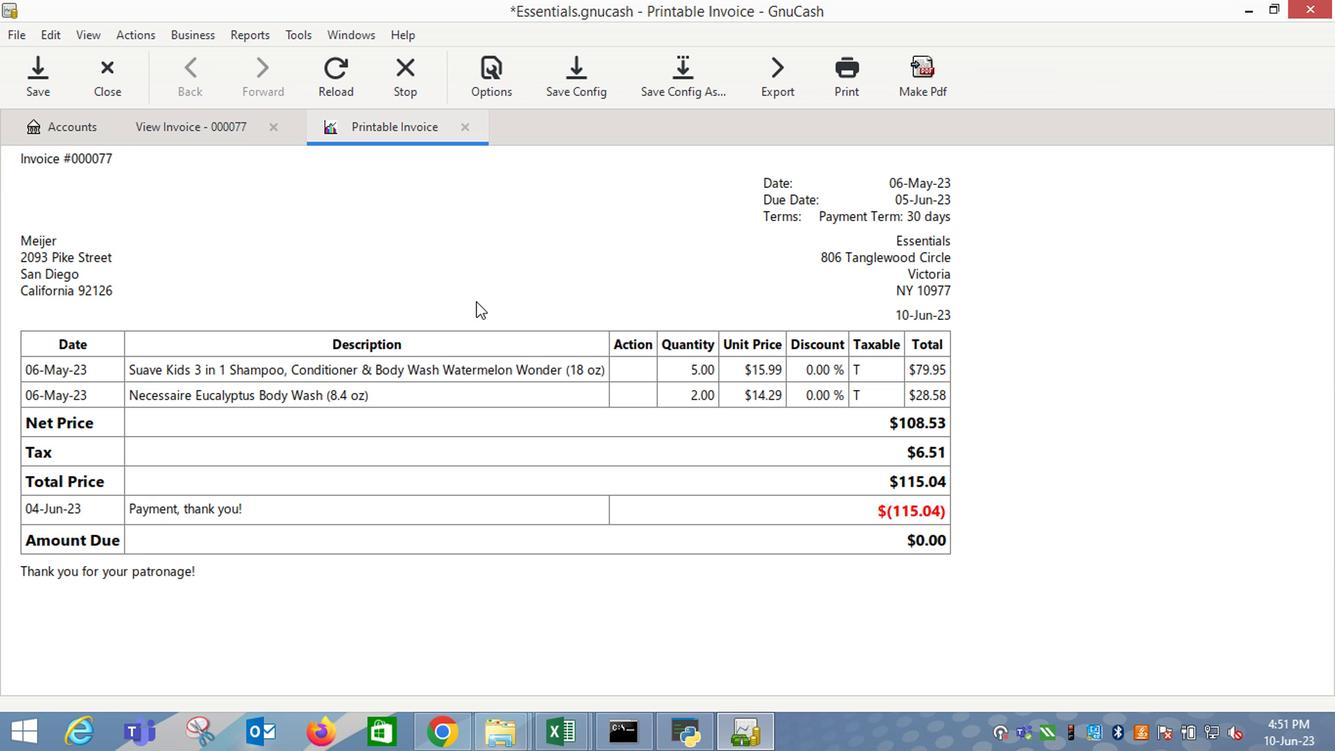 
